 Task: Send an email with the signature Manuel Garcia with the subject Request for a recommendation and the message Please let me know if there are any delays in the project schedule. from softage.6@softage.net to softage.7@softage.net and move the email from Sent Items to the folder Memorandums of understanding
Action: Mouse moved to (773, 103)
Screenshot: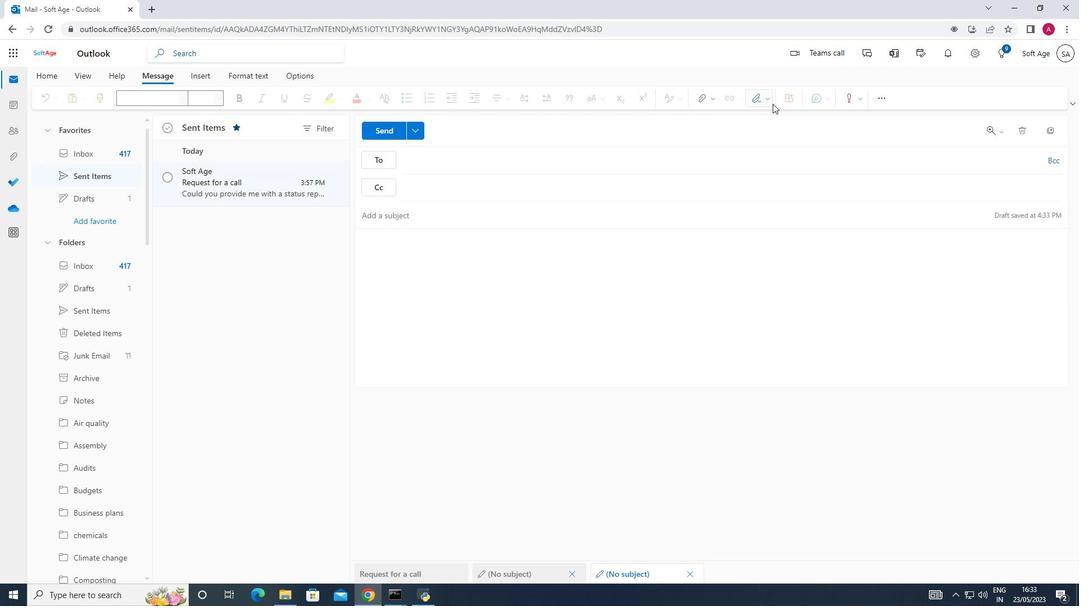 
Action: Mouse pressed left at (773, 103)
Screenshot: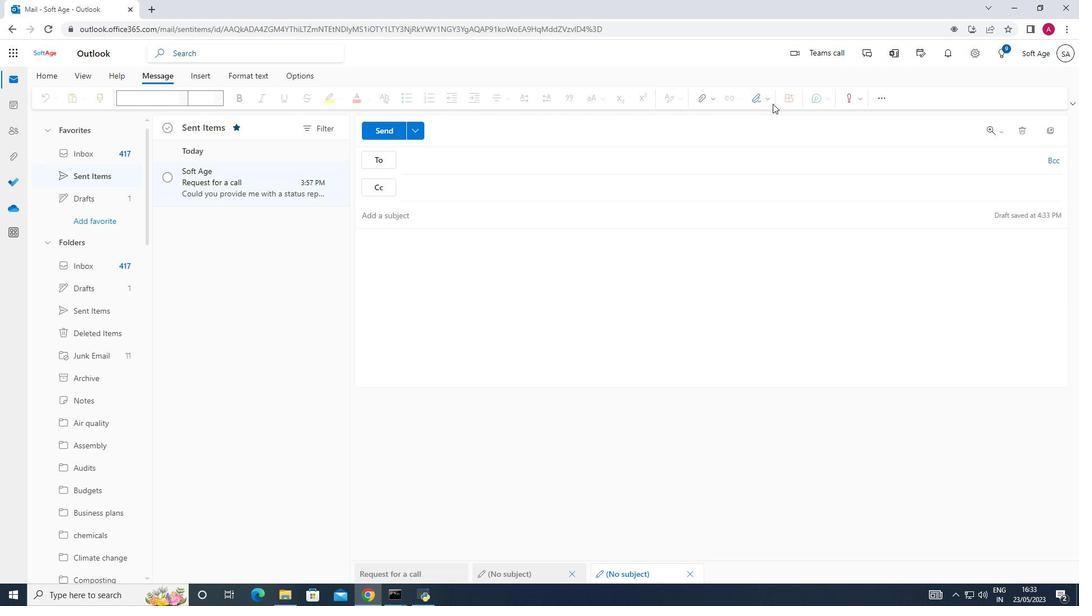 
Action: Mouse moved to (767, 101)
Screenshot: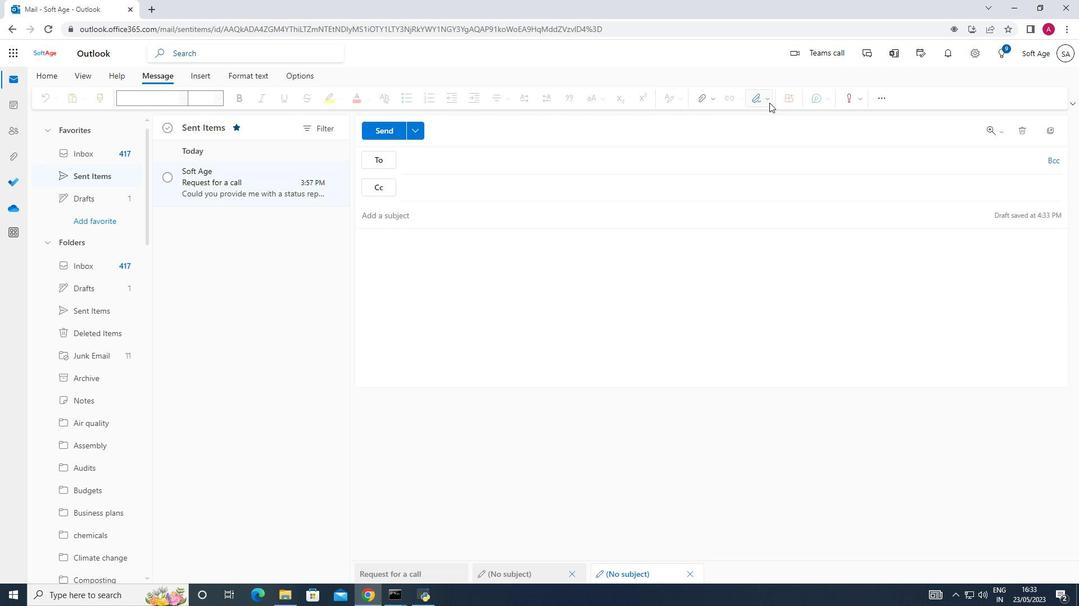 
Action: Mouse pressed left at (767, 101)
Screenshot: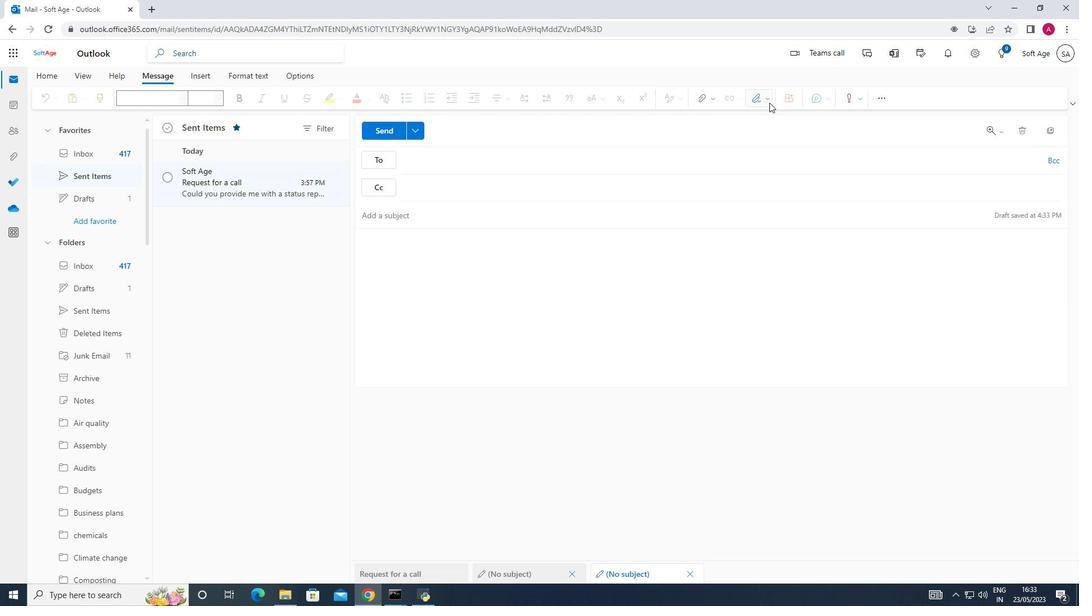 
Action: Mouse moved to (749, 140)
Screenshot: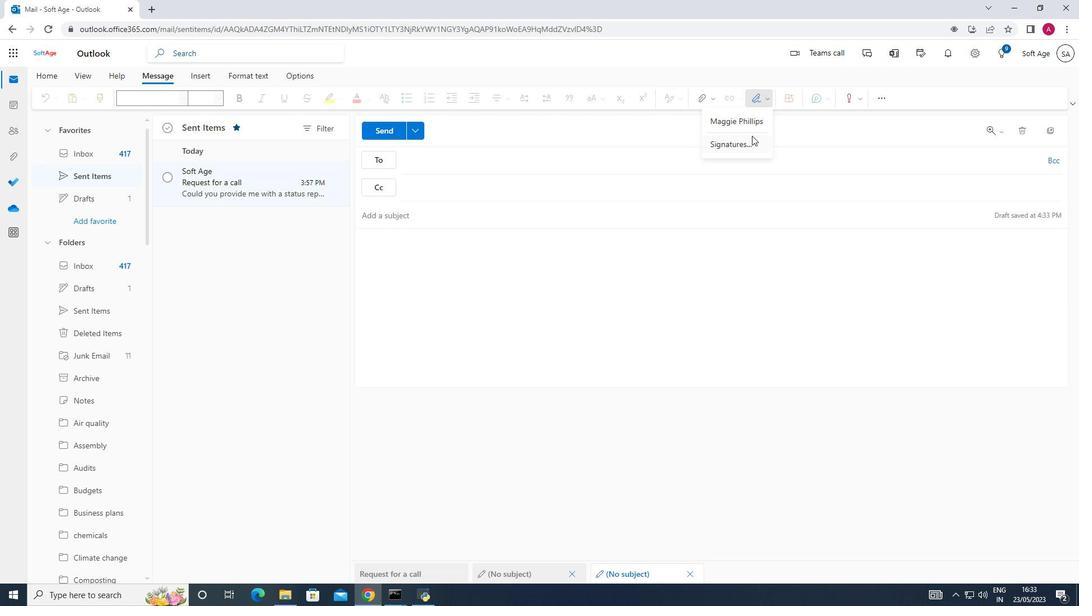 
Action: Mouse pressed left at (749, 140)
Screenshot: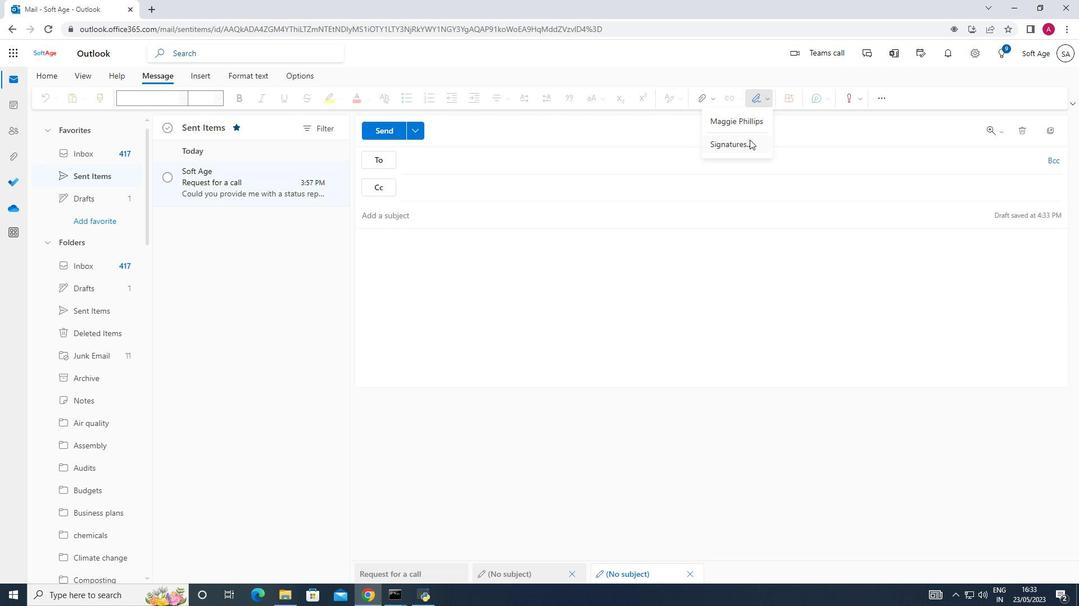 
Action: Mouse moved to (763, 182)
Screenshot: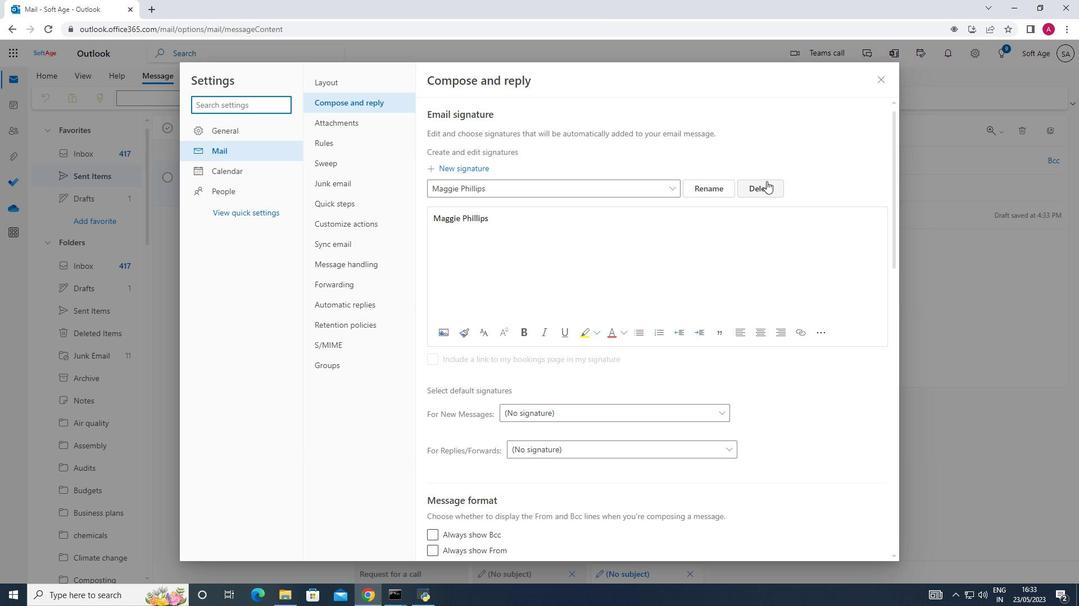 
Action: Mouse pressed left at (763, 182)
Screenshot: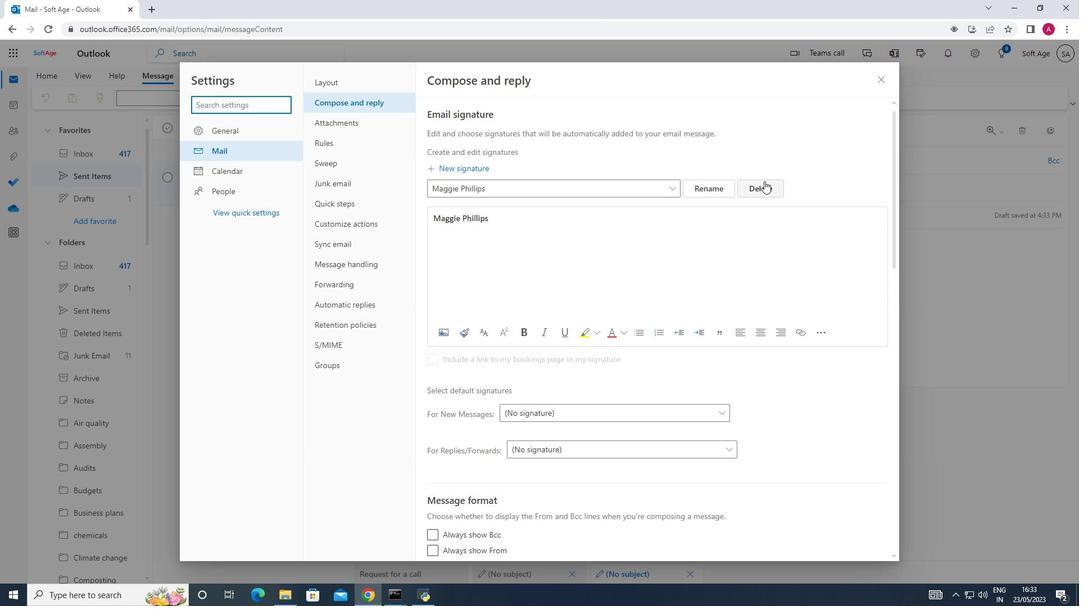 
Action: Mouse moved to (481, 191)
Screenshot: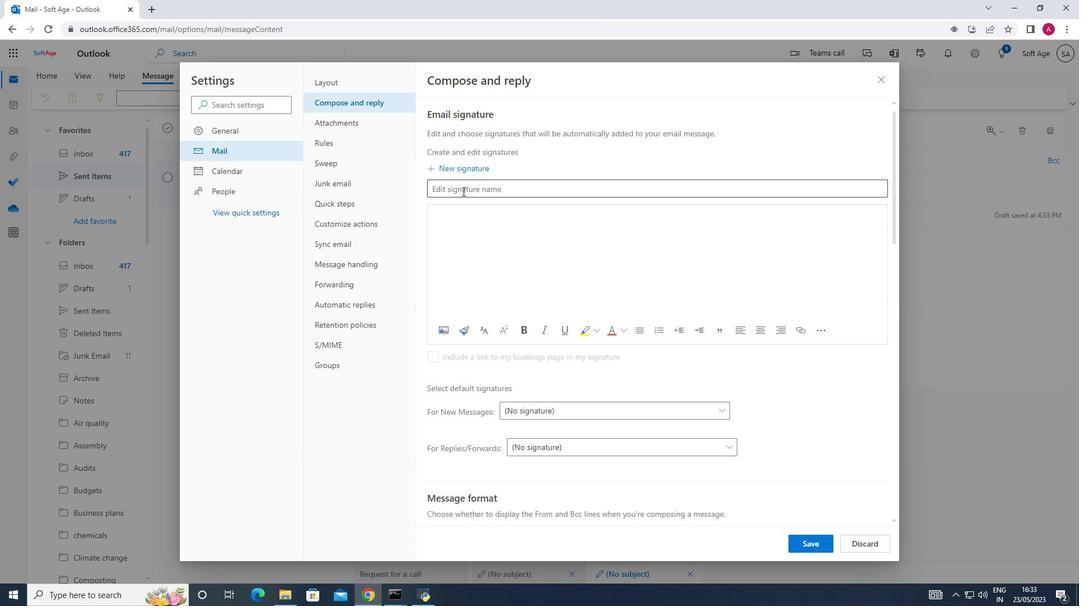 
Action: Mouse pressed left at (481, 191)
Screenshot: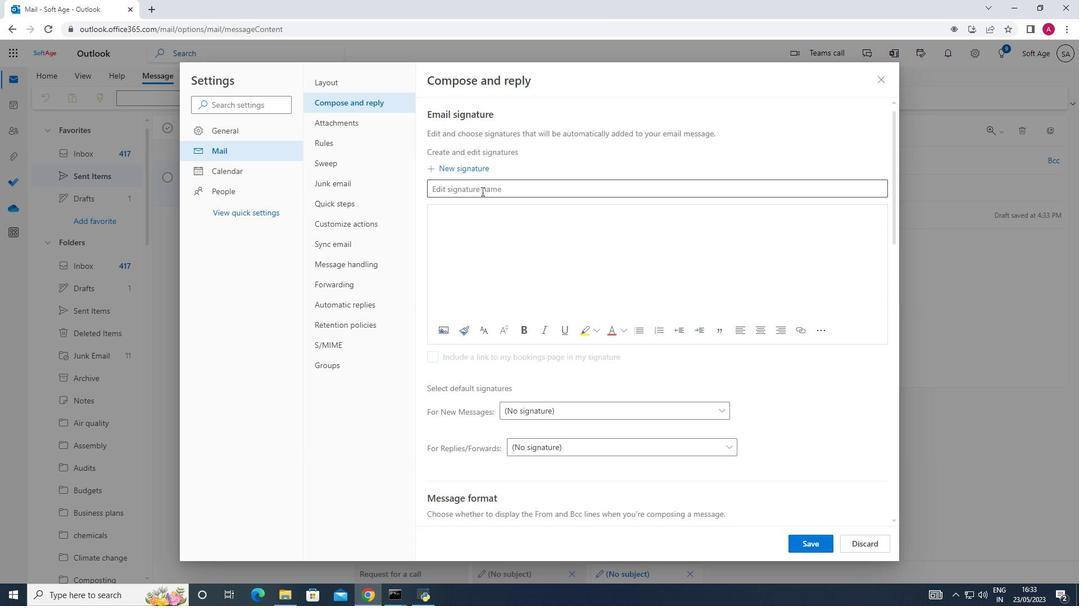 
Action: Mouse moved to (449, 184)
Screenshot: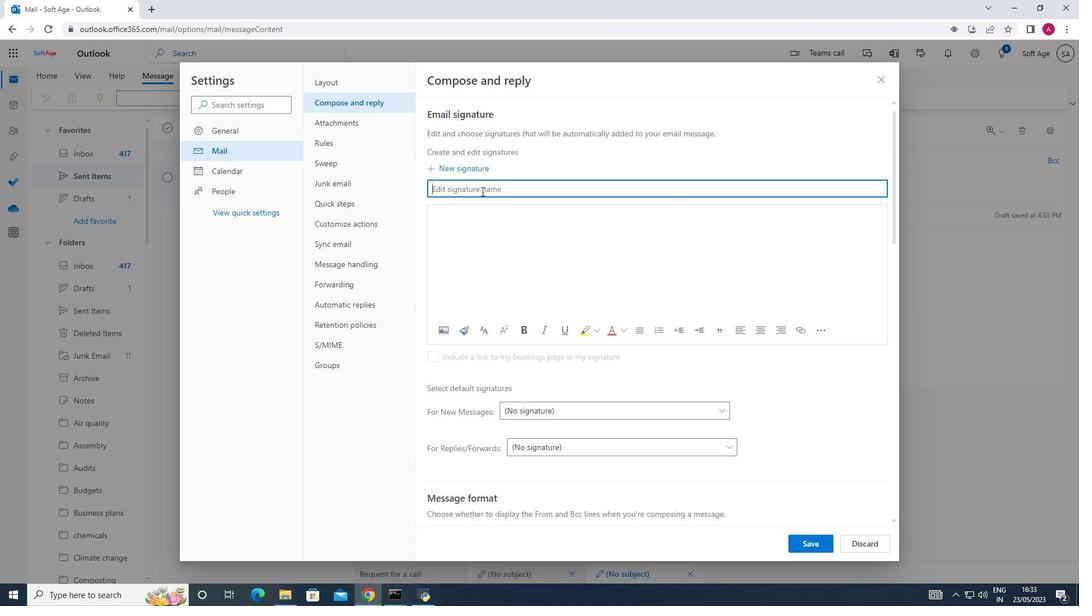 
Action: Key pressed <Key.shift_r><Key.shift_r><Key.shift_r><Key.shift_r><Key.shift_r><Key.shift_r><Key.shift_r>Manuel<Key.space><Key.shift>Garcia
Screenshot: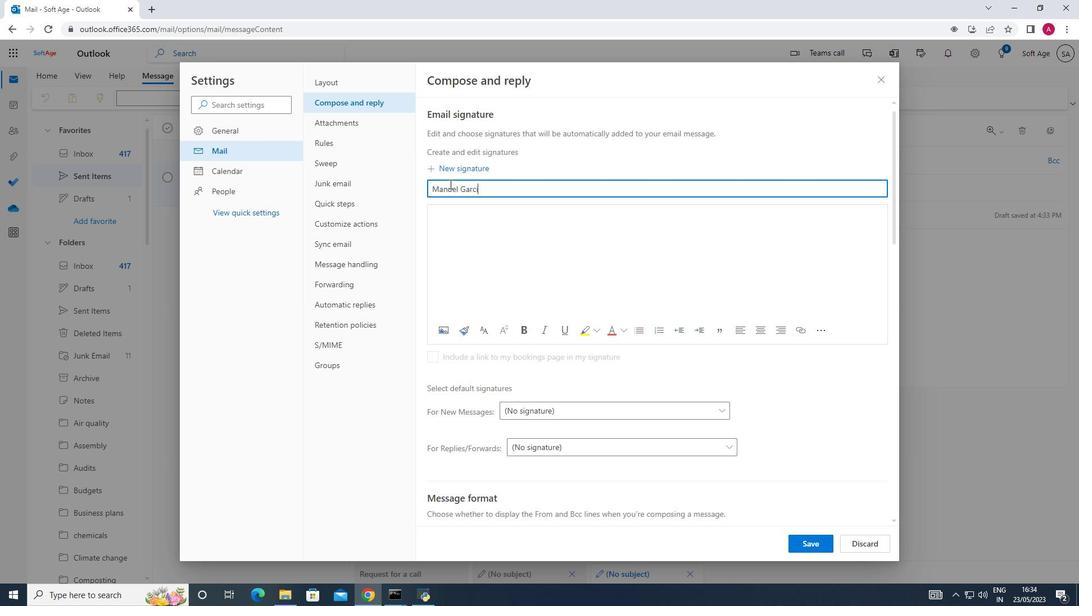 
Action: Mouse moved to (428, 212)
Screenshot: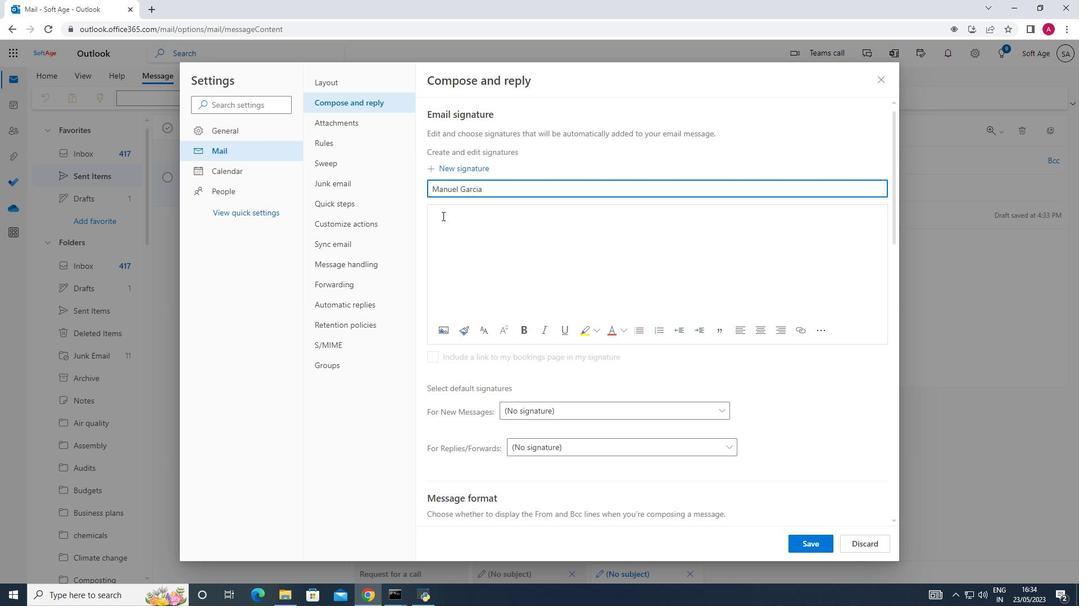 
Action: Mouse pressed left at (428, 212)
Screenshot: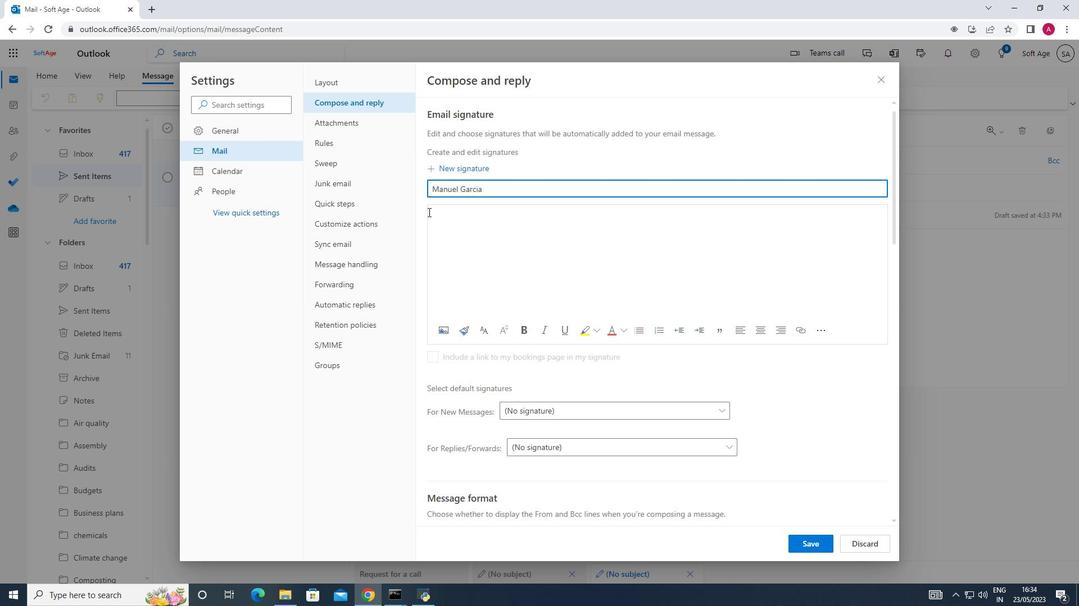 
Action: Mouse moved to (428, 212)
Screenshot: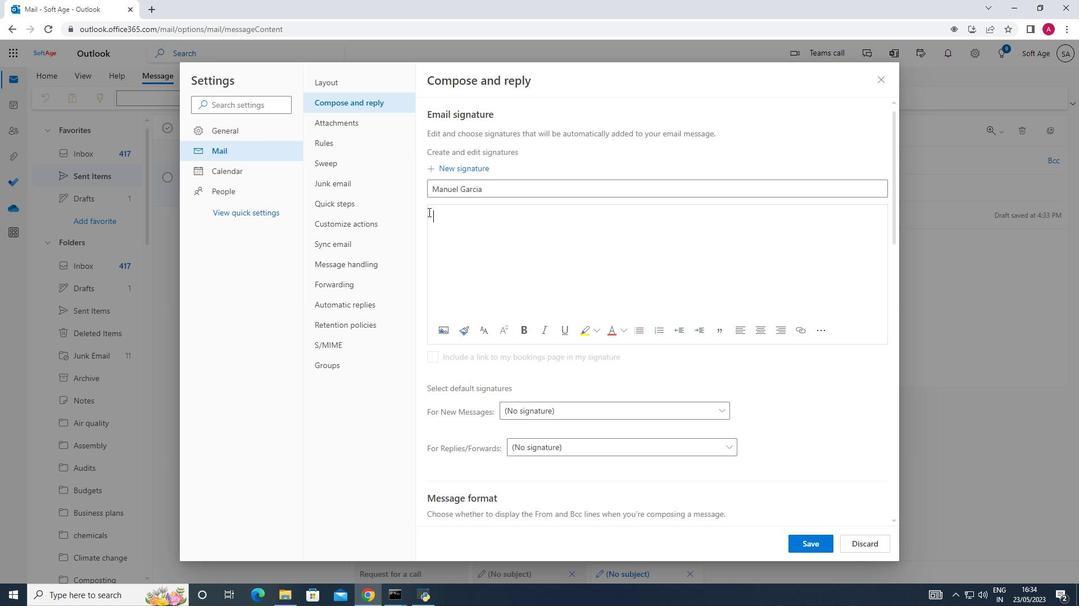 
Action: Key pressed <Key.shift_r>Manuel<Key.space><Key.shift>Garcia
Screenshot: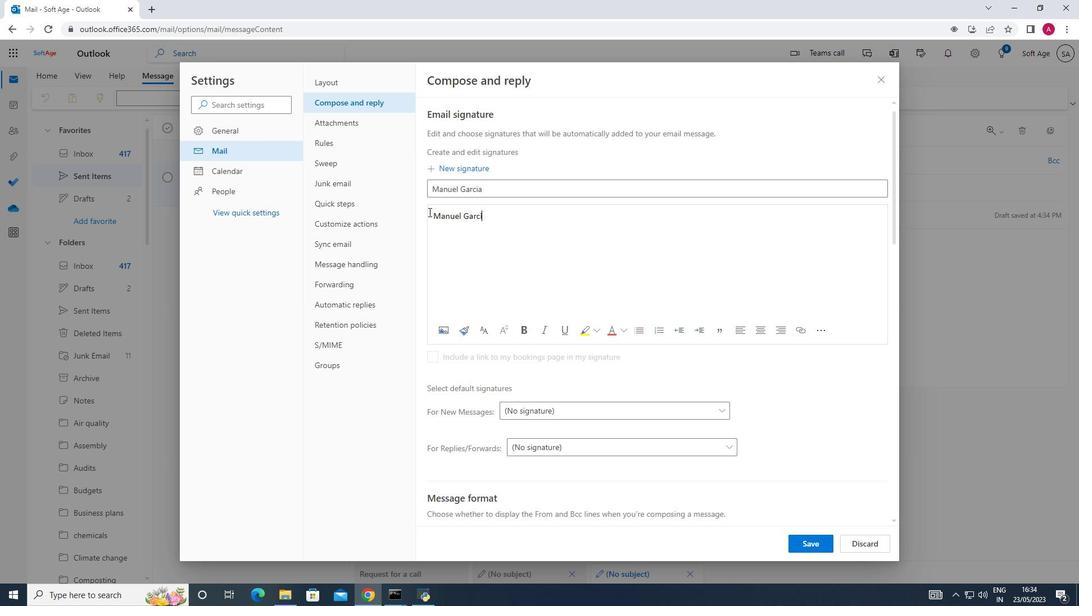 
Action: Mouse moved to (804, 551)
Screenshot: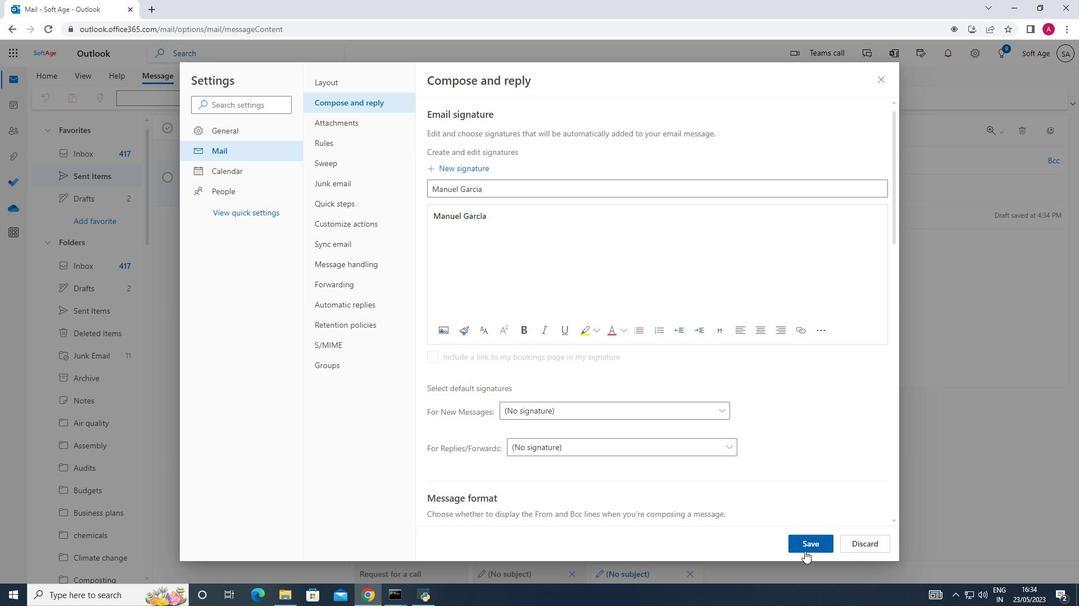 
Action: Mouse pressed left at (804, 551)
Screenshot: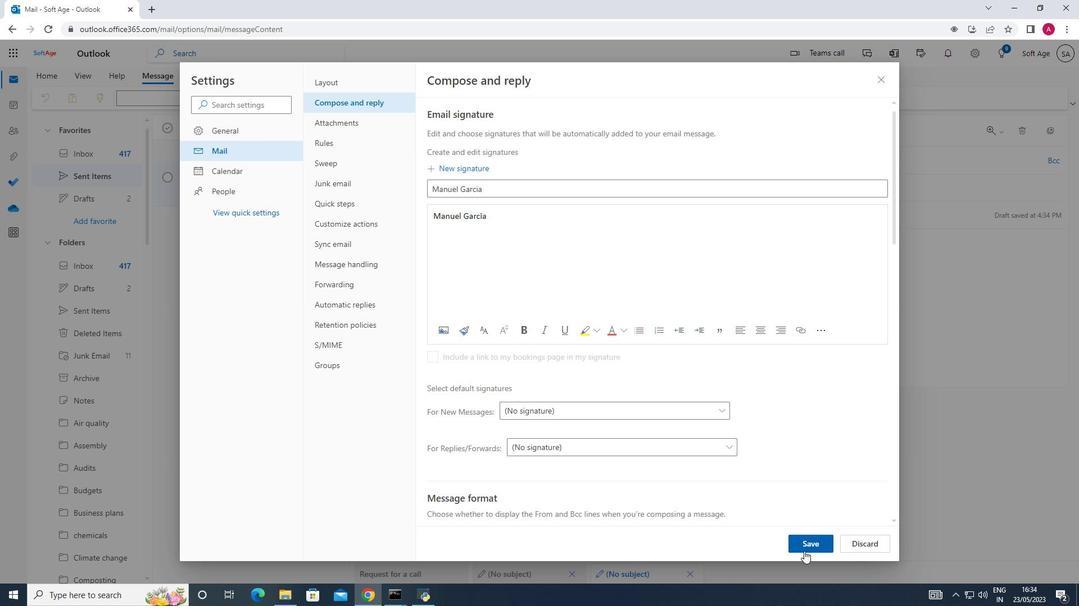 
Action: Mouse moved to (877, 75)
Screenshot: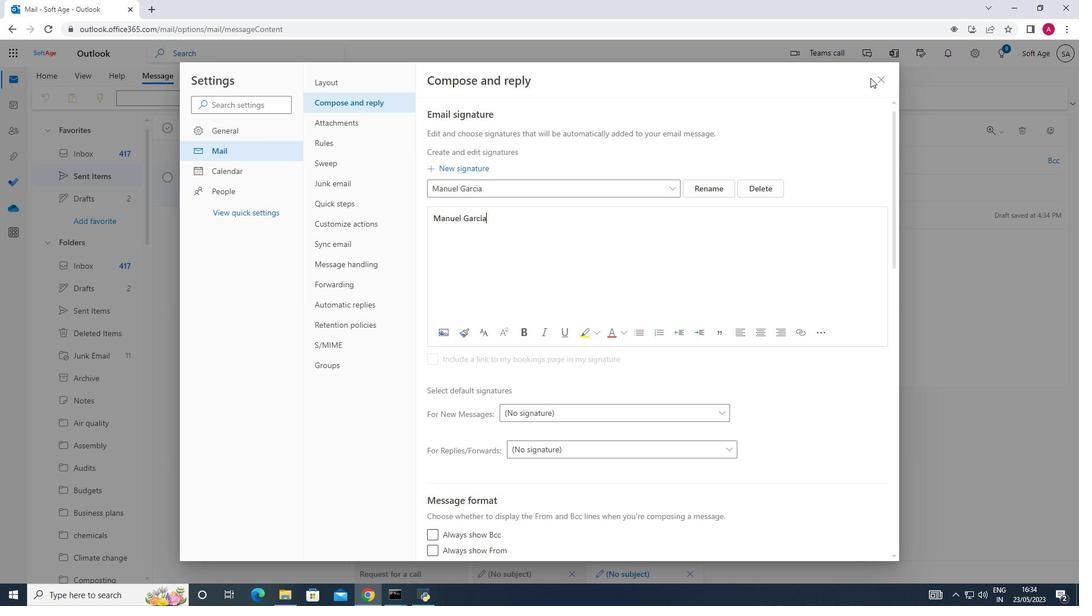 
Action: Mouse pressed left at (877, 75)
Screenshot: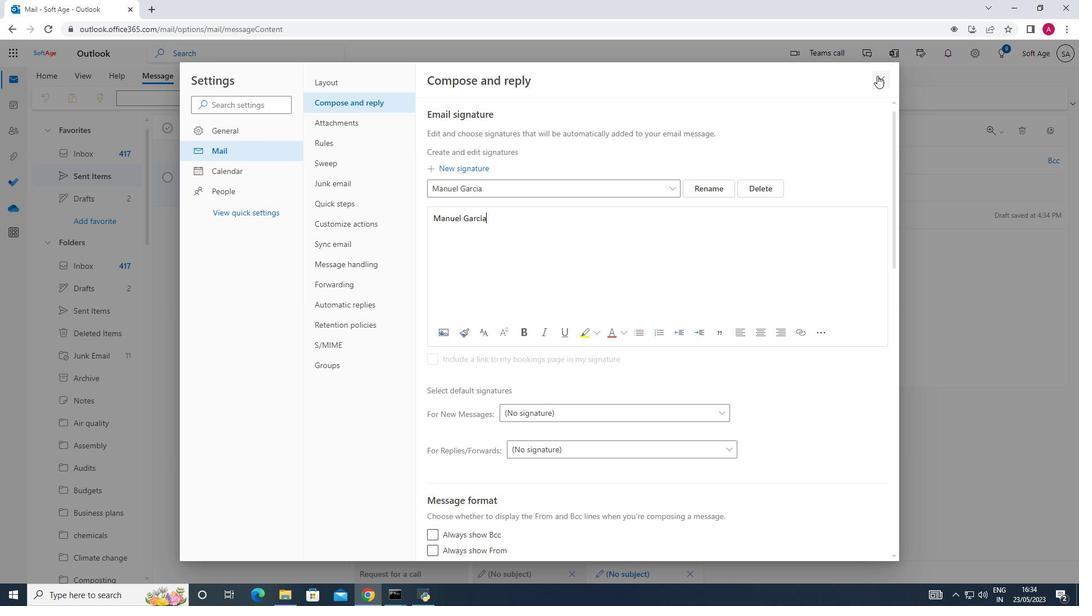 
Action: Mouse moved to (764, 96)
Screenshot: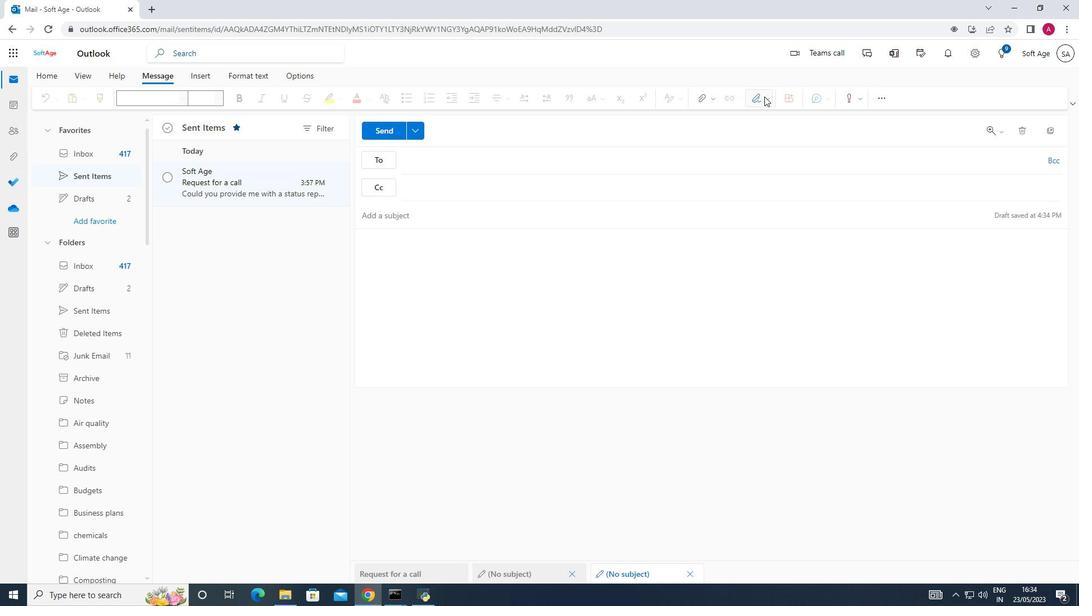 
Action: Mouse pressed left at (764, 96)
Screenshot: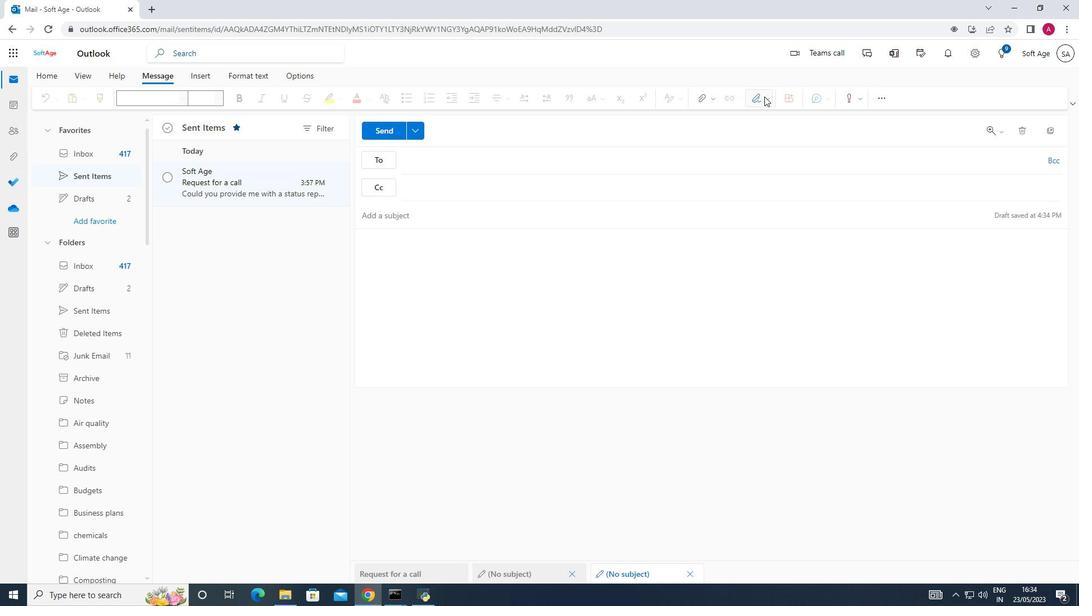 
Action: Mouse moved to (752, 125)
Screenshot: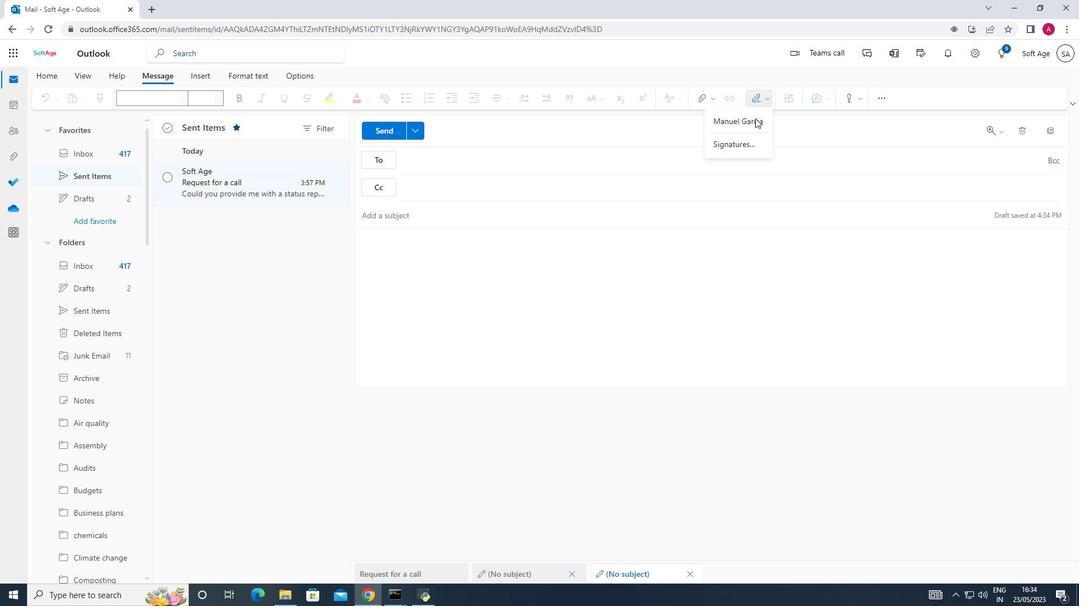 
Action: Mouse pressed left at (752, 125)
Screenshot: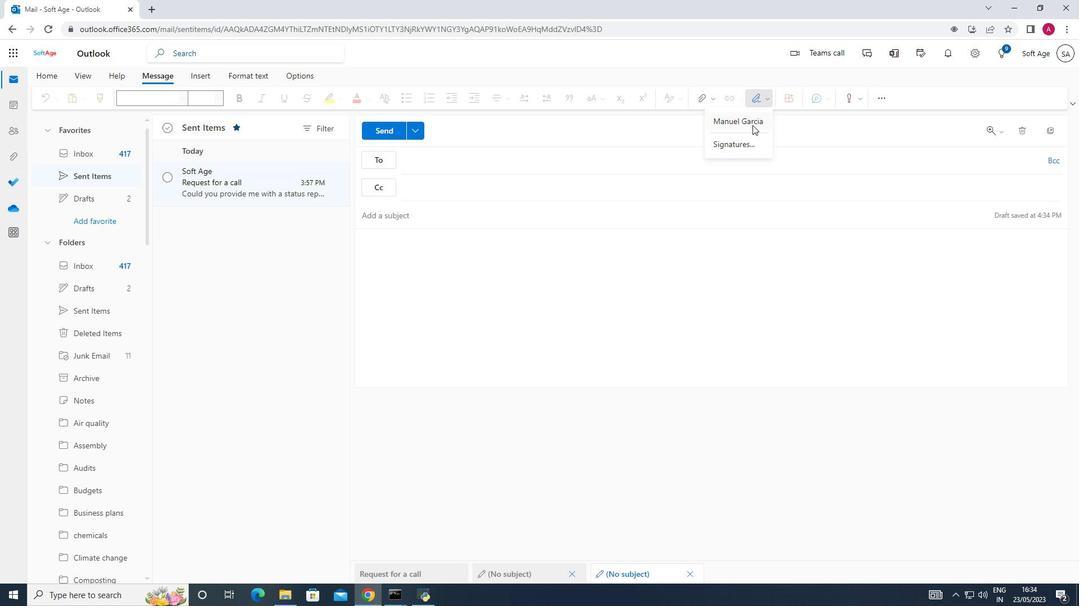 
Action: Mouse moved to (413, 219)
Screenshot: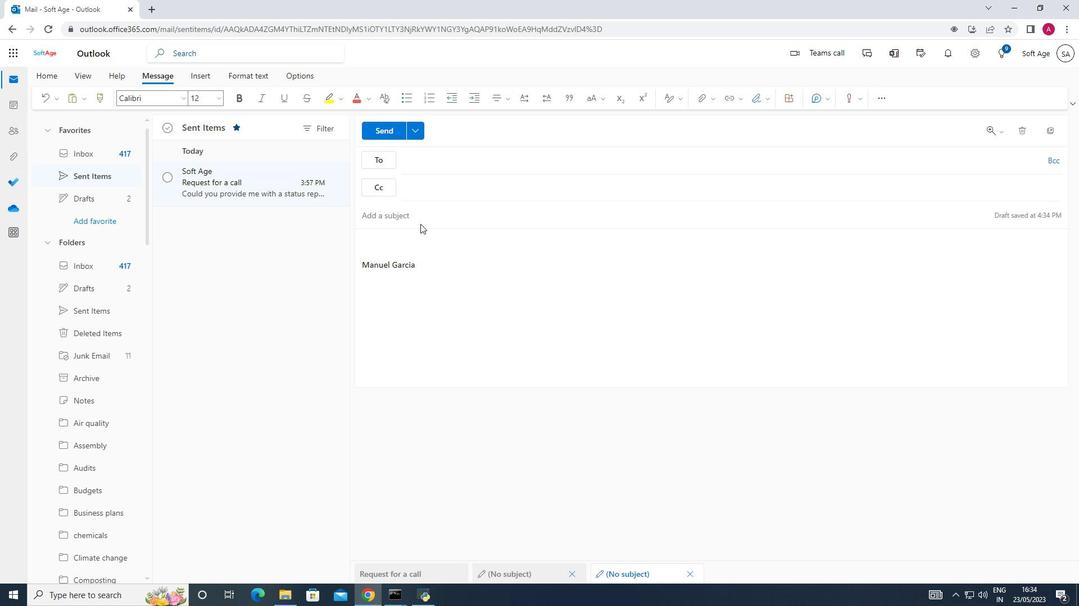 
Action: Mouse pressed left at (413, 219)
Screenshot: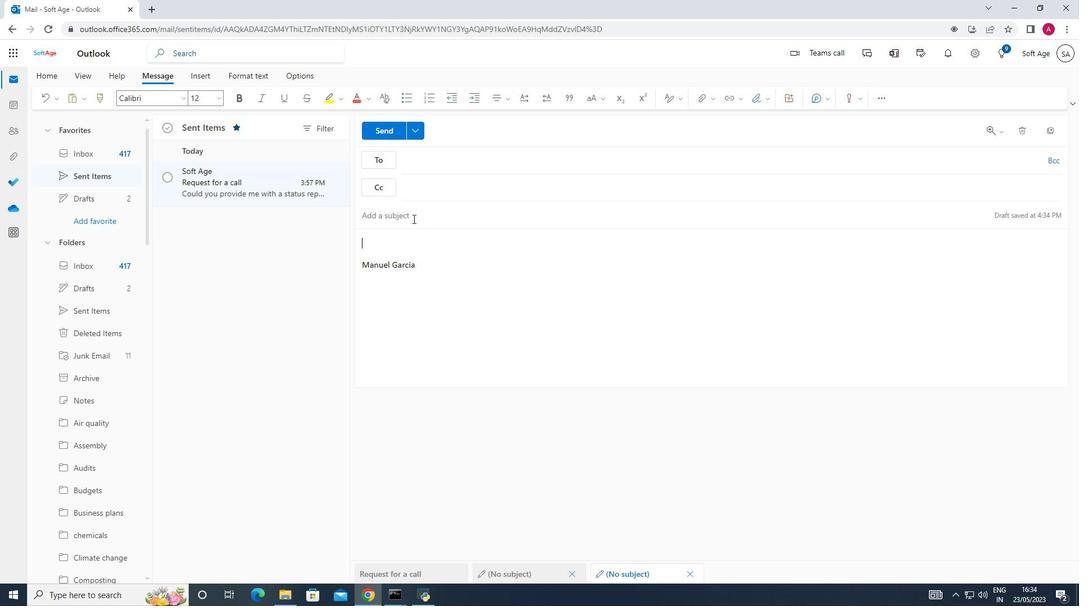 
Action: Key pressed <Key.shift><Key.shift>Request<Key.space>for<Key.space>a<Key.space>recommendation
Screenshot: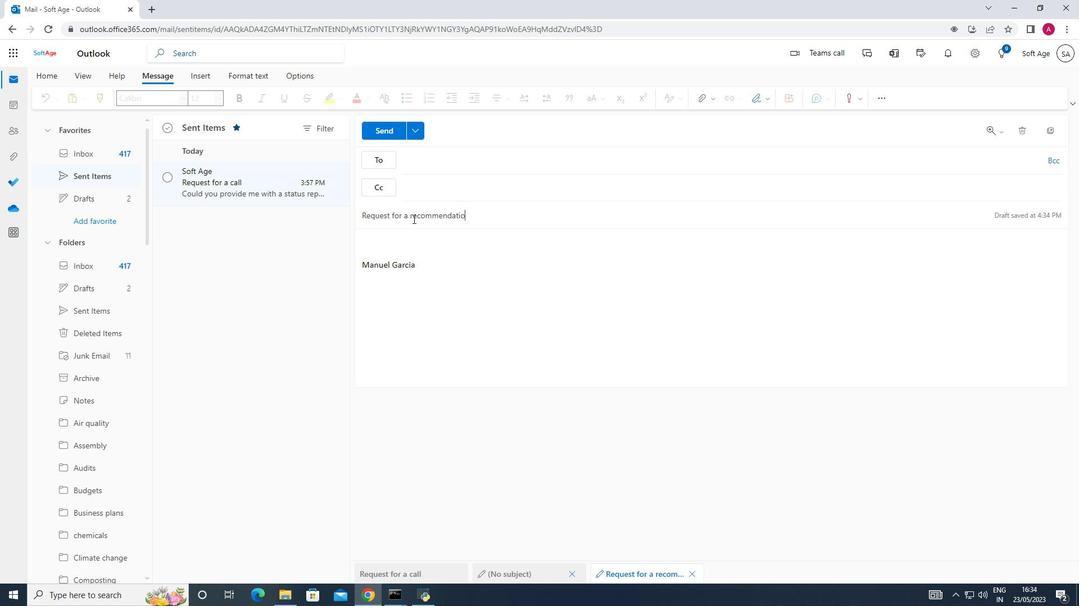 
Action: Mouse moved to (367, 238)
Screenshot: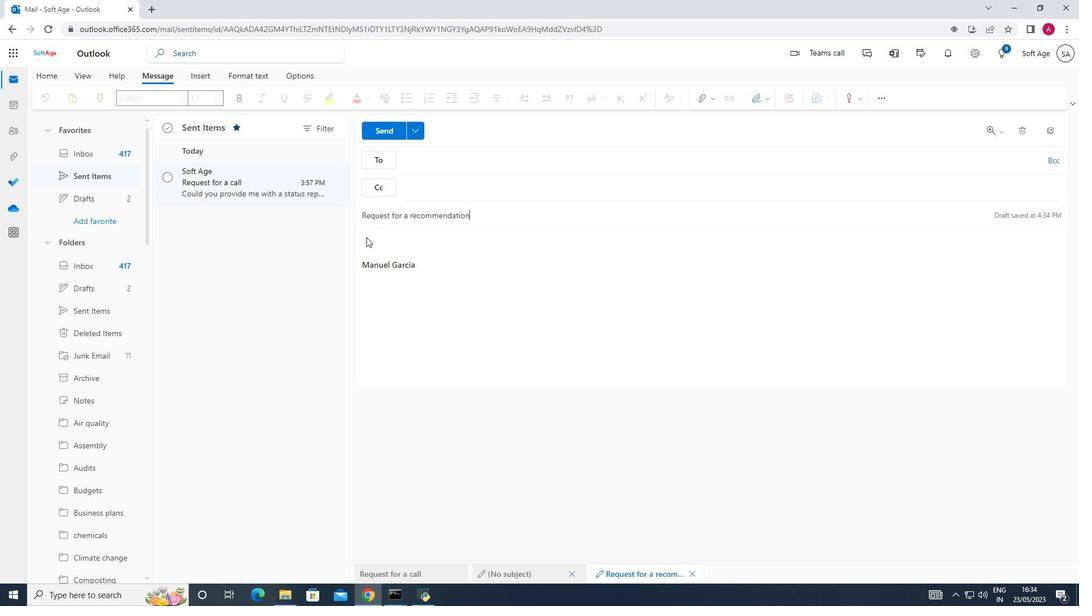 
Action: Mouse pressed left at (367, 238)
Screenshot: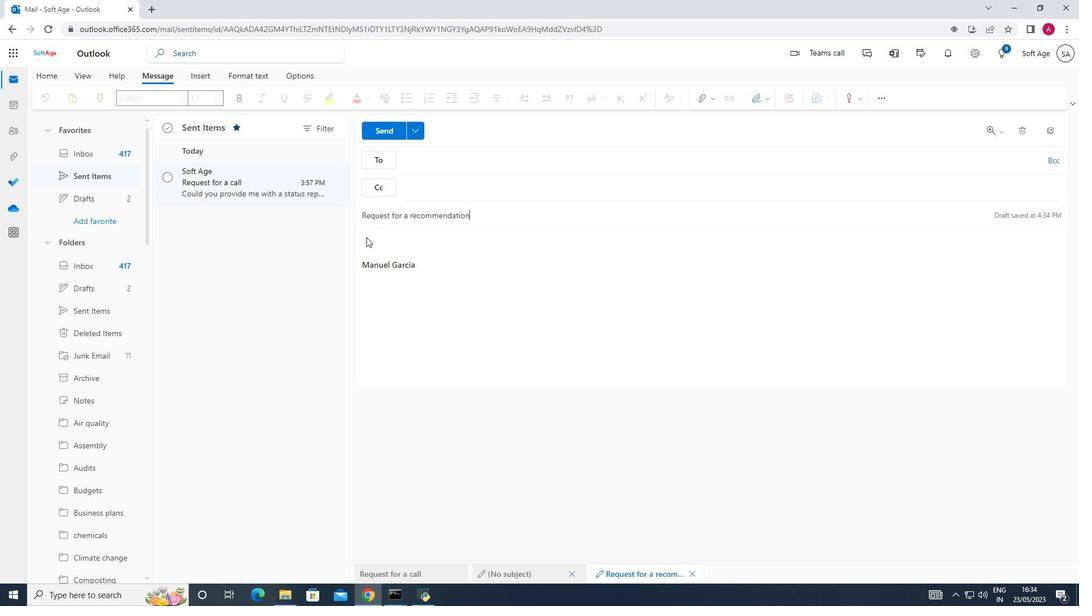 
Action: Key pressed <Key.shift_r>Please<Key.space>let<Key.space>me<Key.space>know<Key.space>if<Key.space>there<Key.space>are<Key.space>any<Key.space>delays<Key.space>in<Key.space>the<Key.space>project<Key.space>schedule.
Screenshot: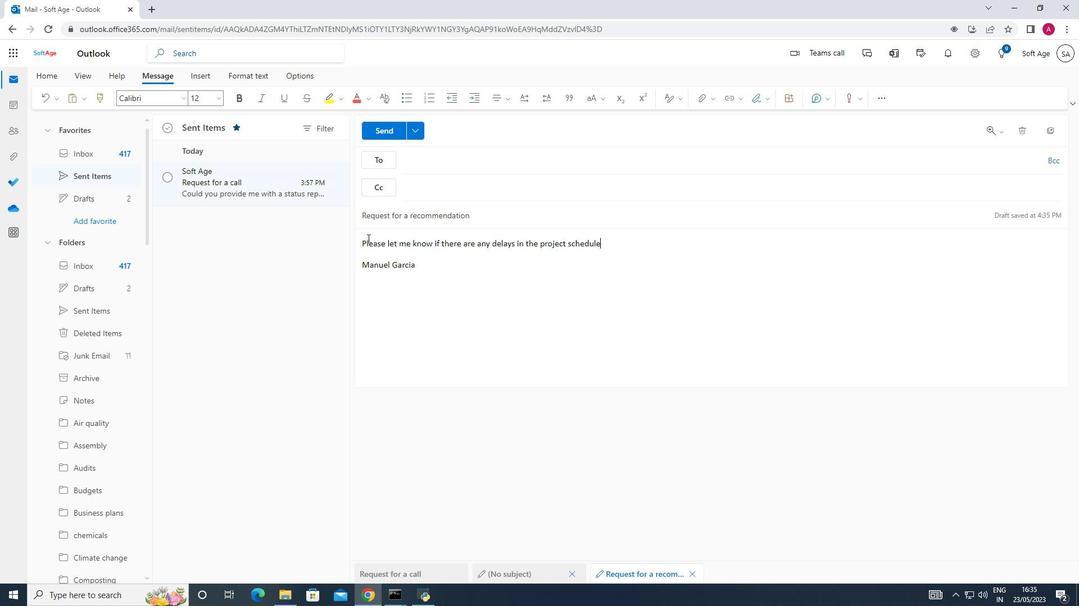 
Action: Mouse moved to (415, 164)
Screenshot: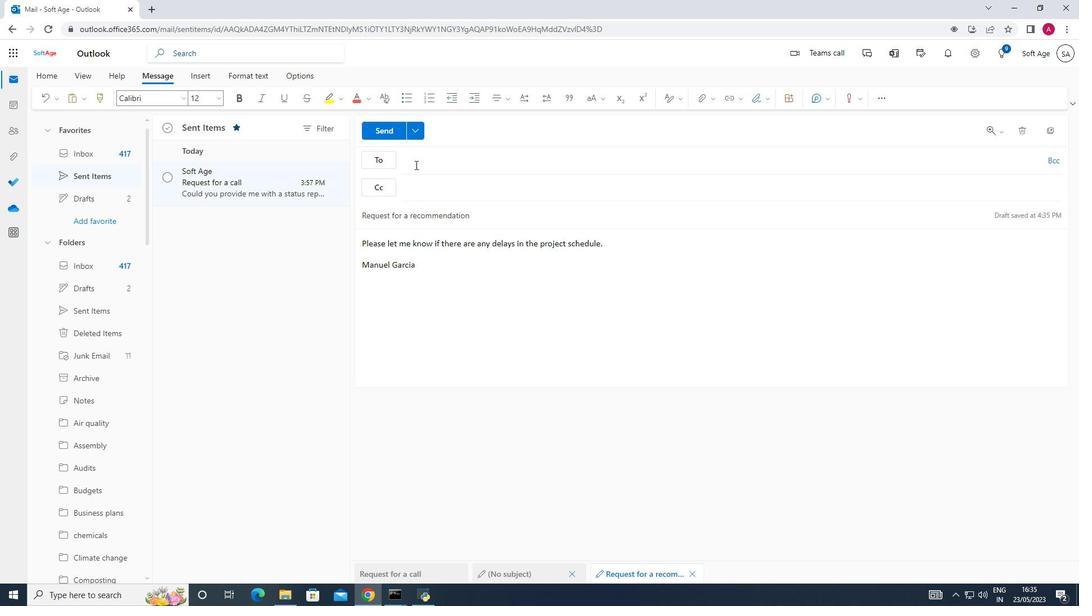 
Action: Mouse pressed left at (415, 164)
Screenshot: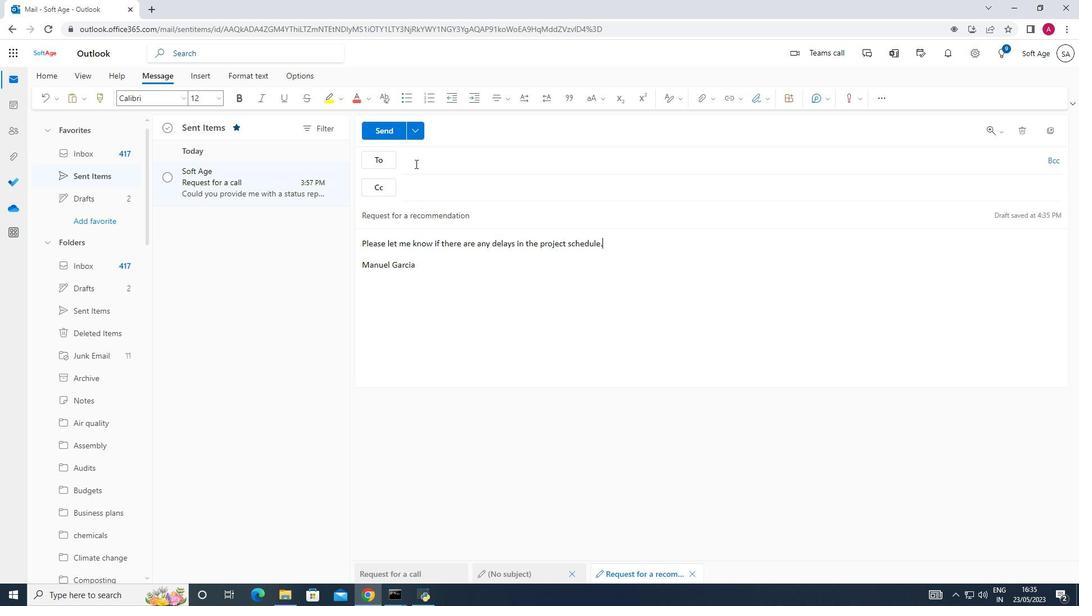 
Action: Key pressed softag
Screenshot: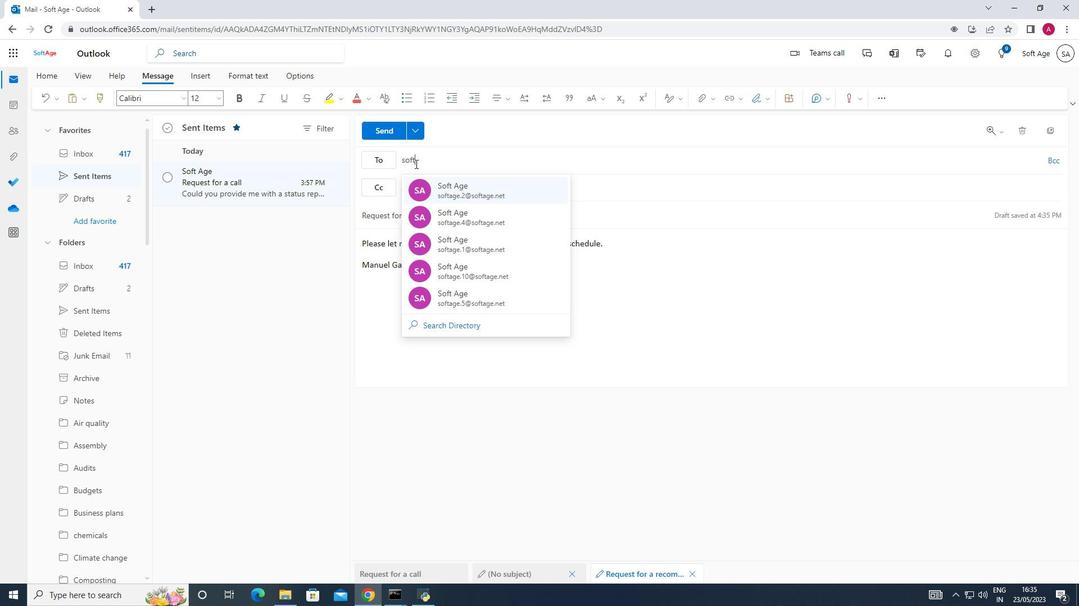 
Action: Mouse moved to (436, 170)
Screenshot: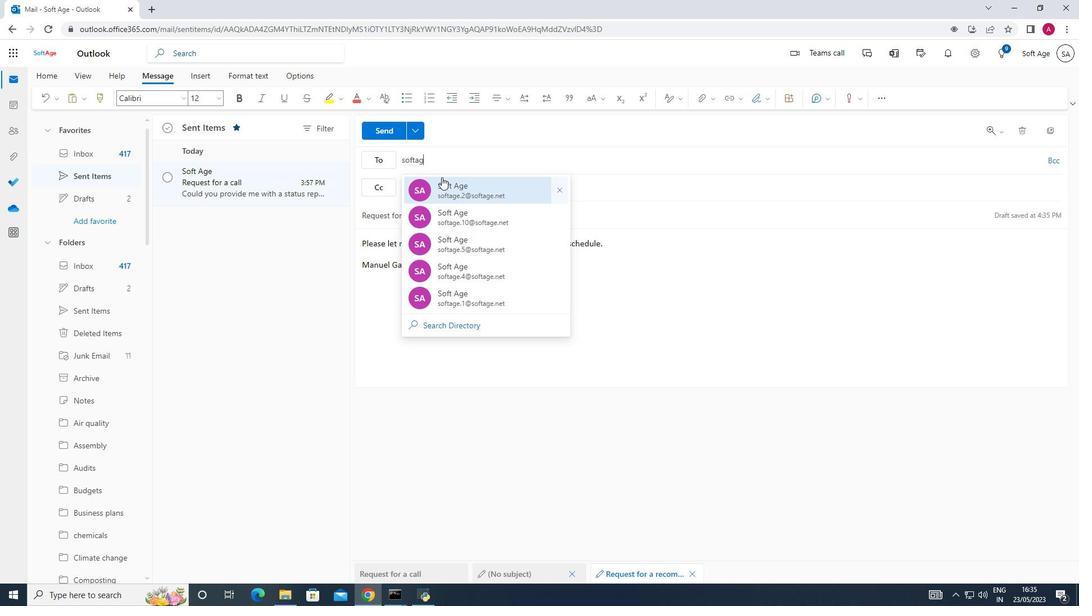 
Action: Key pressed e.7<Key.shift>@
Screenshot: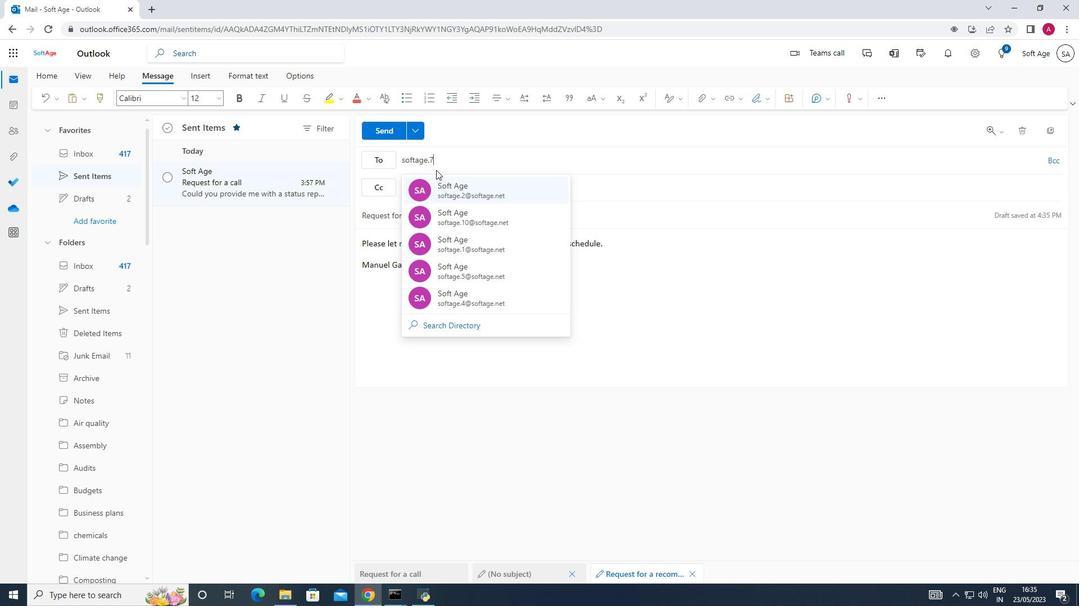 
Action: Mouse moved to (444, 179)
Screenshot: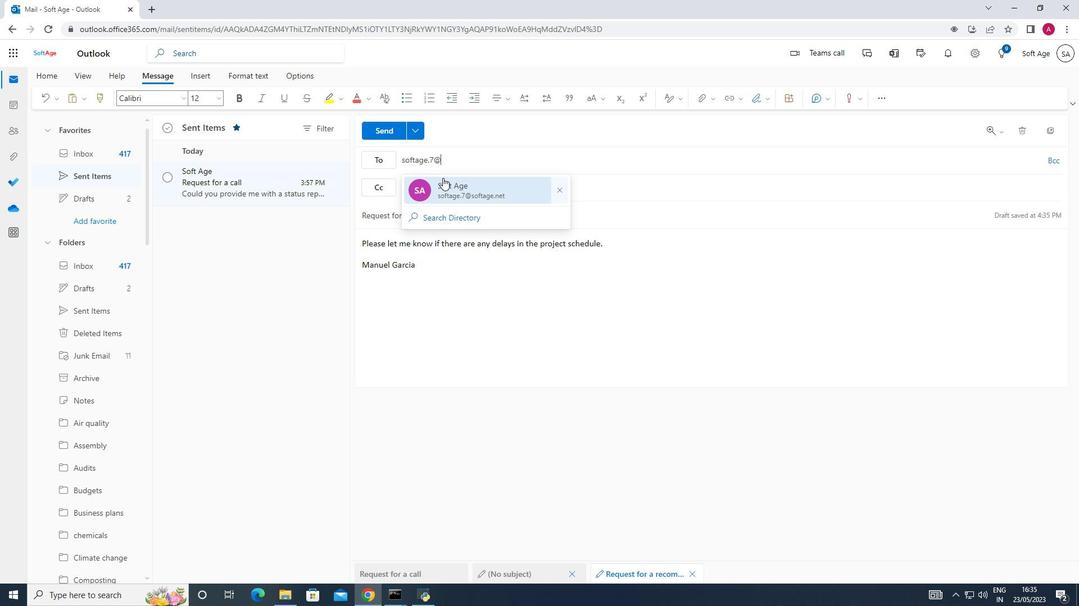 
Action: Mouse pressed left at (444, 179)
Screenshot: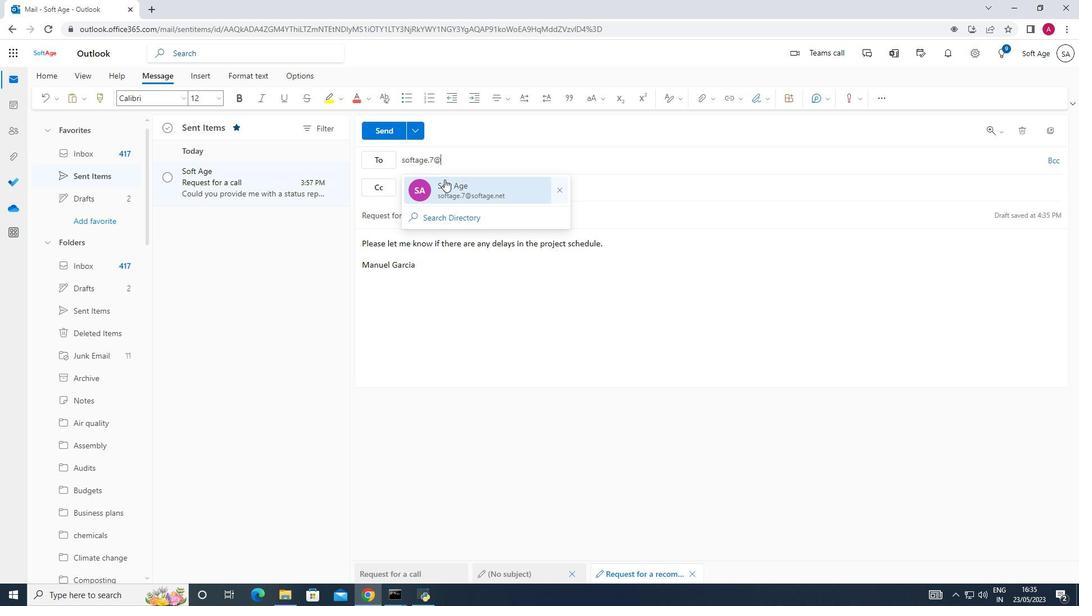 
Action: Mouse moved to (379, 132)
Screenshot: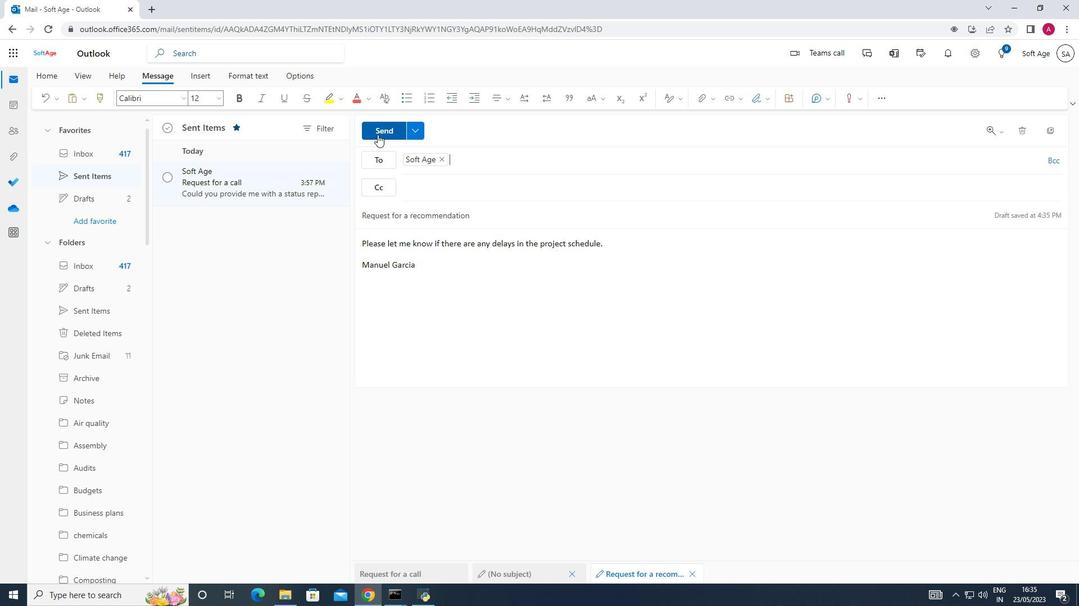 
Action: Mouse pressed left at (379, 132)
Screenshot: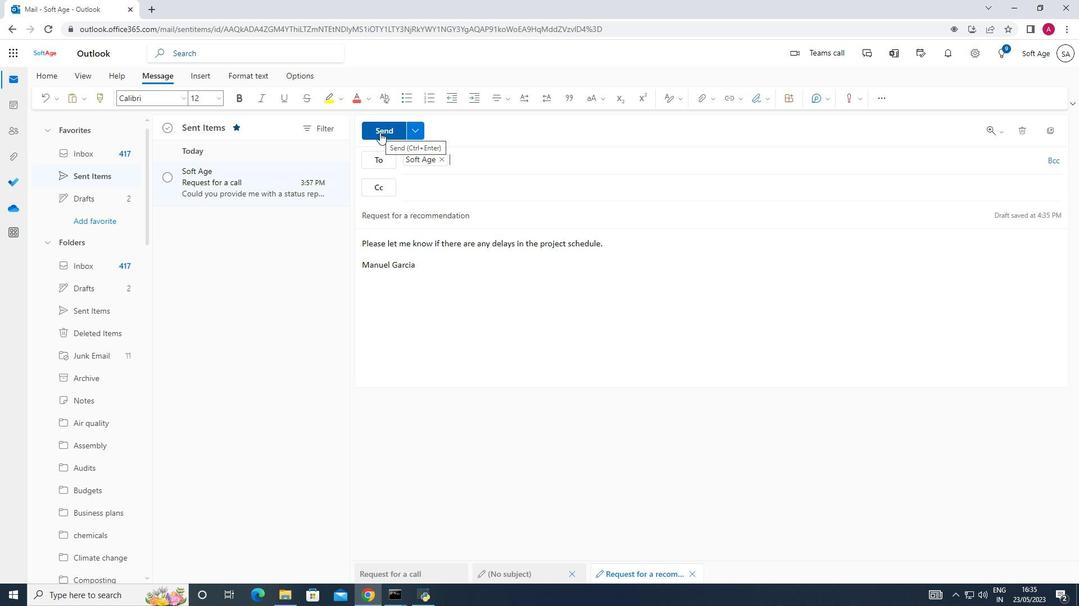 
Action: Mouse moved to (114, 372)
Screenshot: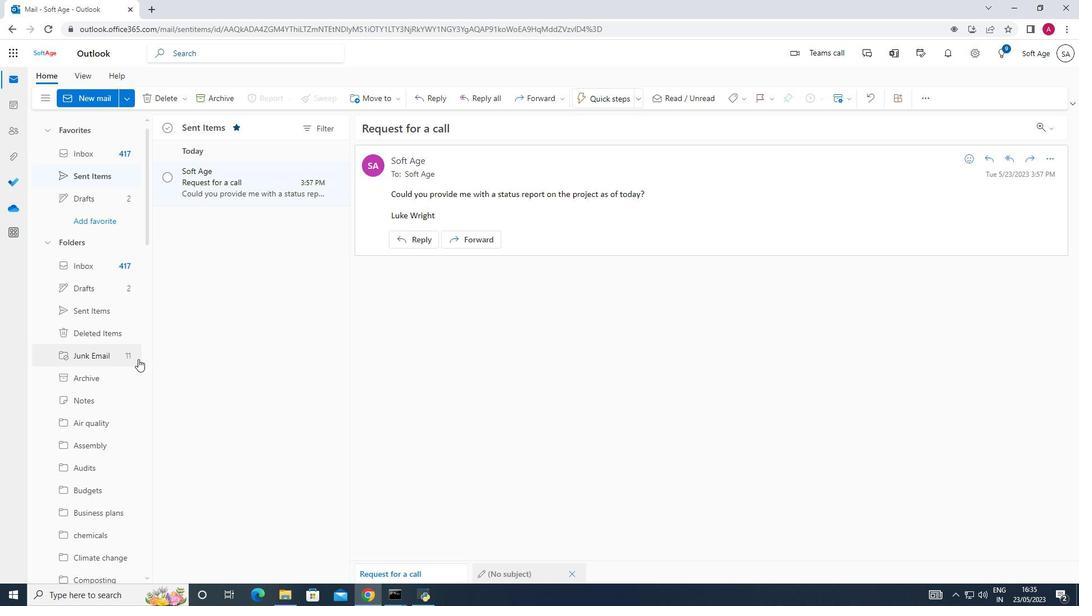 
Action: Mouse scrolled (114, 372) with delta (0, 0)
Screenshot: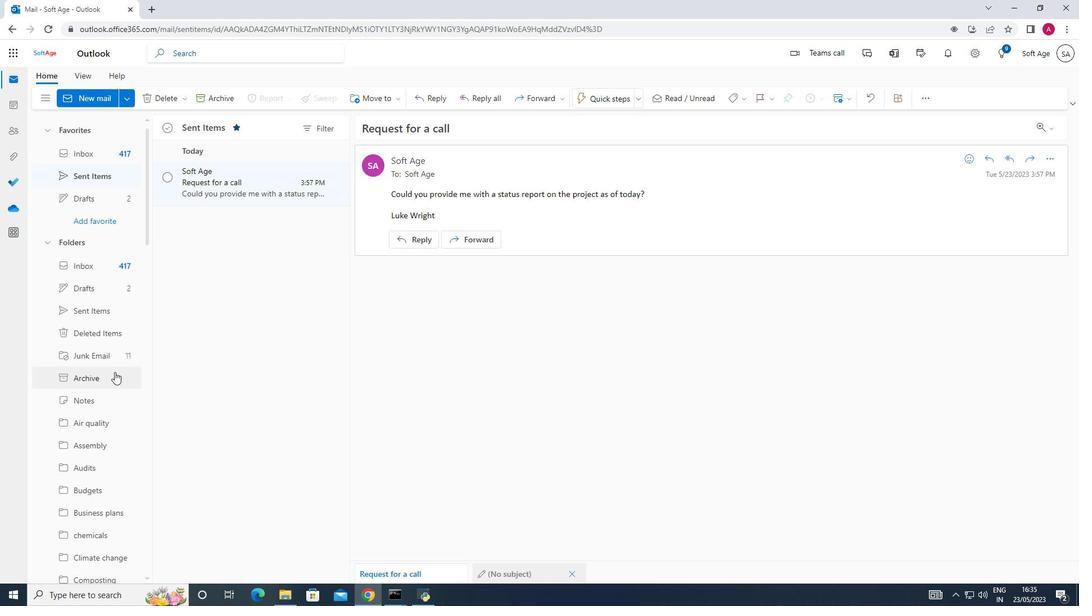 
Action: Mouse scrolled (114, 372) with delta (0, 0)
Screenshot: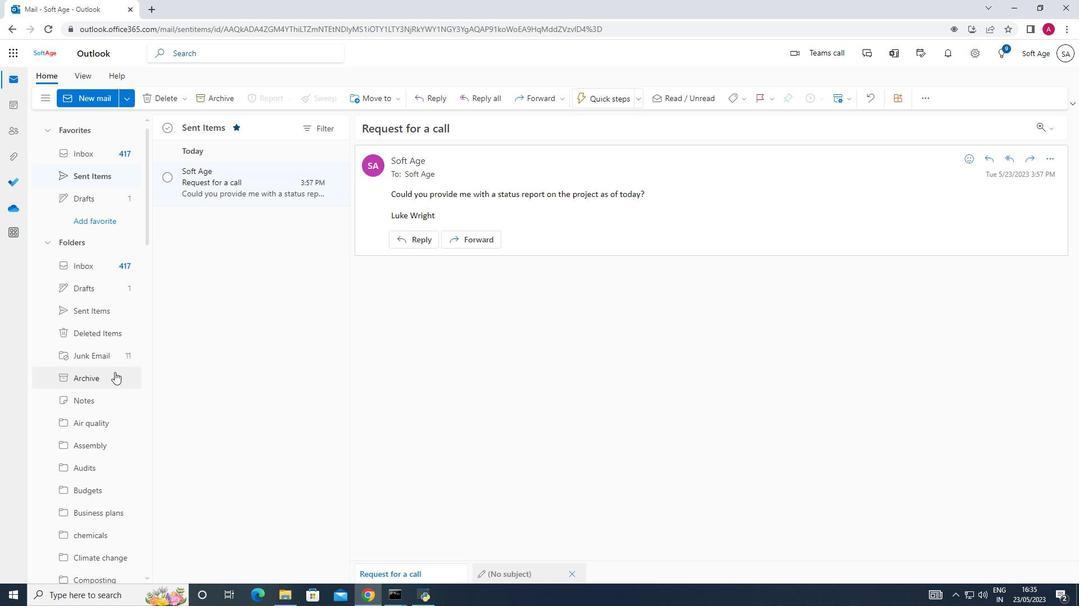 
Action: Mouse scrolled (114, 372) with delta (0, 0)
Screenshot: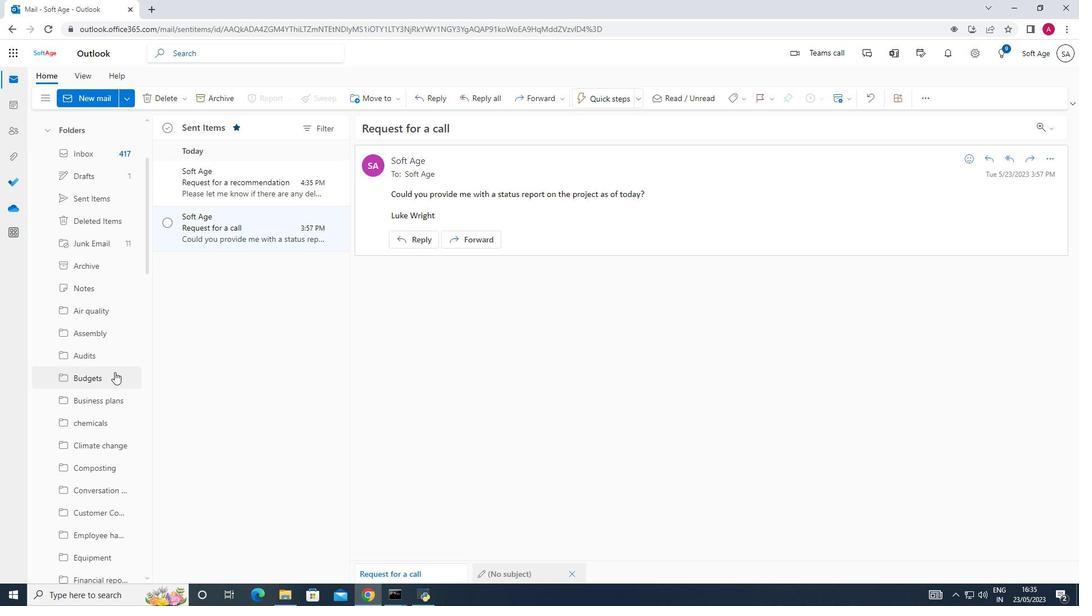 
Action: Mouse scrolled (114, 372) with delta (0, 0)
Screenshot: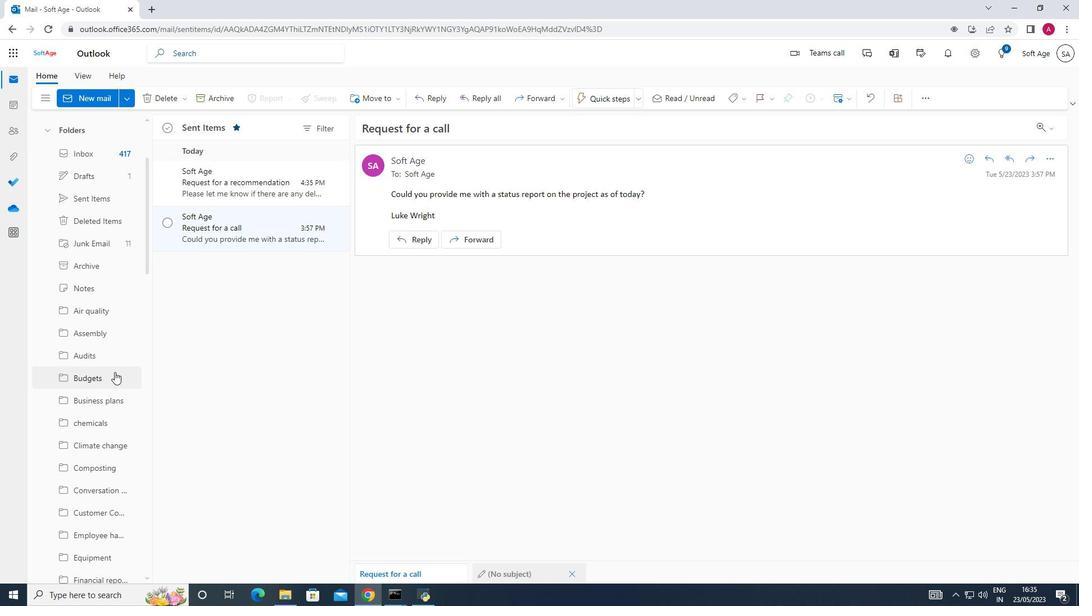 
Action: Mouse scrolled (114, 372) with delta (0, 0)
Screenshot: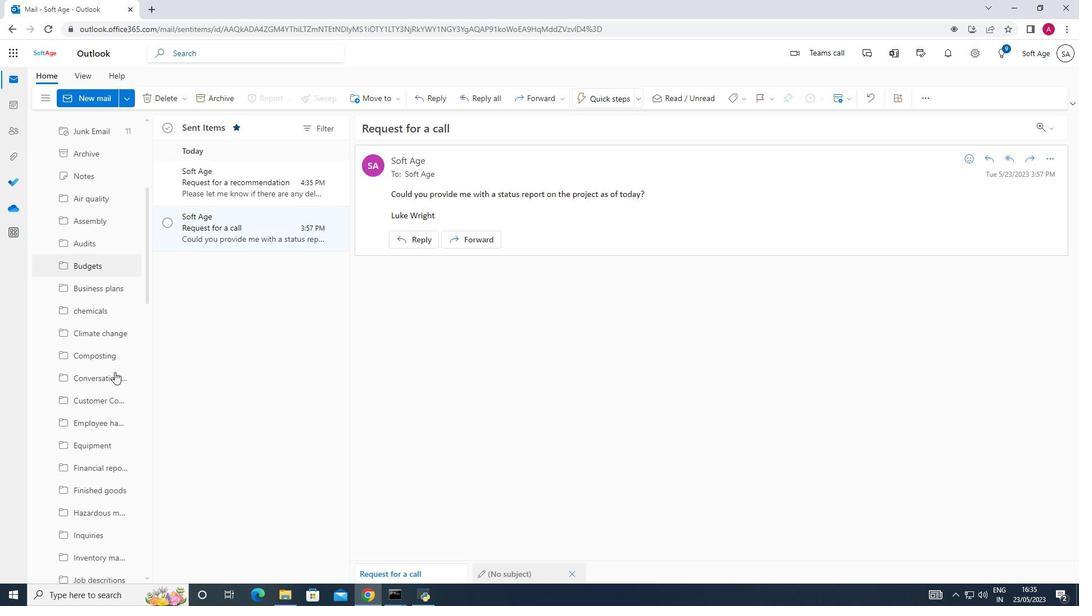 
Action: Mouse scrolled (114, 372) with delta (0, 0)
Screenshot: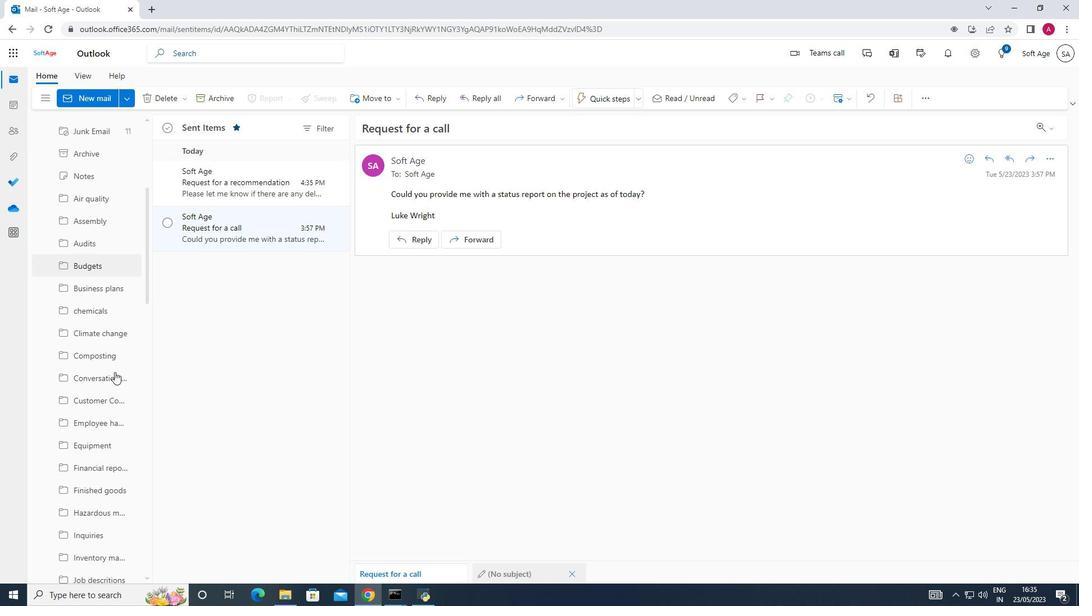 
Action: Mouse scrolled (114, 372) with delta (0, 0)
Screenshot: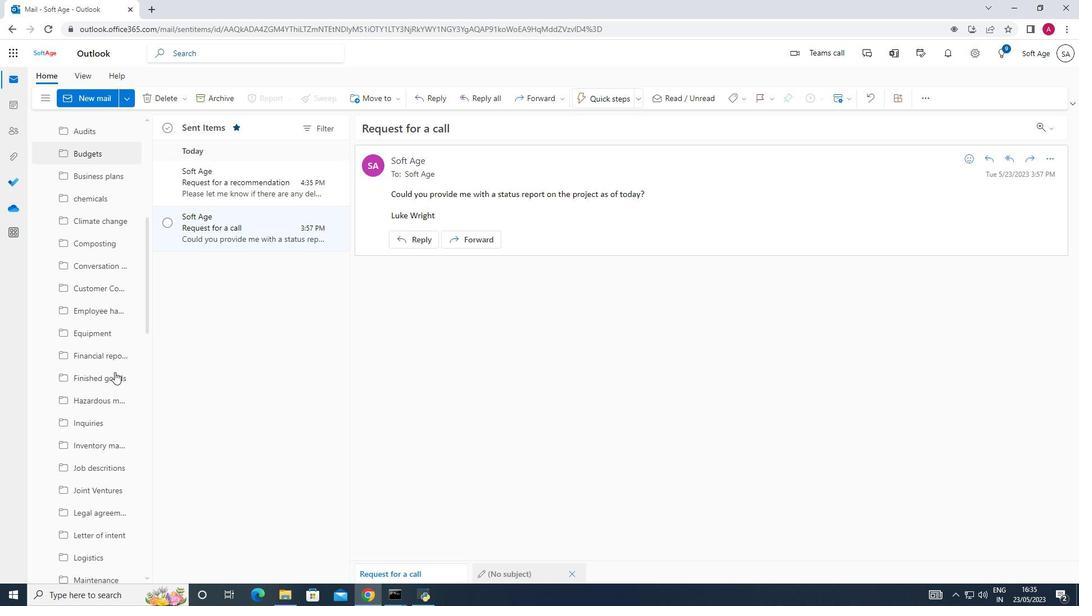 
Action: Mouse scrolled (114, 372) with delta (0, 0)
Screenshot: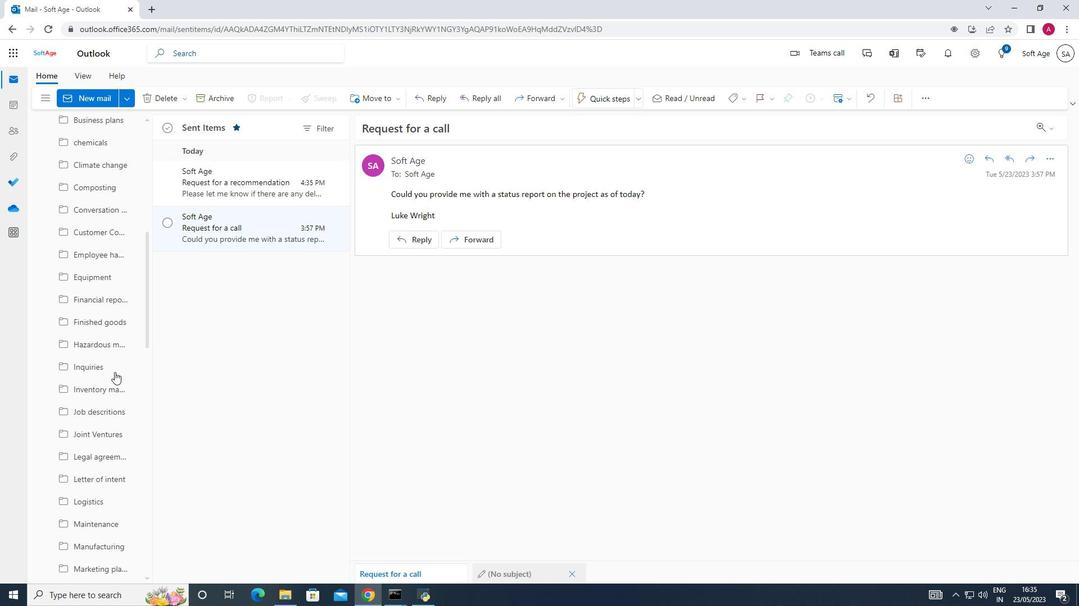 
Action: Mouse scrolled (114, 372) with delta (0, 0)
Screenshot: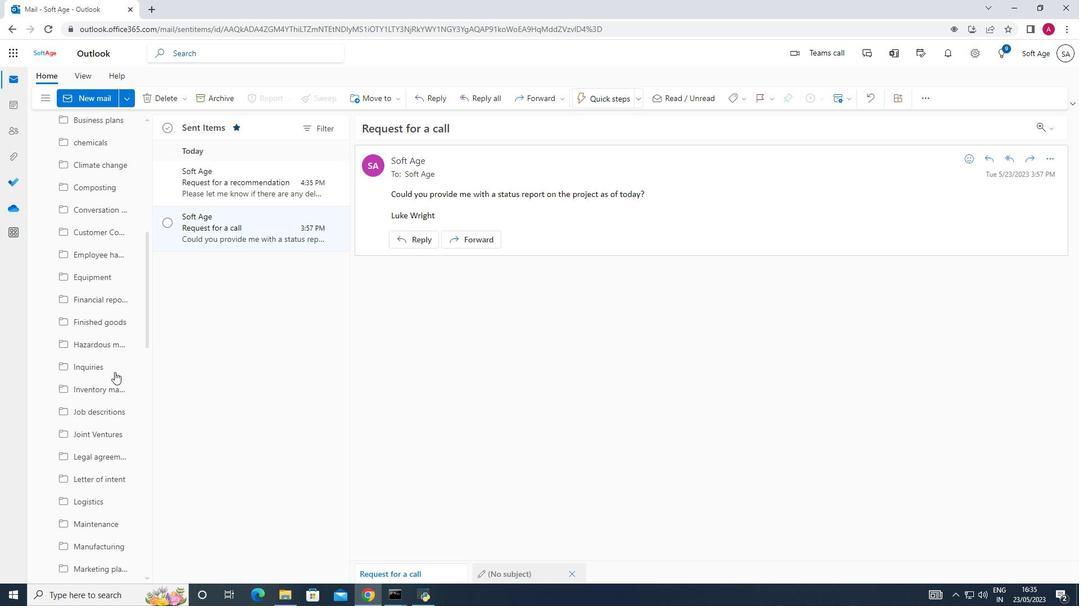
Action: Mouse scrolled (114, 372) with delta (0, 0)
Screenshot: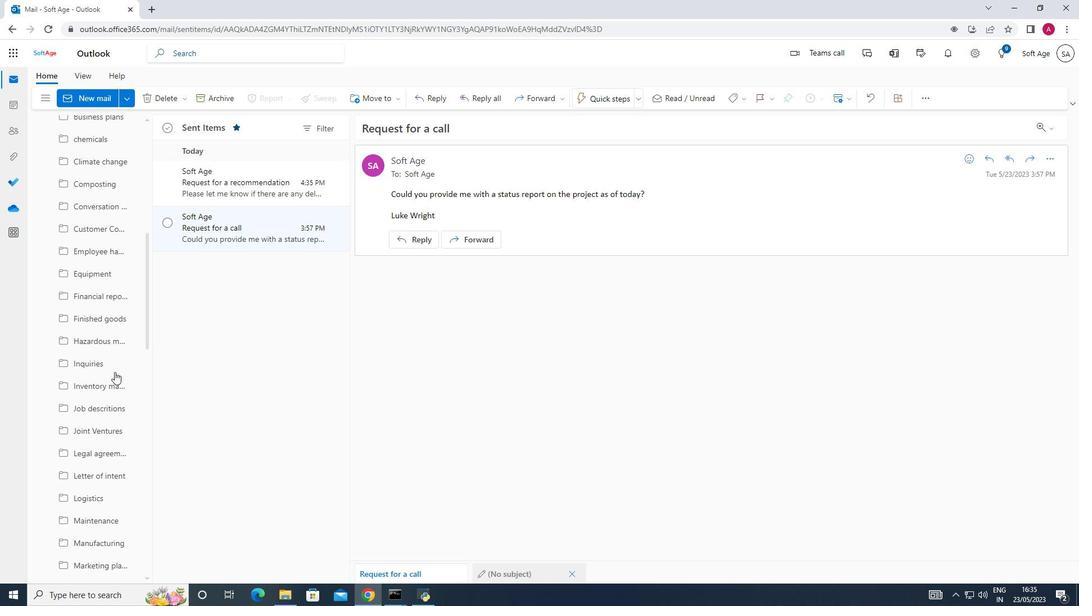 
Action: Mouse scrolled (114, 372) with delta (0, 0)
Screenshot: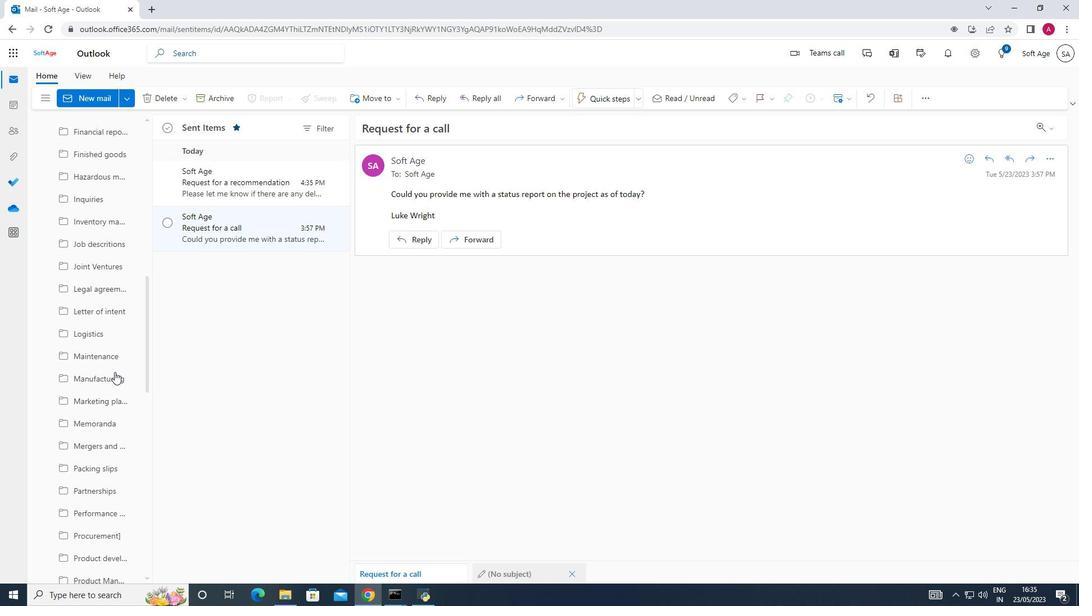 
Action: Mouse scrolled (114, 372) with delta (0, 0)
Screenshot: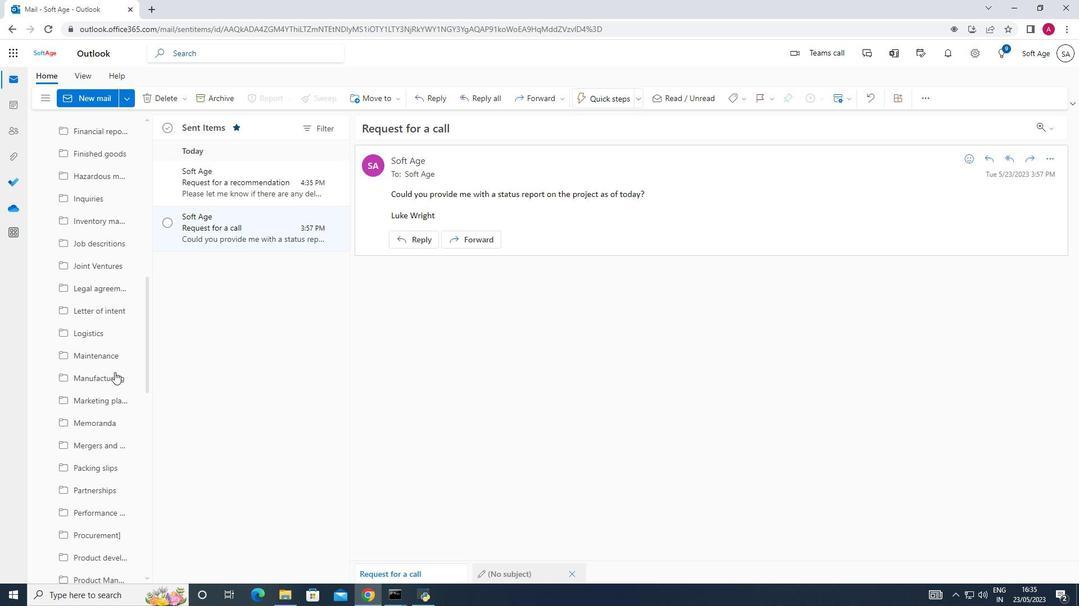 
Action: Mouse scrolled (114, 372) with delta (0, 0)
Screenshot: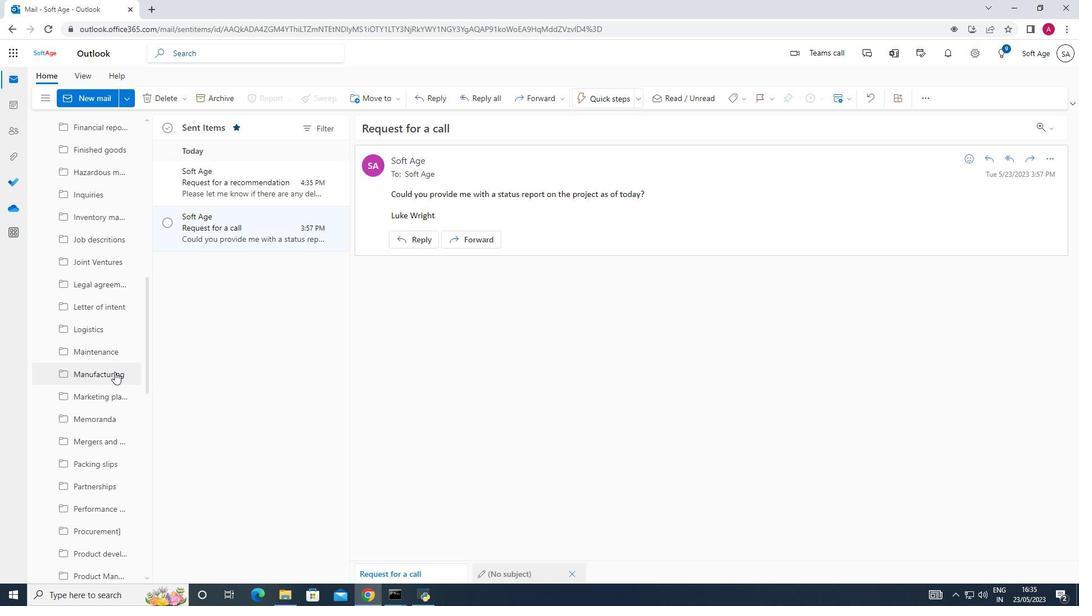 
Action: Mouse scrolled (114, 372) with delta (0, 0)
Screenshot: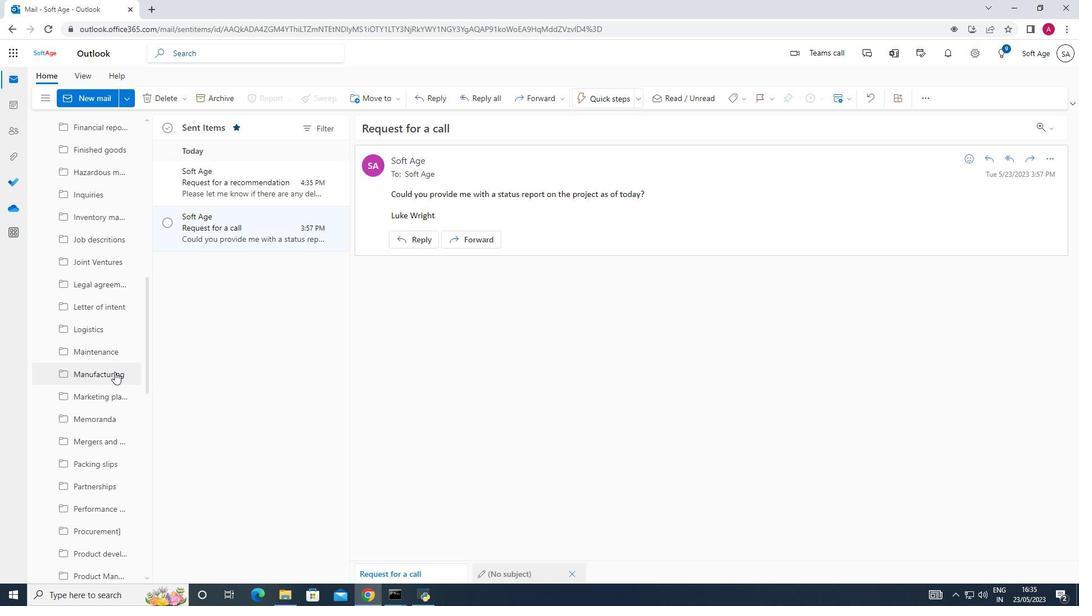 
Action: Mouse scrolled (114, 372) with delta (0, 0)
Screenshot: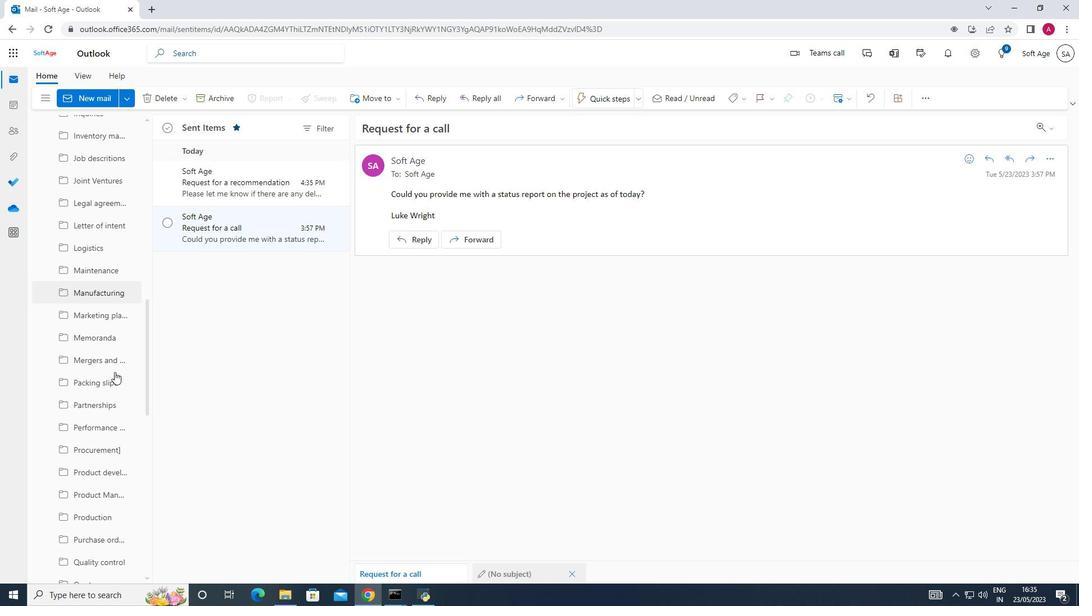
Action: Mouse scrolled (114, 372) with delta (0, 0)
Screenshot: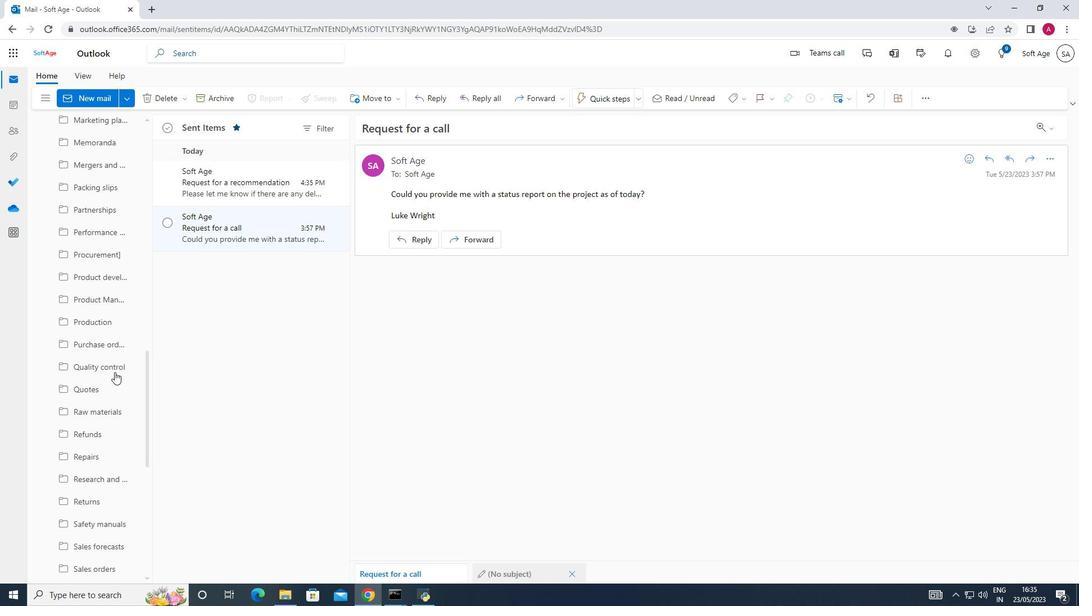 
Action: Mouse scrolled (114, 372) with delta (0, 0)
Screenshot: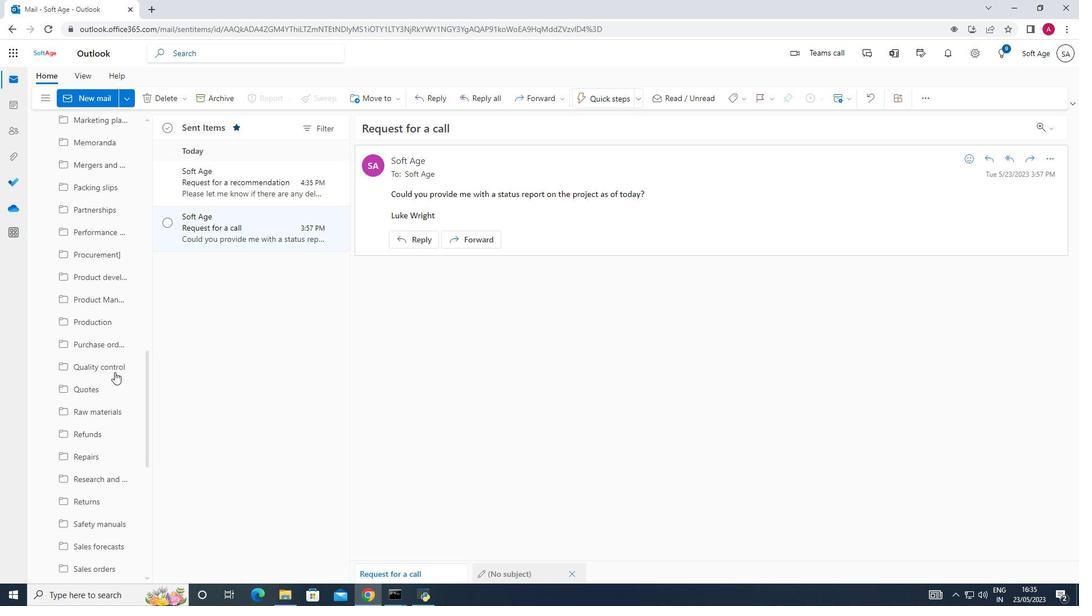 
Action: Mouse scrolled (114, 372) with delta (0, 0)
Screenshot: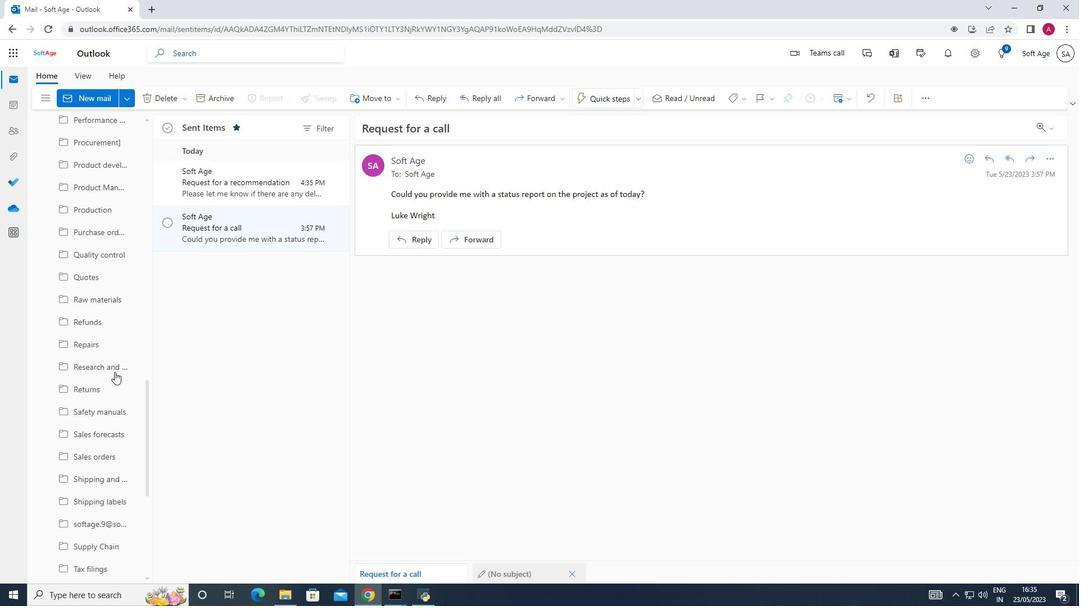 
Action: Mouse scrolled (114, 372) with delta (0, 0)
Screenshot: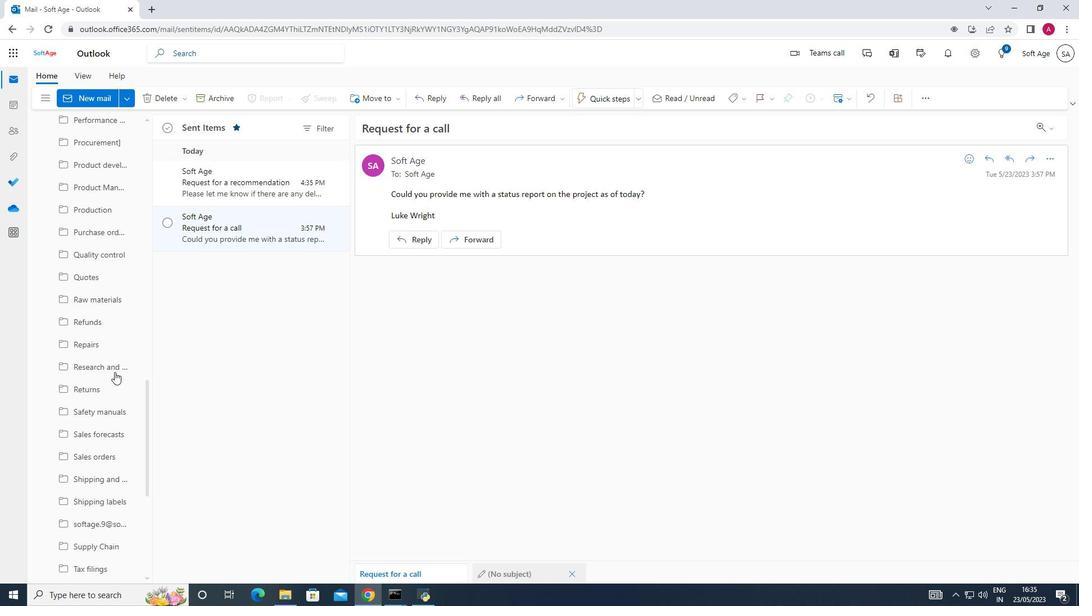 
Action: Mouse scrolled (114, 372) with delta (0, 0)
Screenshot: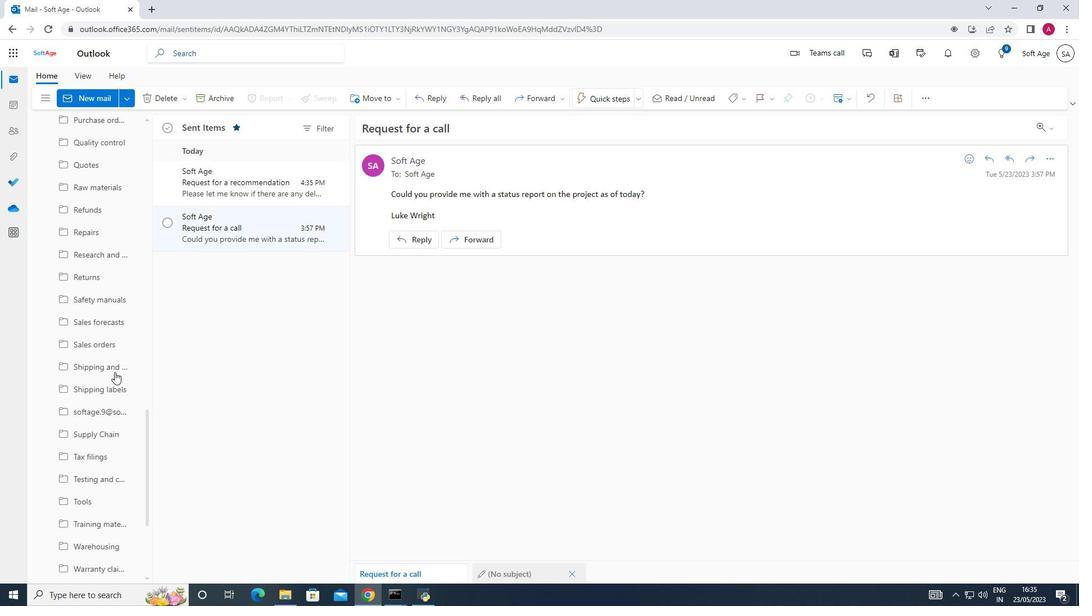 
Action: Mouse scrolled (114, 372) with delta (0, 0)
Screenshot: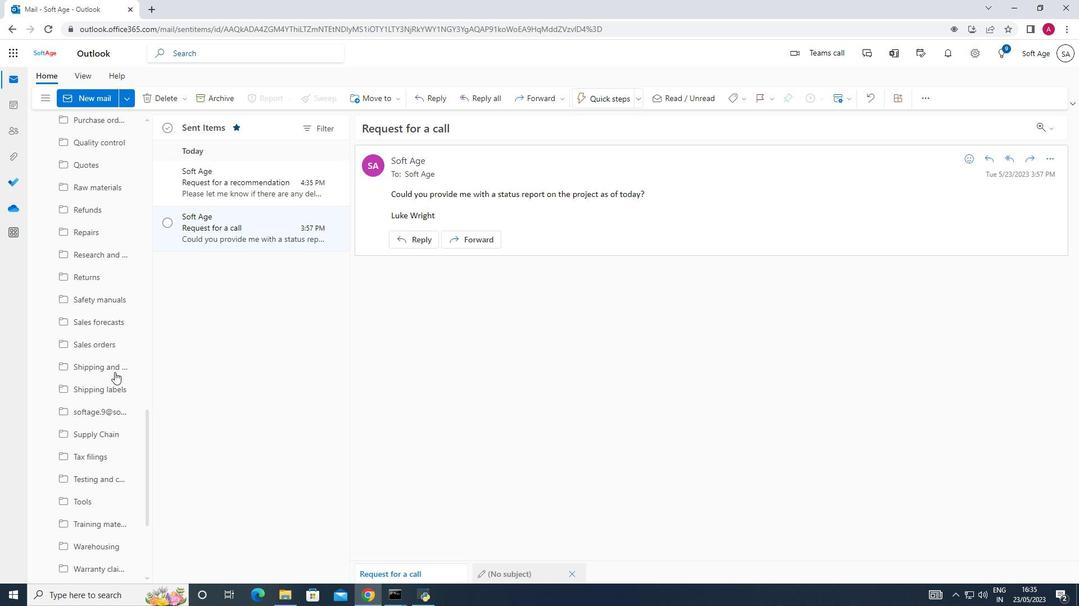 
Action: Mouse scrolled (114, 372) with delta (0, 0)
Screenshot: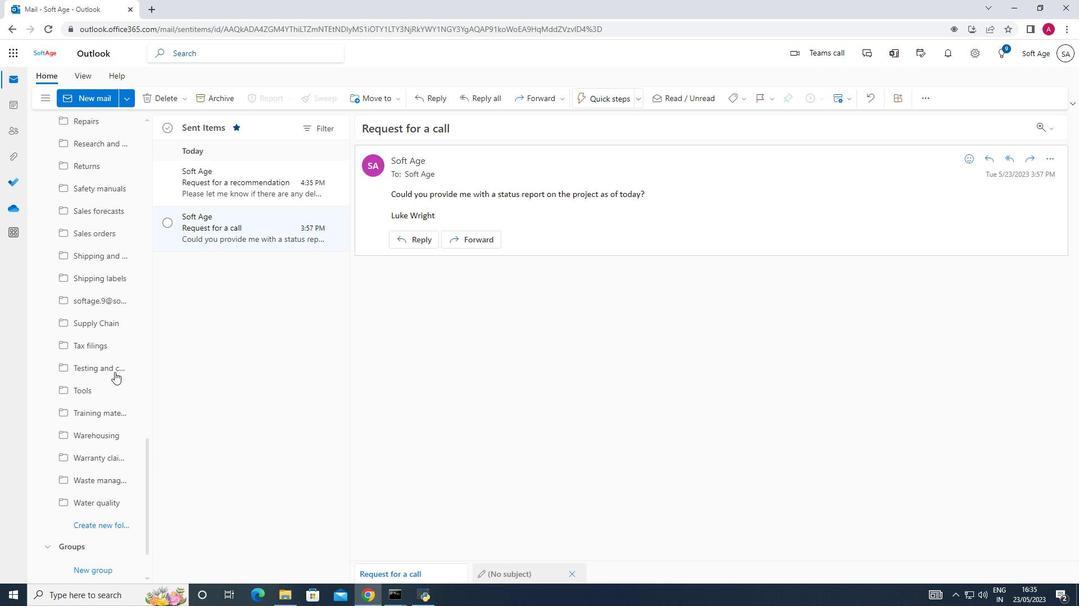
Action: Mouse scrolled (114, 372) with delta (0, 0)
Screenshot: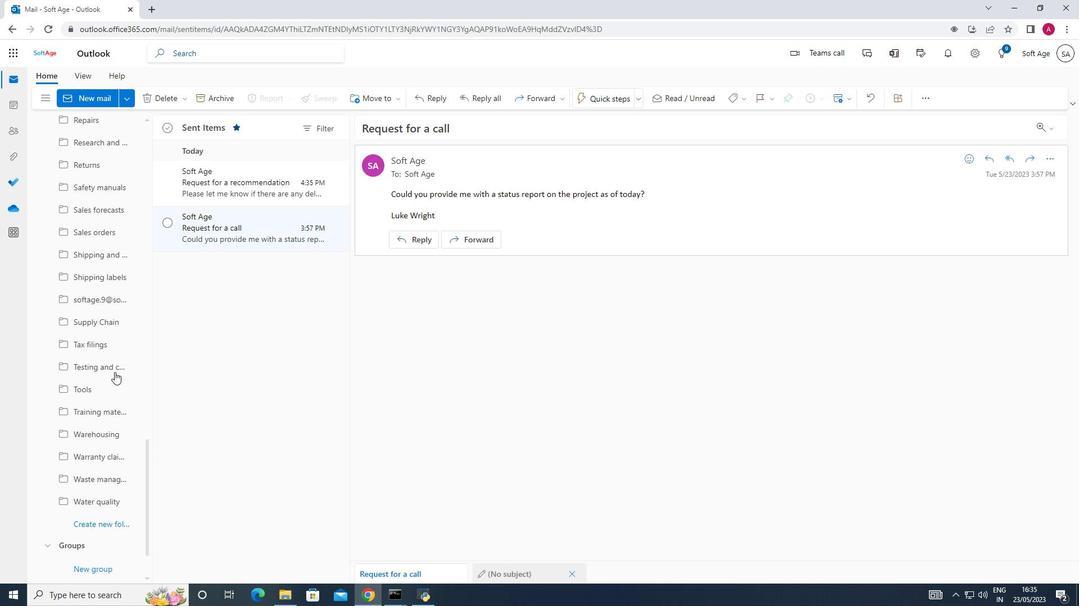 
Action: Mouse scrolled (114, 372) with delta (0, 0)
Screenshot: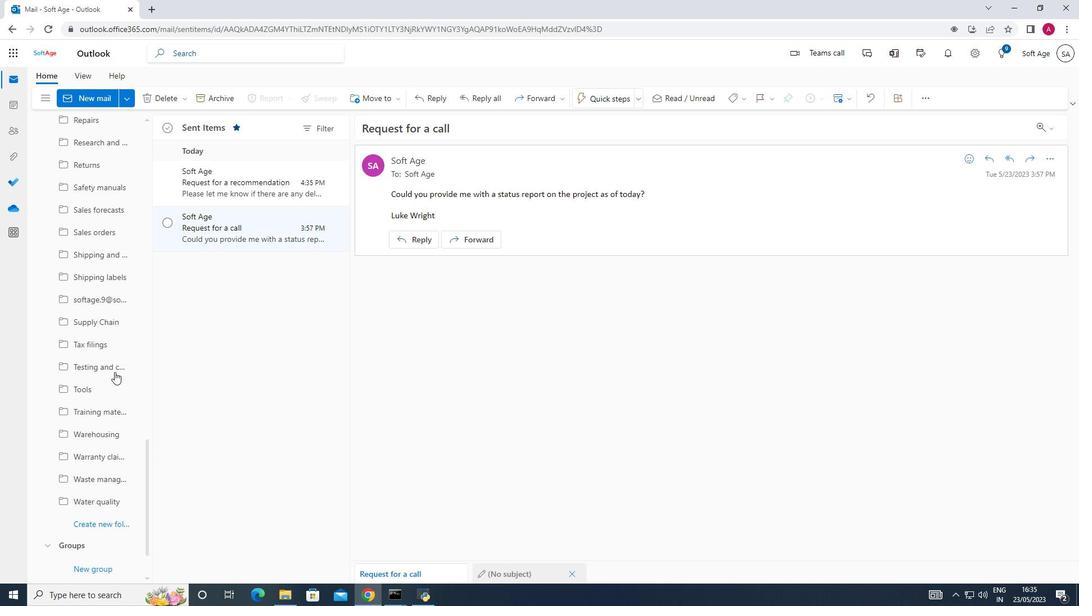 
Action: Mouse moved to (109, 465)
Screenshot: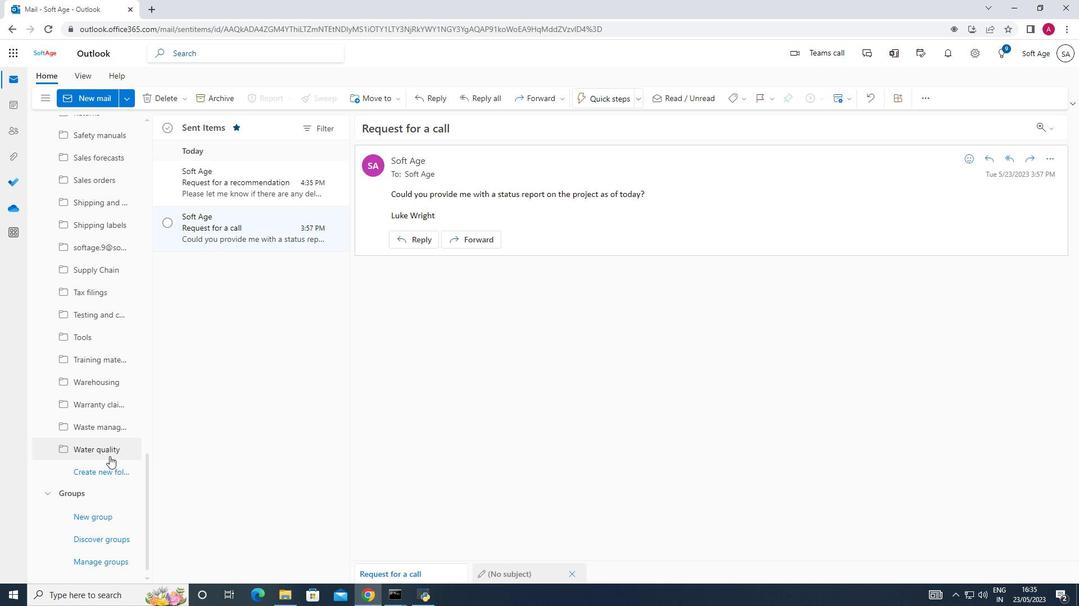 
Action: Mouse pressed left at (109, 465)
Screenshot: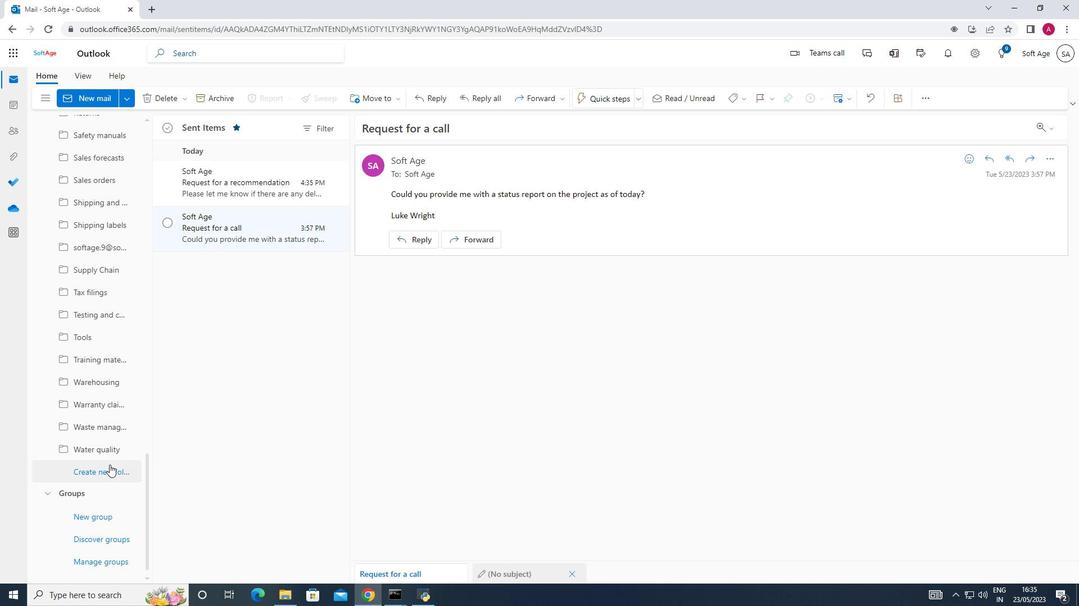 
Action: Mouse moved to (88, 469)
Screenshot: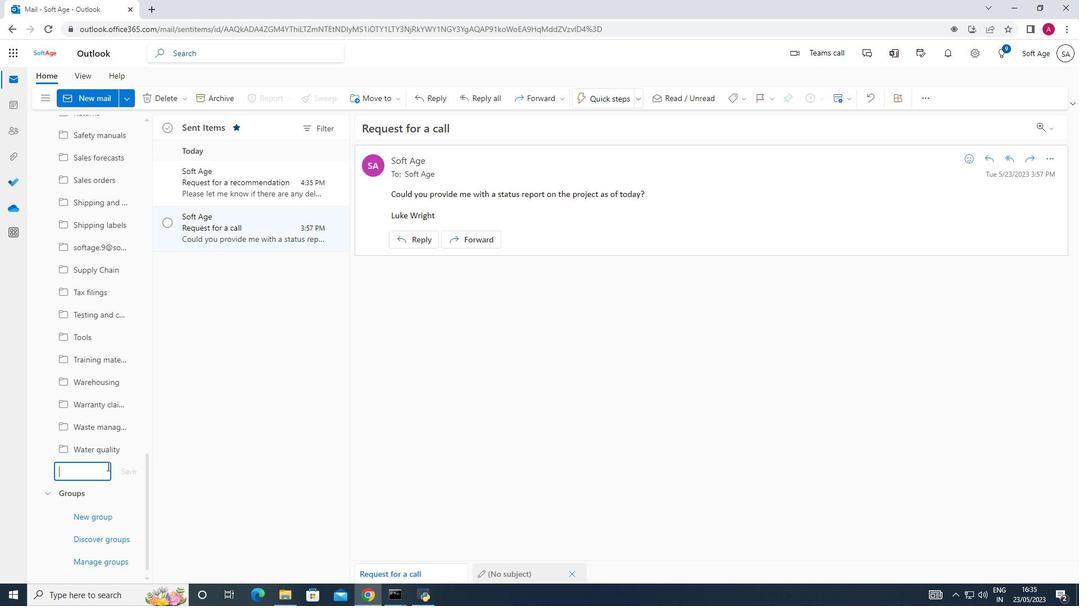 
Action: Mouse pressed left at (88, 469)
Screenshot: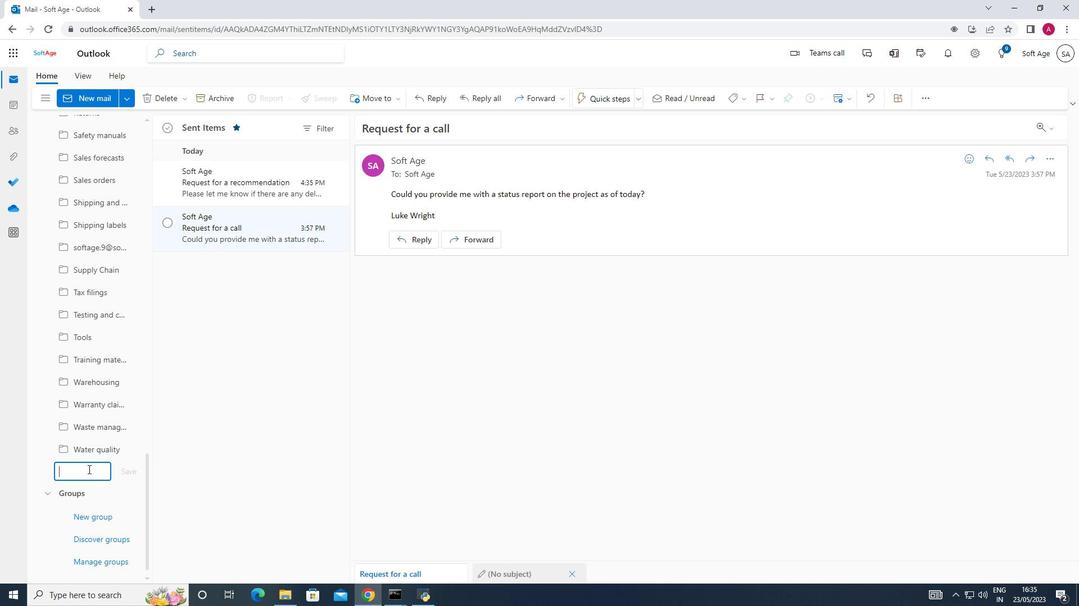 
Action: Key pressed <Key.shift>Memorandums<Key.space>of<Key.space>understanding<Key.enter>
Screenshot: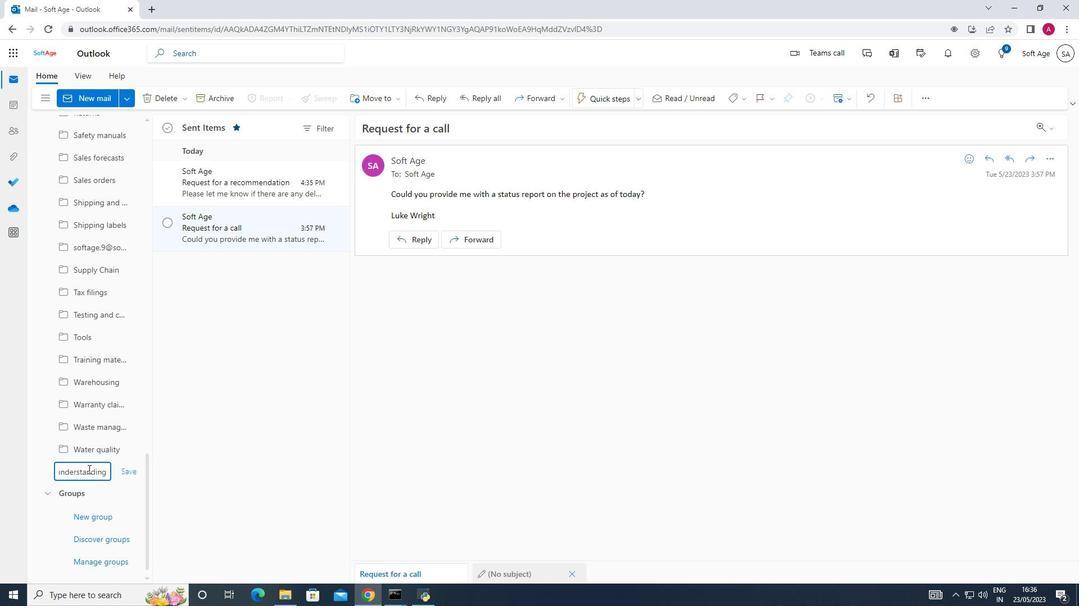 
Action: Mouse moved to (245, 192)
Screenshot: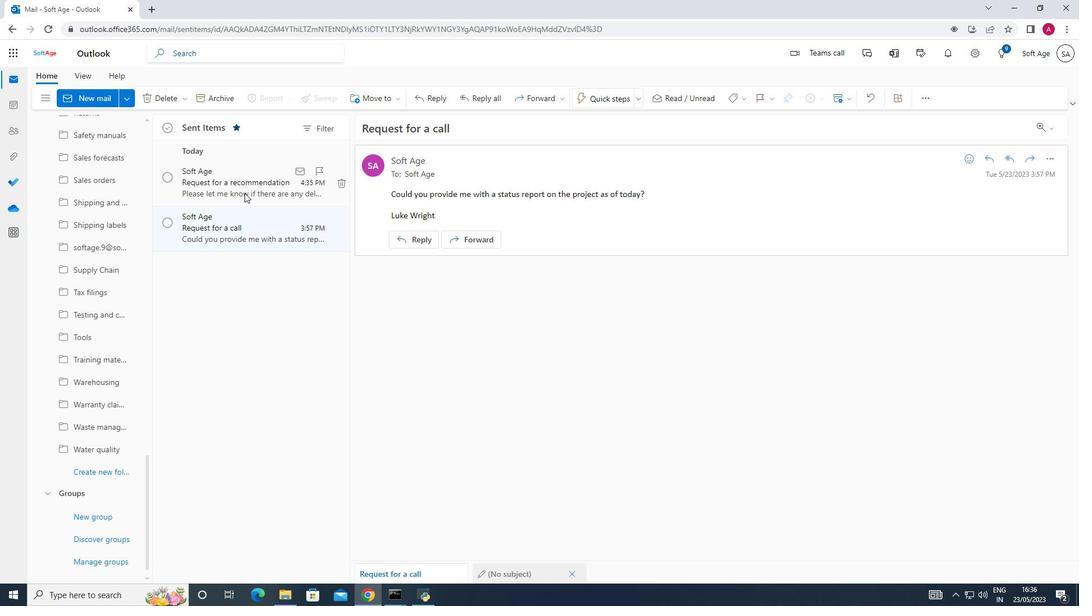 
Action: Mouse pressed right at (245, 192)
Screenshot: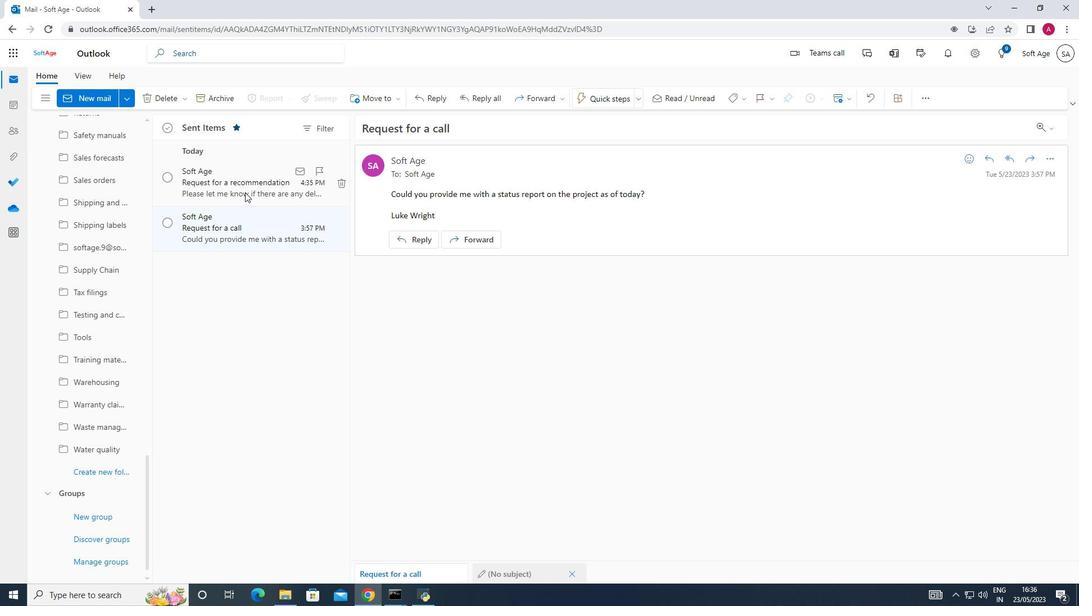 
Action: Mouse moved to (256, 180)
Screenshot: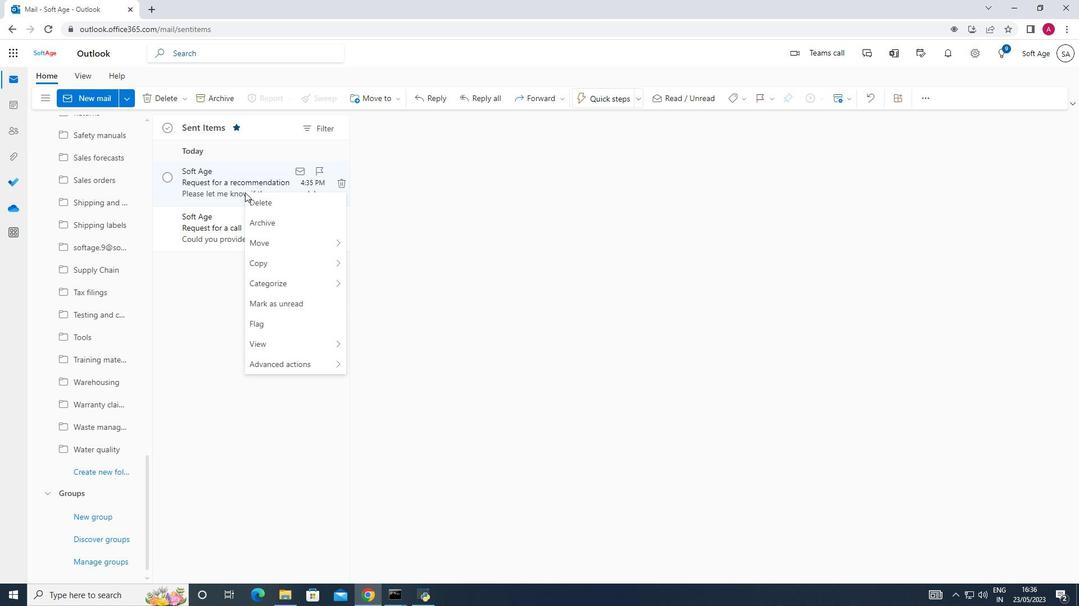
Action: Mouse pressed left at (256, 180)
Screenshot: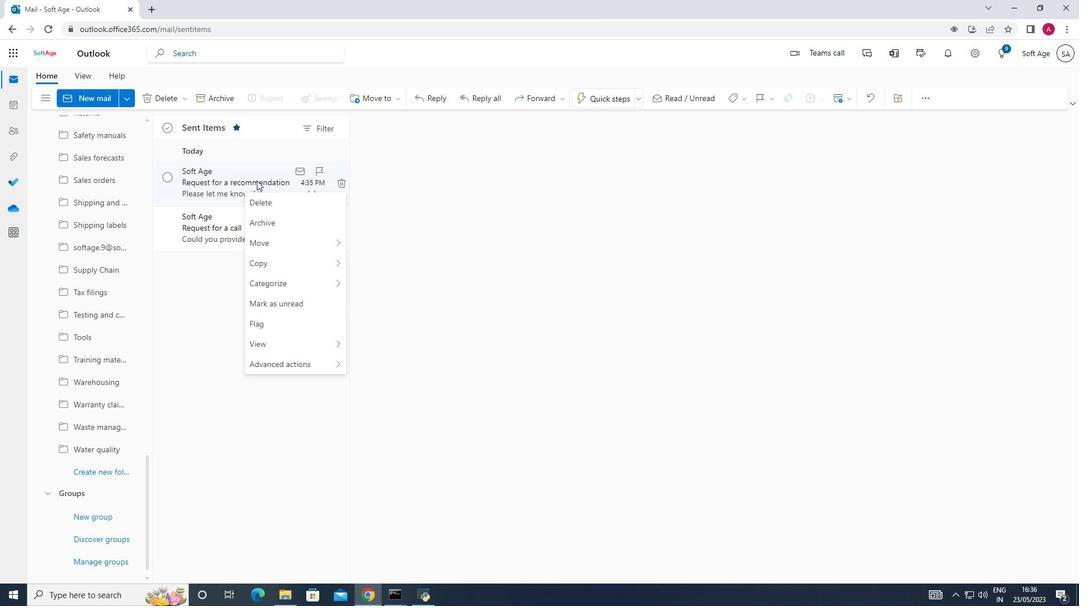 
Action: Mouse moved to (264, 180)
Screenshot: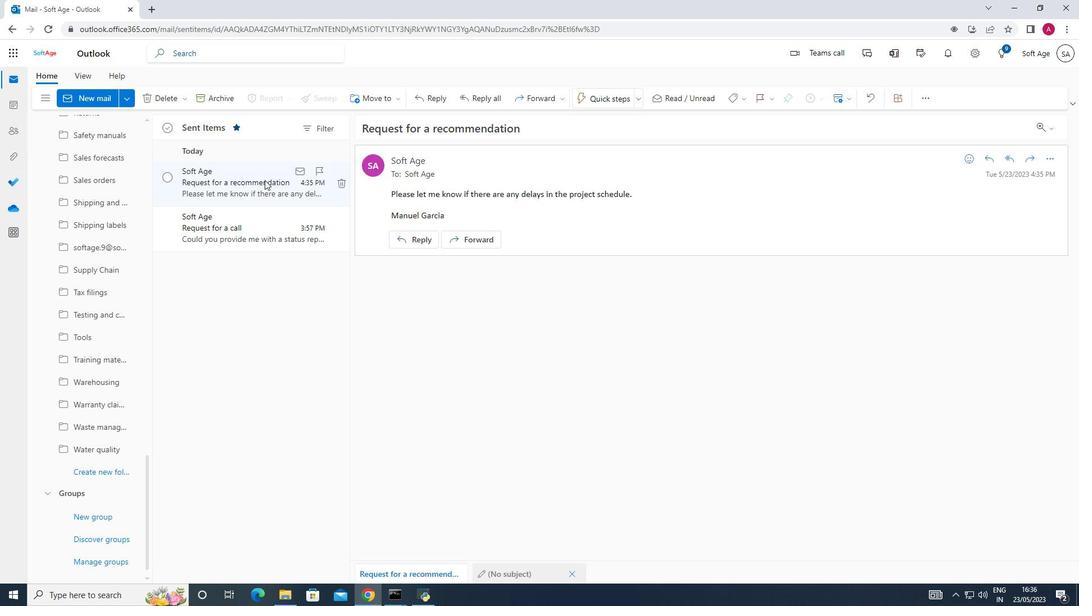
Action: Mouse pressed right at (264, 180)
Screenshot: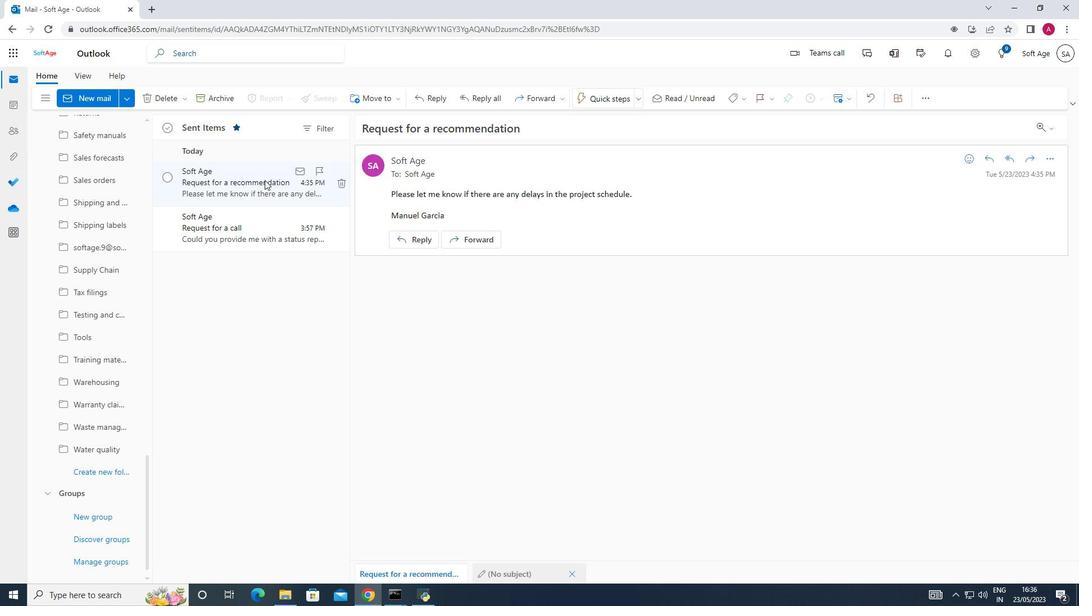 
Action: Mouse moved to (415, 230)
Screenshot: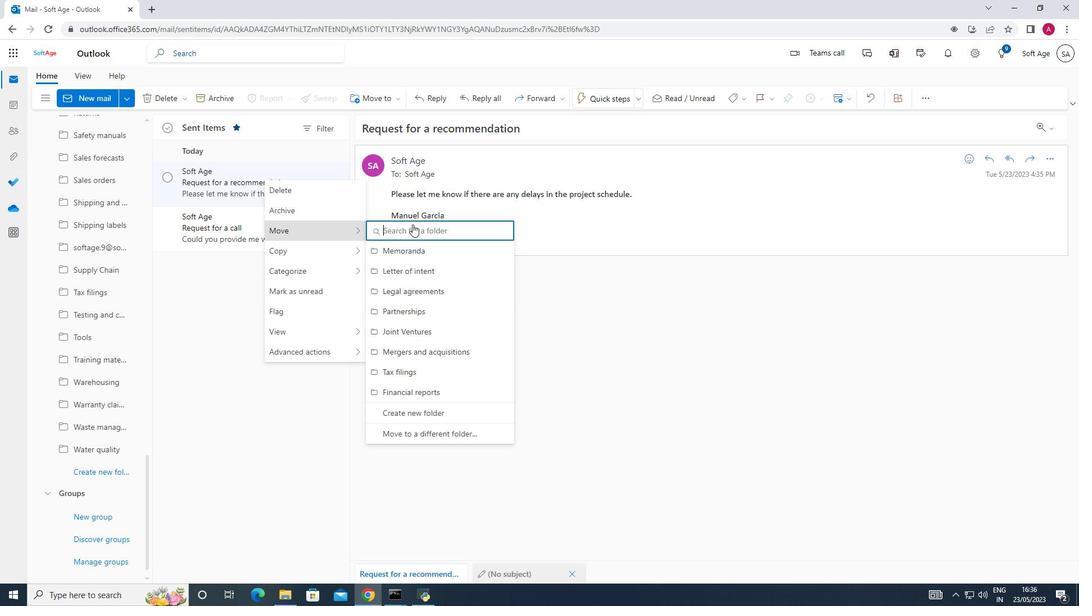 
Action: Mouse pressed left at (415, 230)
Screenshot: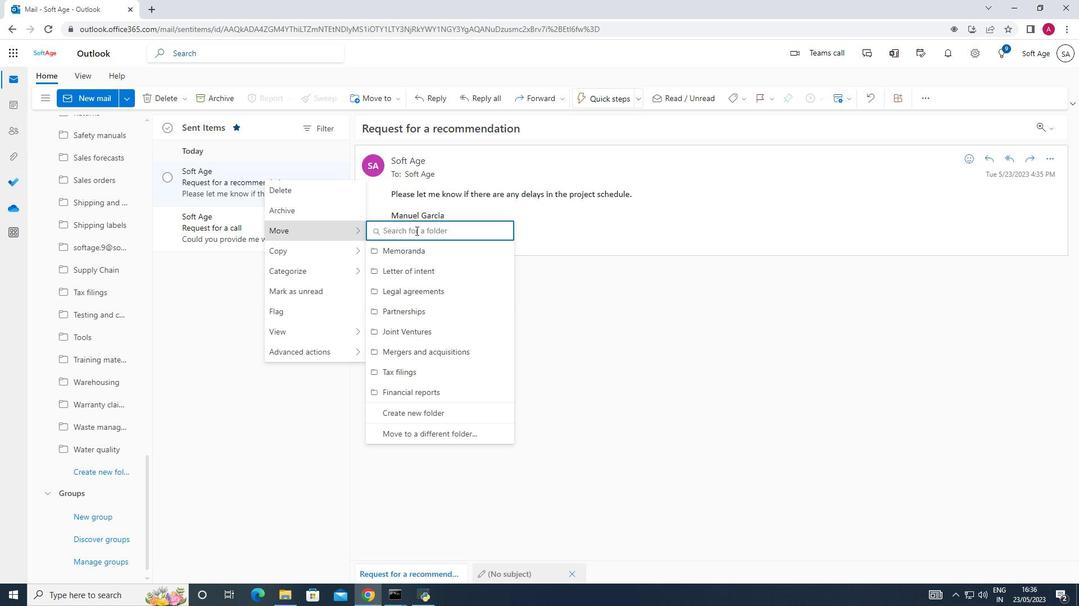 
Action: Key pressed men
Screenshot: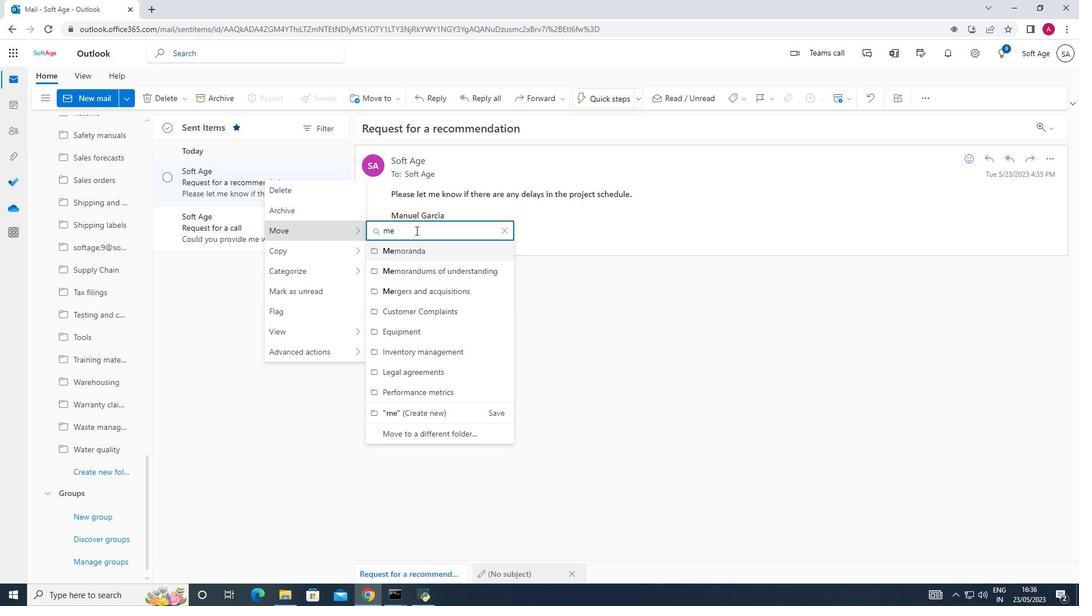 
Action: Mouse moved to (406, 244)
Screenshot: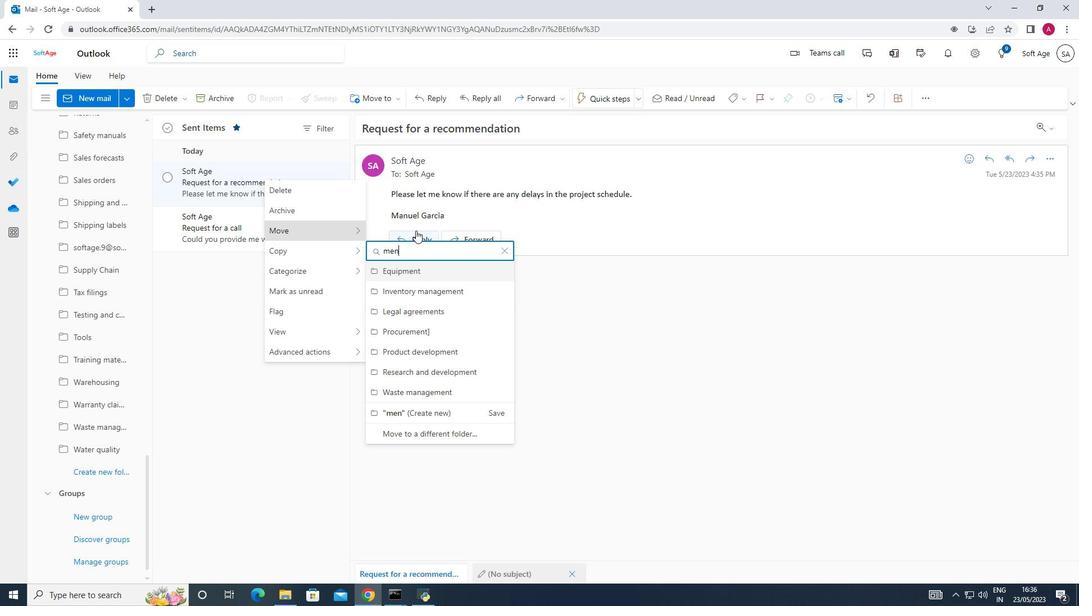 
Action: Key pressed <Key.backspace>mo
Screenshot: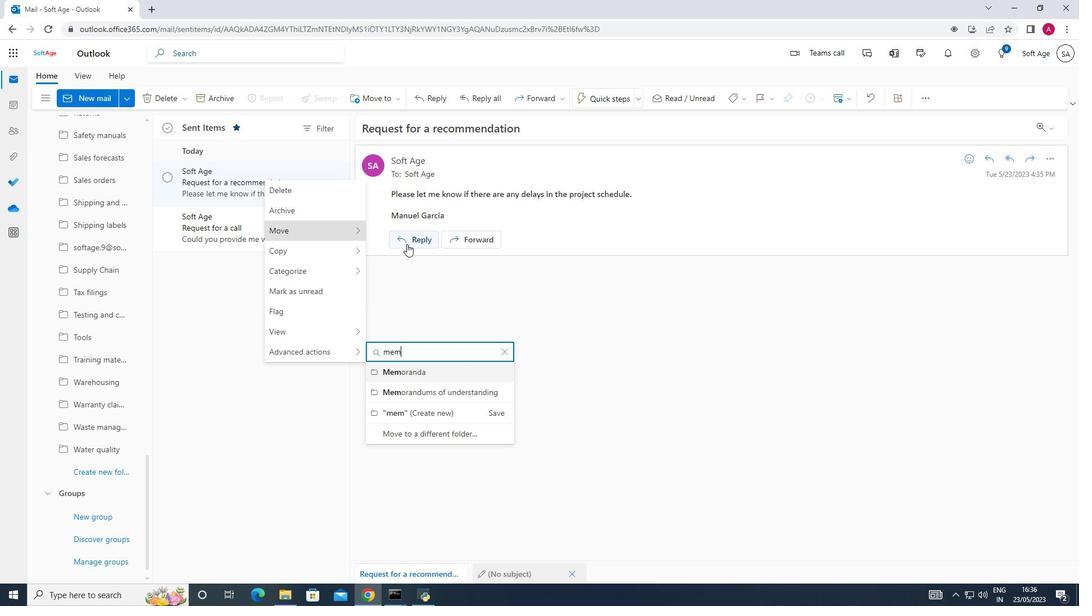 
Action: Mouse moved to (441, 396)
Screenshot: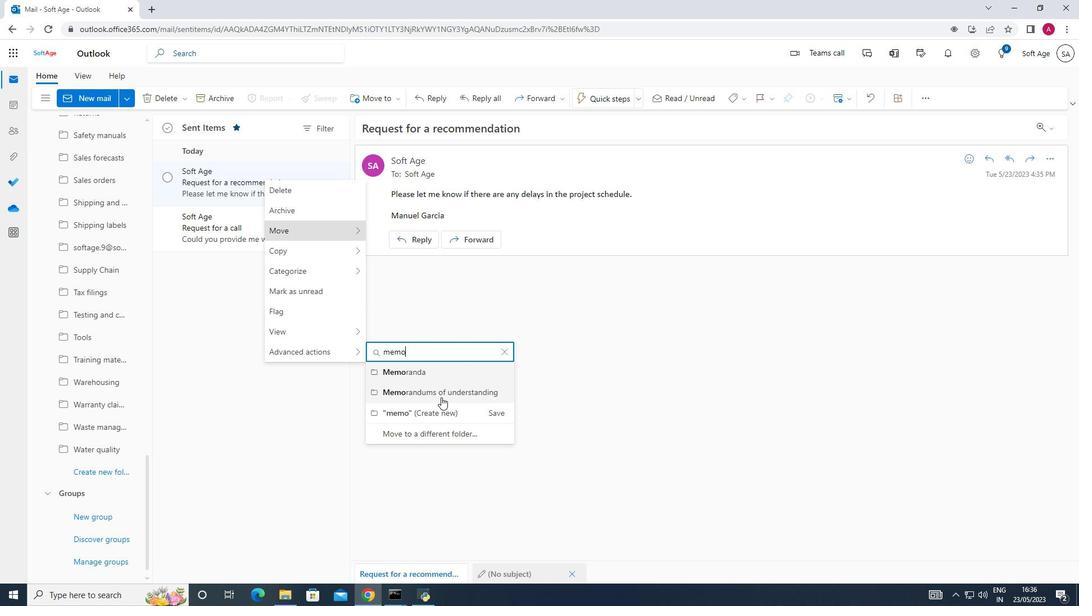 
Action: Mouse pressed left at (441, 396)
Screenshot: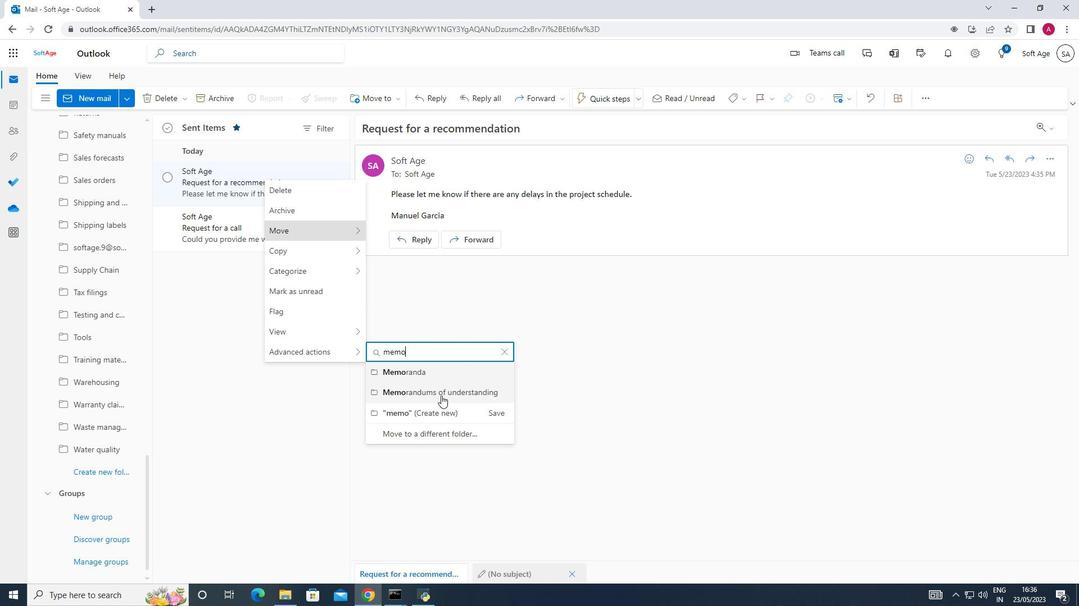 
Action: Mouse moved to (139, 311)
Screenshot: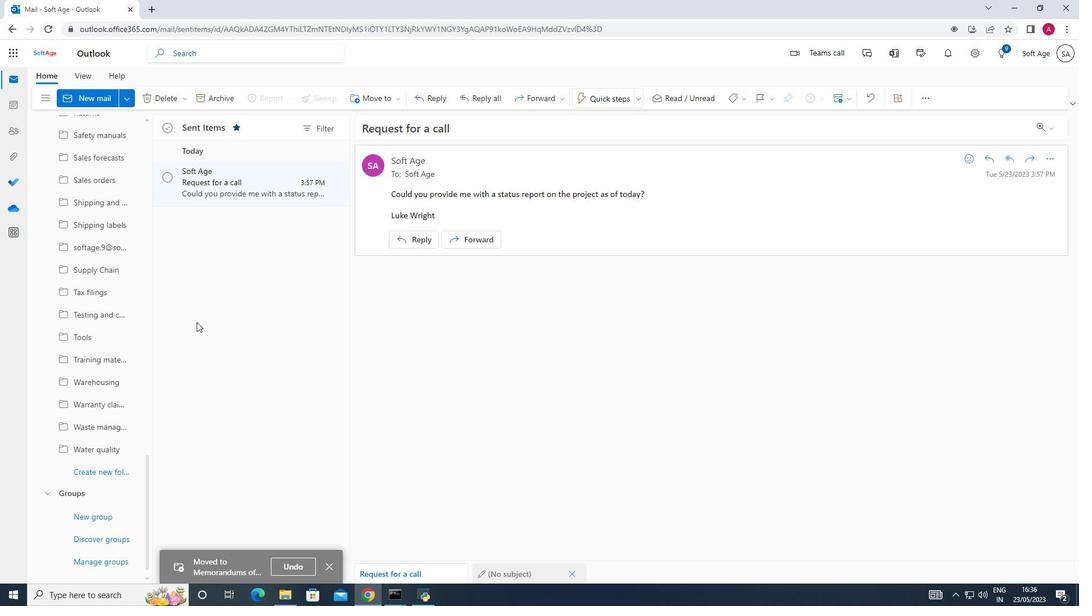
Action: Mouse scrolled (139, 311) with delta (0, 0)
Screenshot: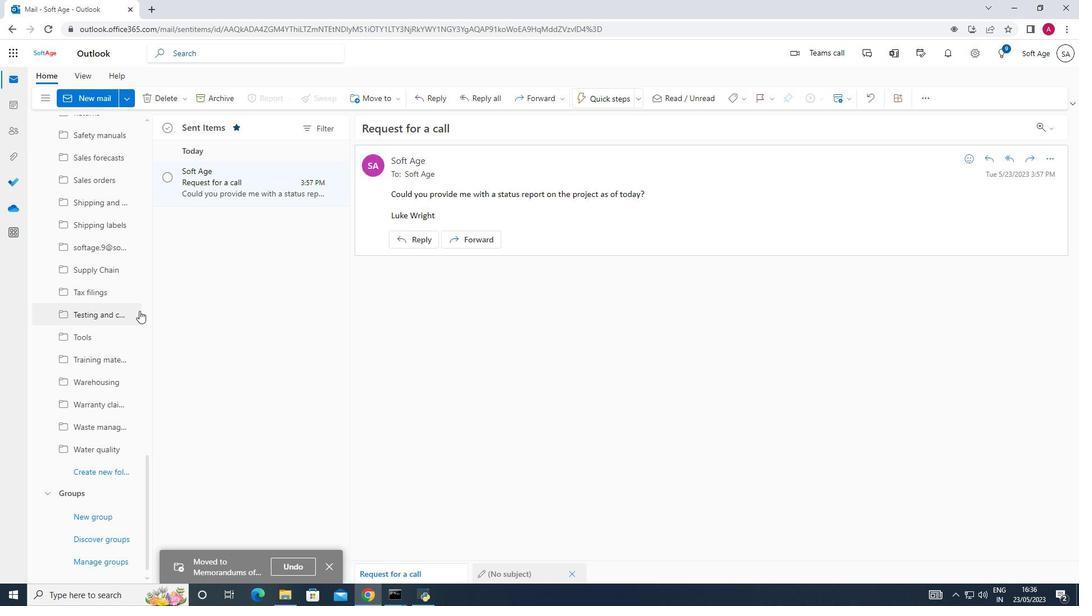 
Action: Mouse scrolled (139, 311) with delta (0, 0)
Screenshot: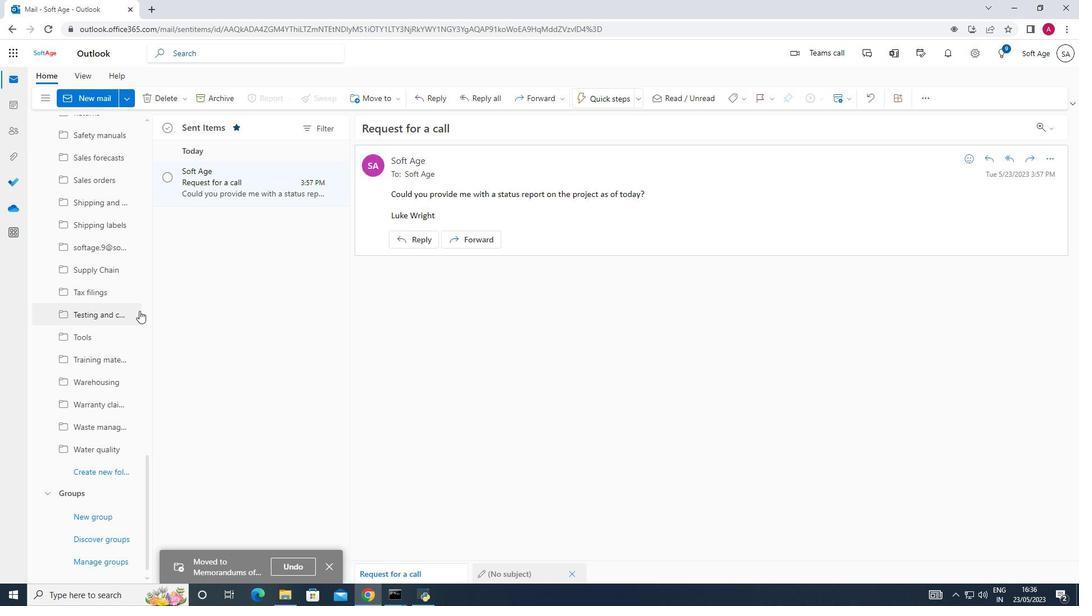 
Action: Mouse scrolled (139, 311) with delta (0, 0)
Screenshot: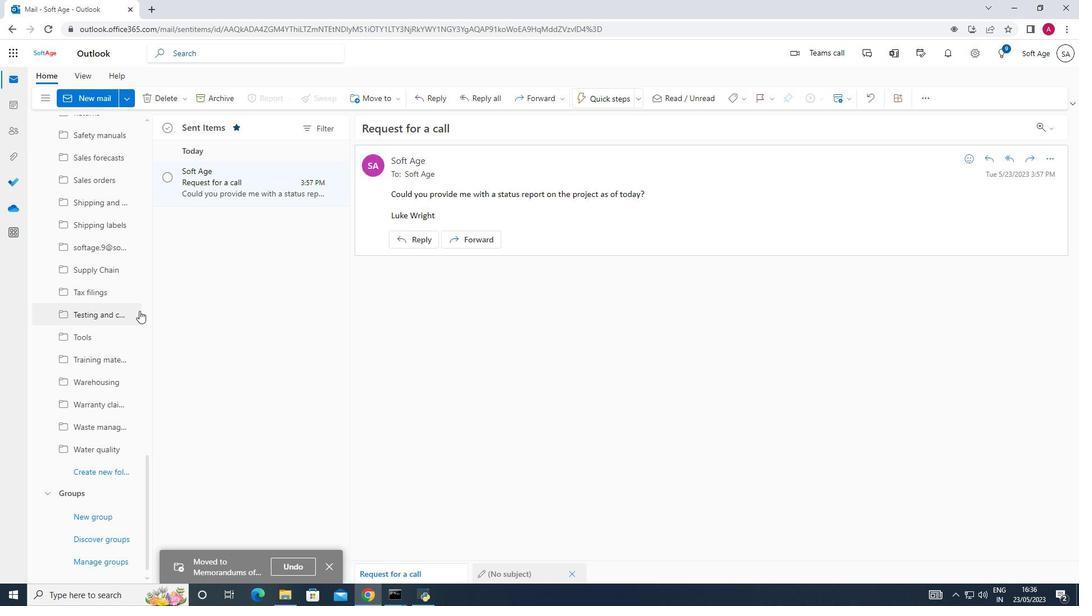 
Action: Mouse scrolled (139, 311) with delta (0, 0)
Screenshot: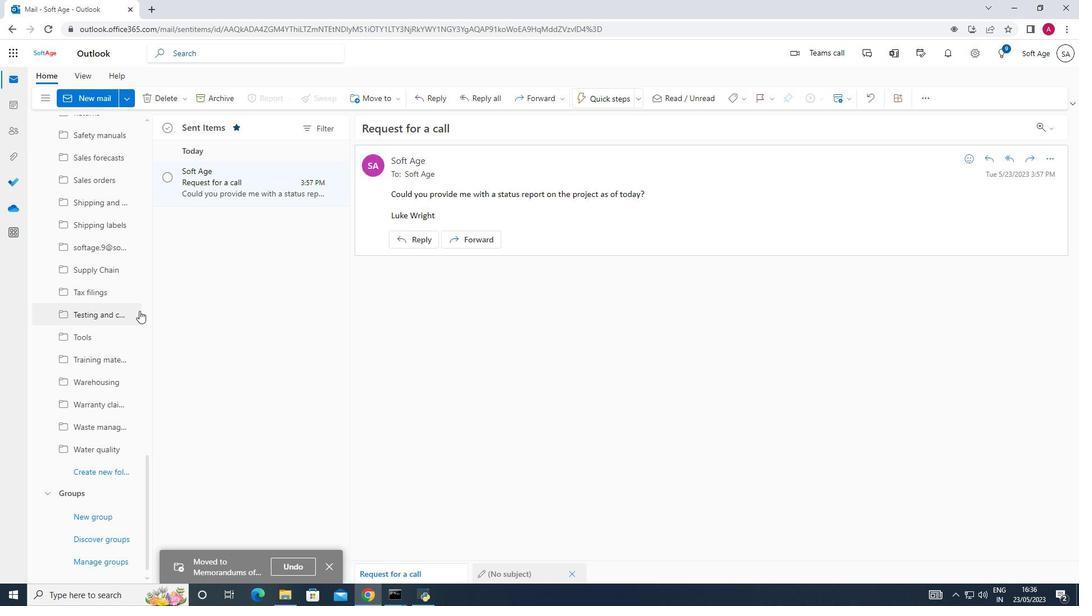 
Action: Mouse scrolled (139, 311) with delta (0, 0)
Screenshot: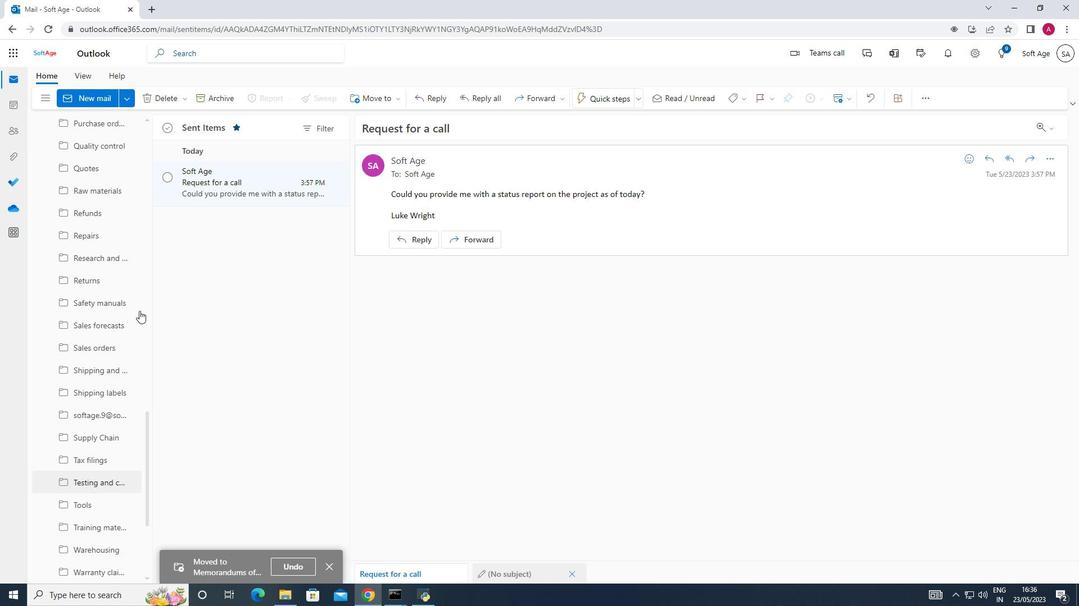
Action: Mouse scrolled (139, 311) with delta (0, 0)
Screenshot: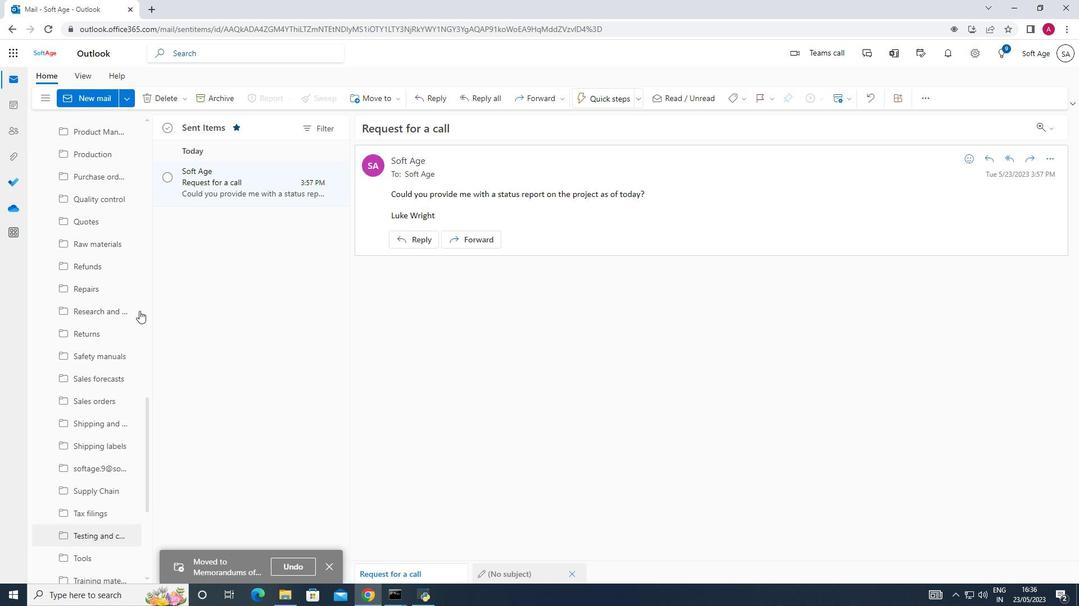 
Action: Mouse scrolled (139, 311) with delta (0, 0)
Screenshot: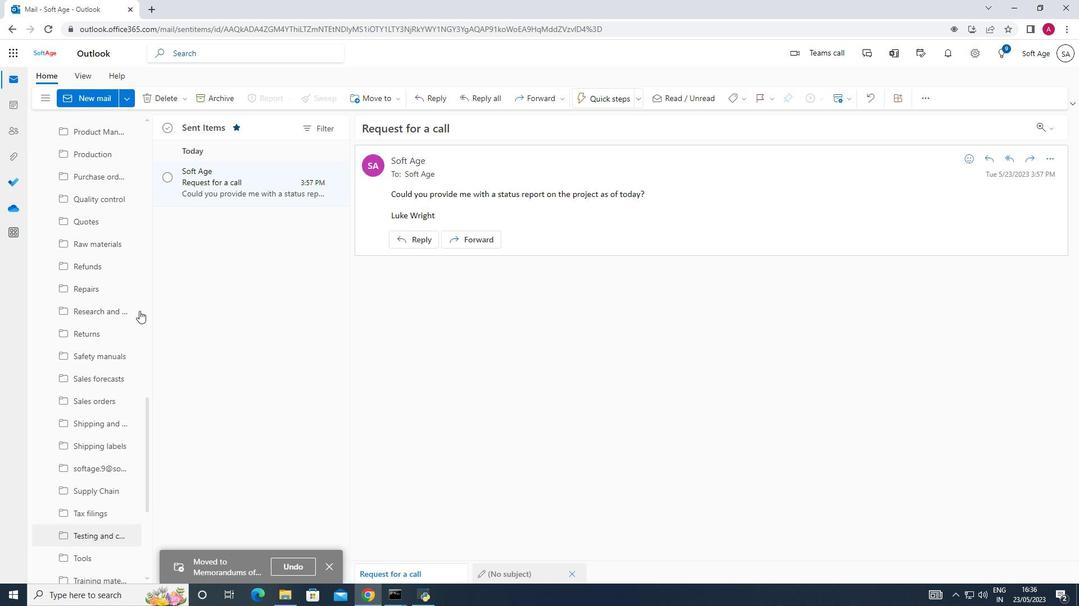
Action: Mouse scrolled (139, 311) with delta (0, 0)
Screenshot: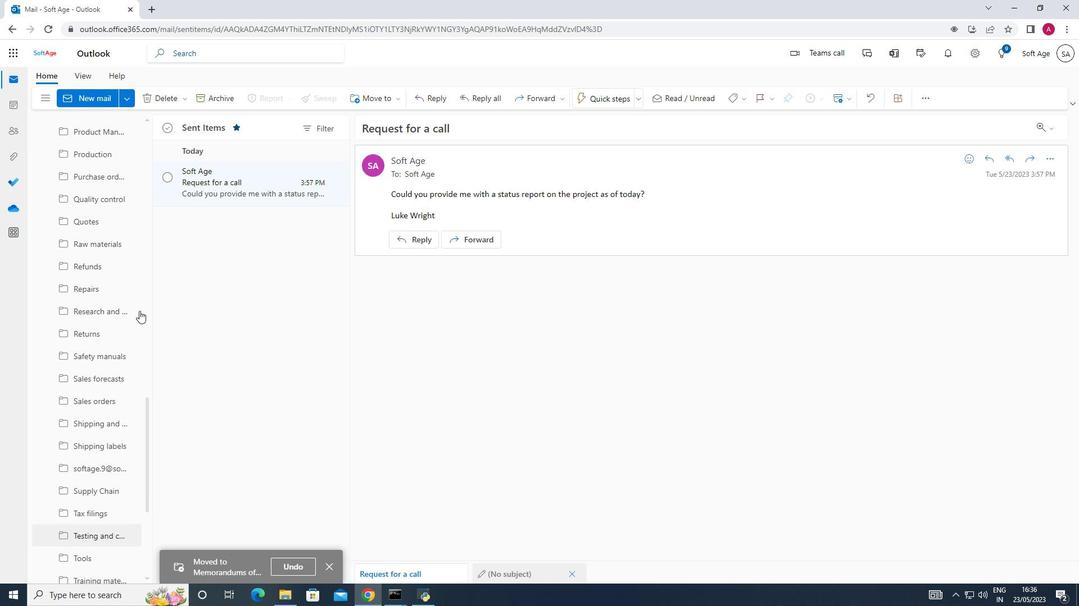 
Action: Mouse scrolled (139, 311) with delta (0, 0)
Screenshot: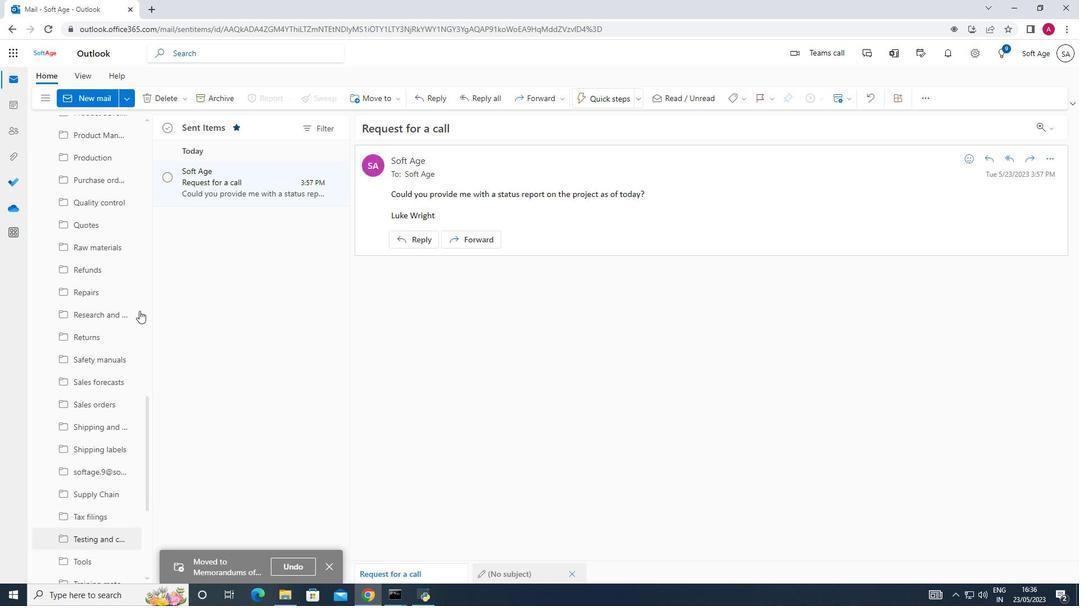 
Action: Mouse scrolled (139, 311) with delta (0, 0)
Screenshot: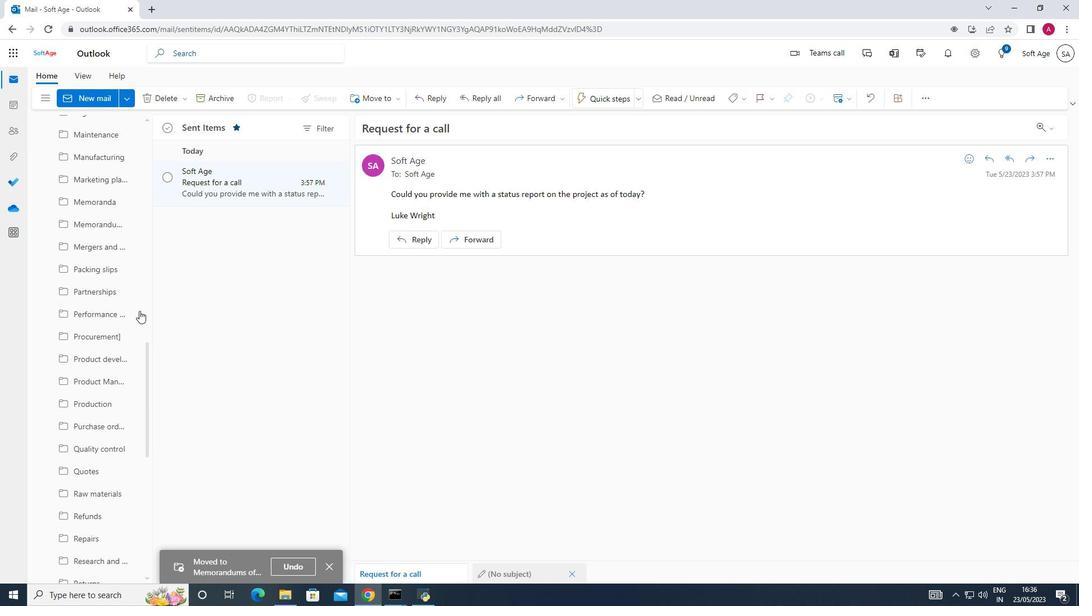 
Action: Mouse scrolled (139, 311) with delta (0, 0)
Screenshot: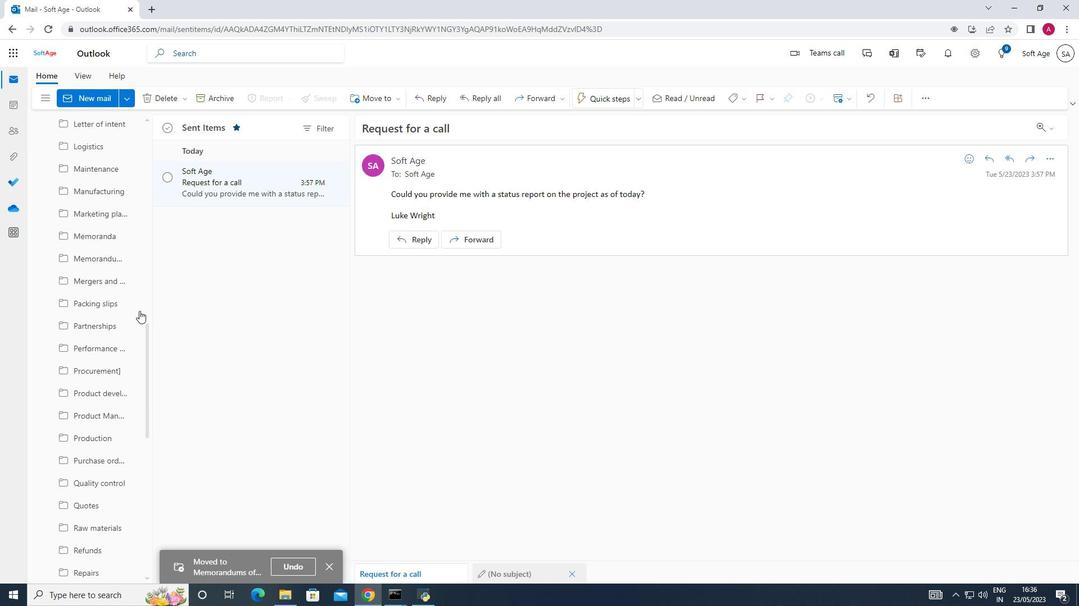 
Action: Mouse scrolled (139, 311) with delta (0, 0)
Screenshot: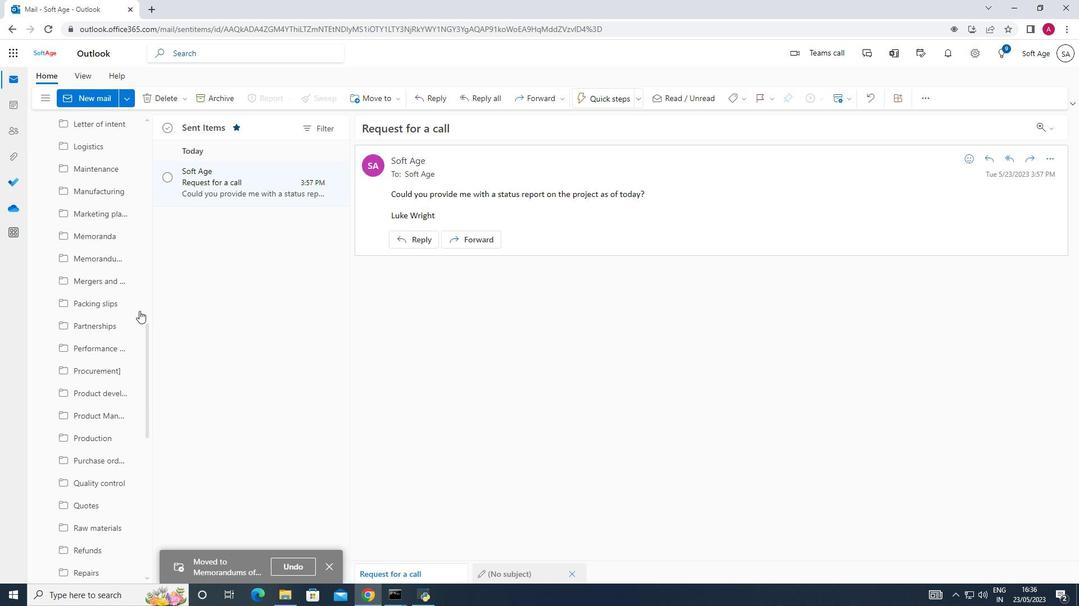 
Action: Mouse scrolled (139, 311) with delta (0, 0)
Screenshot: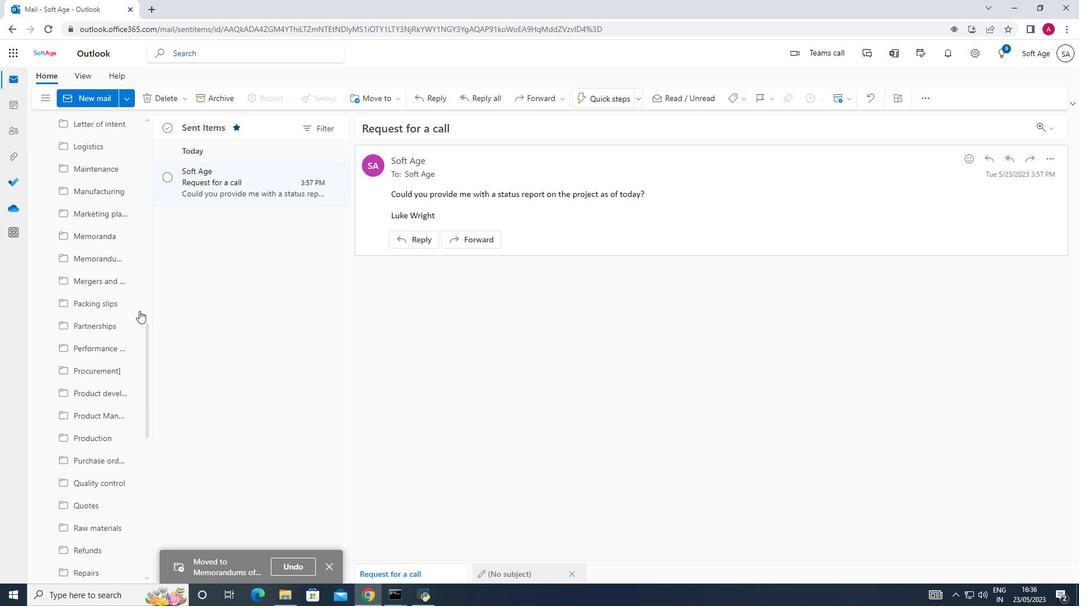 
Action: Mouse scrolled (139, 311) with delta (0, 0)
Screenshot: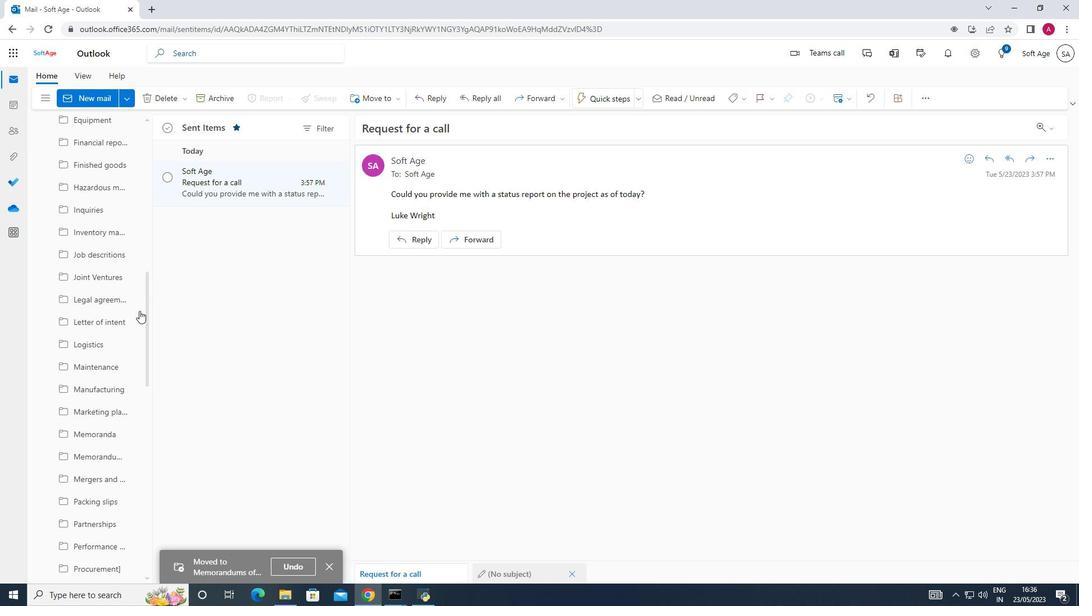 
Action: Mouse scrolled (139, 311) with delta (0, 0)
Screenshot: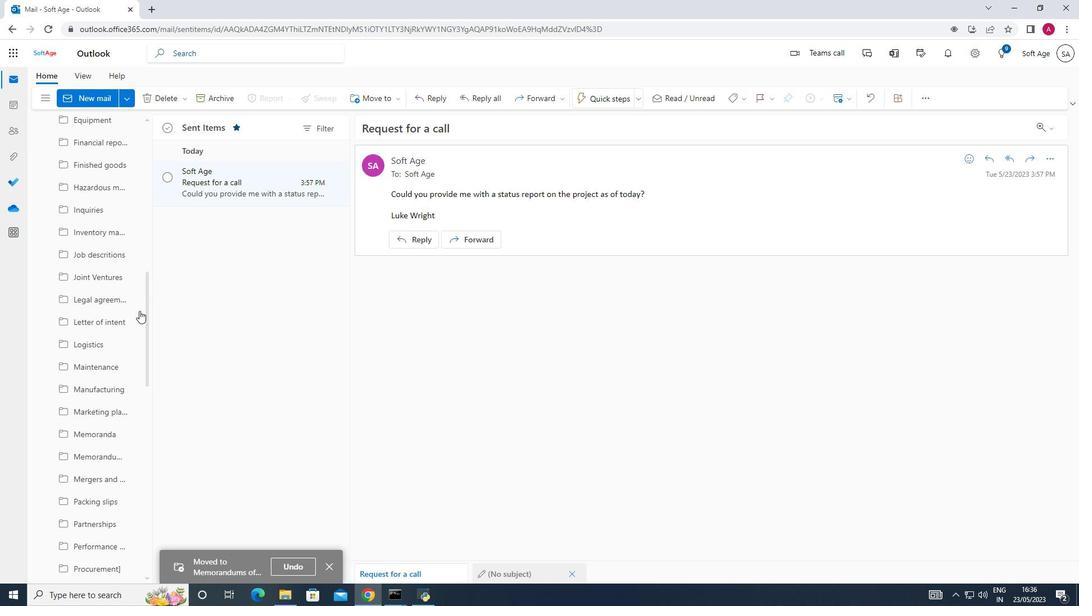 
Action: Mouse scrolled (139, 311) with delta (0, 0)
Screenshot: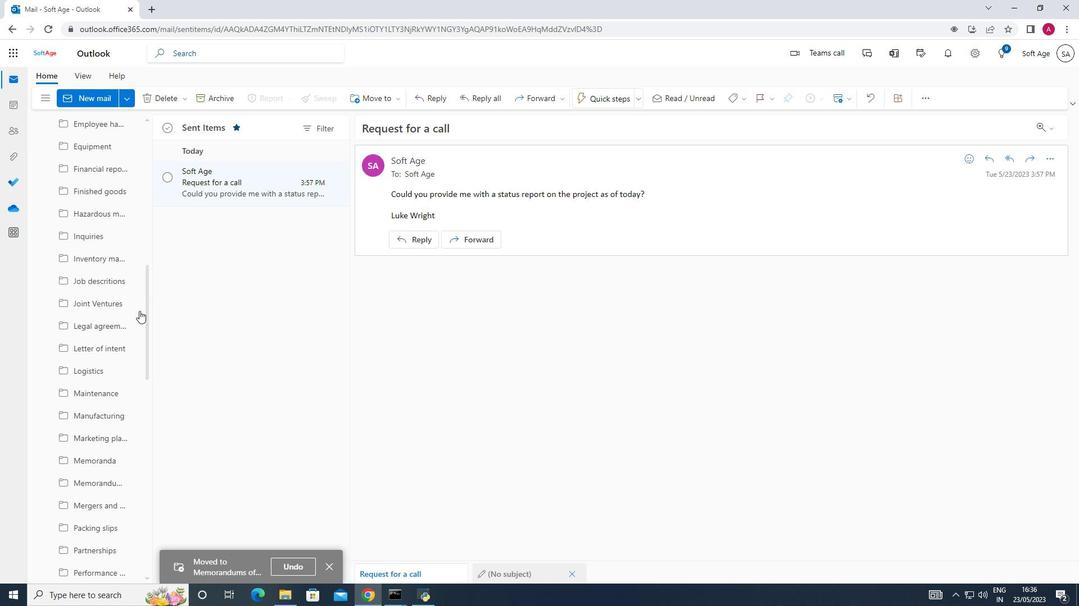 
Action: Mouse scrolled (139, 311) with delta (0, 0)
Screenshot: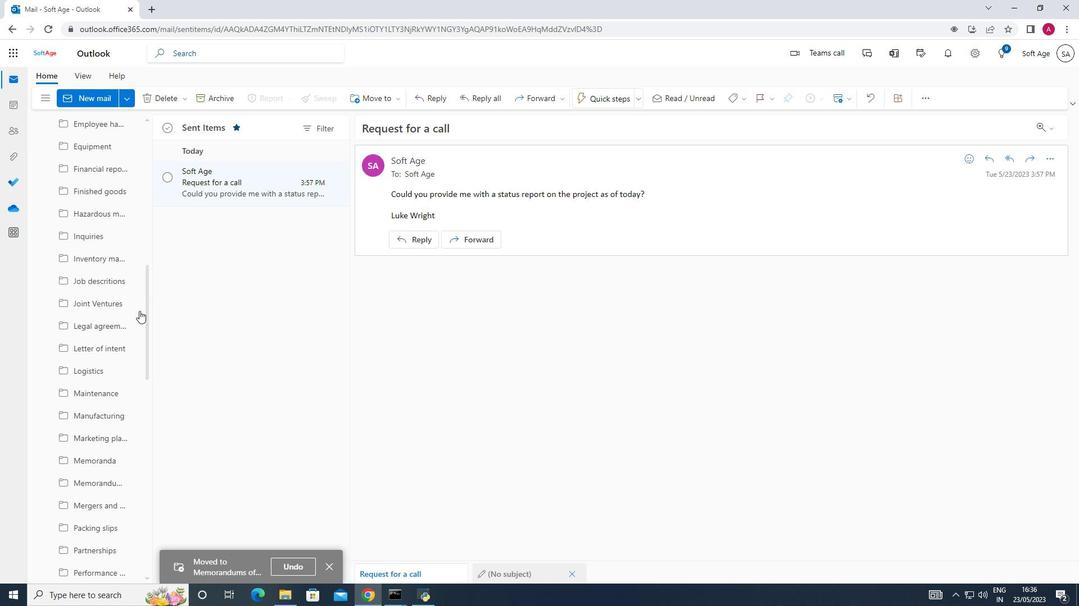 
Action: Mouse scrolled (139, 311) with delta (0, 0)
Screenshot: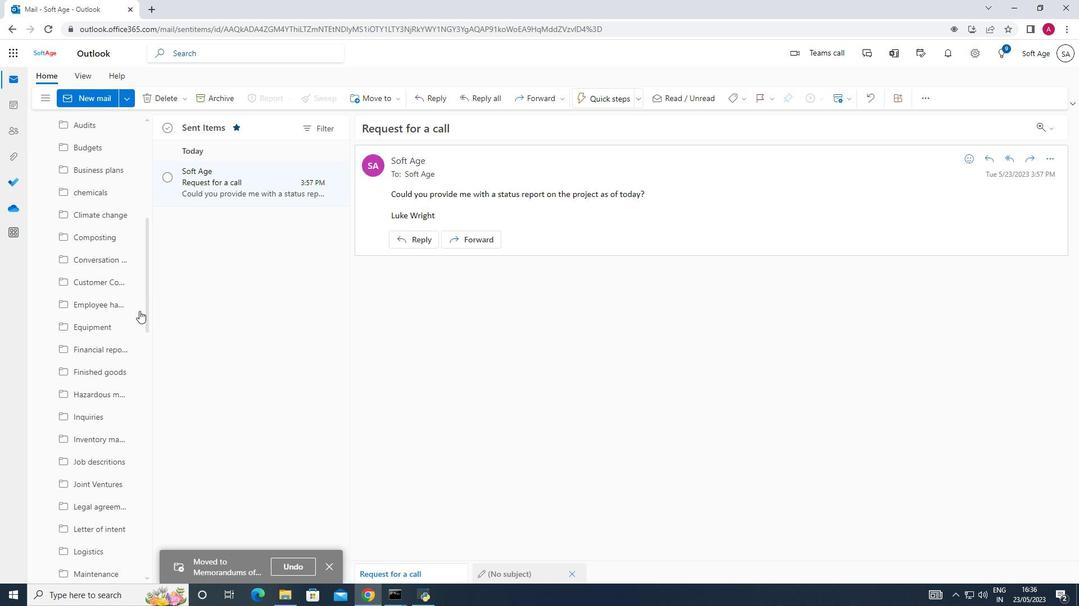 
Action: Mouse scrolled (139, 311) with delta (0, 0)
Screenshot: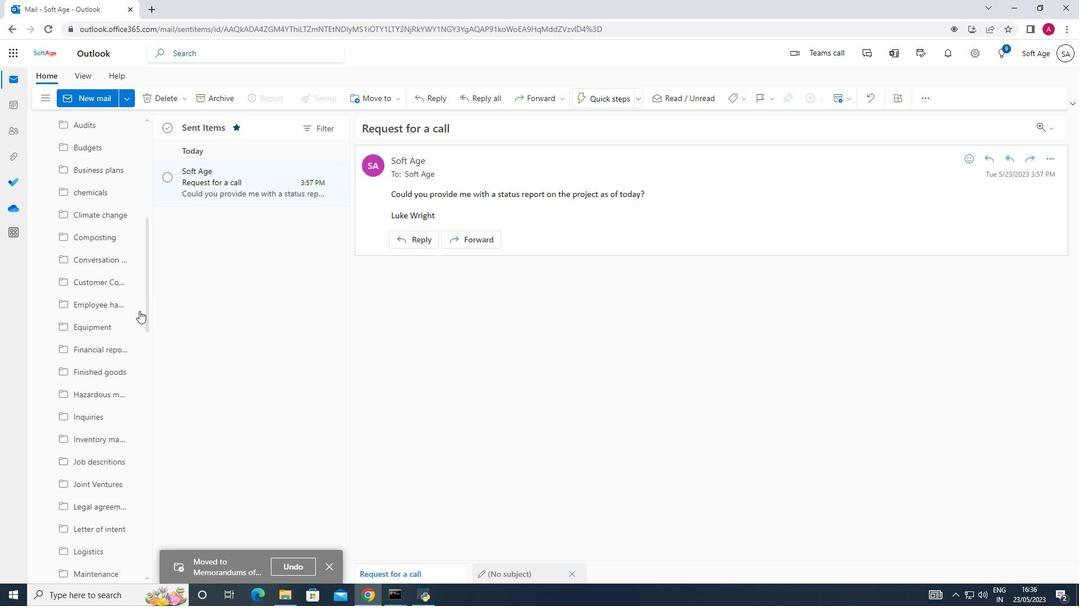 
Action: Mouse scrolled (139, 311) with delta (0, 0)
Screenshot: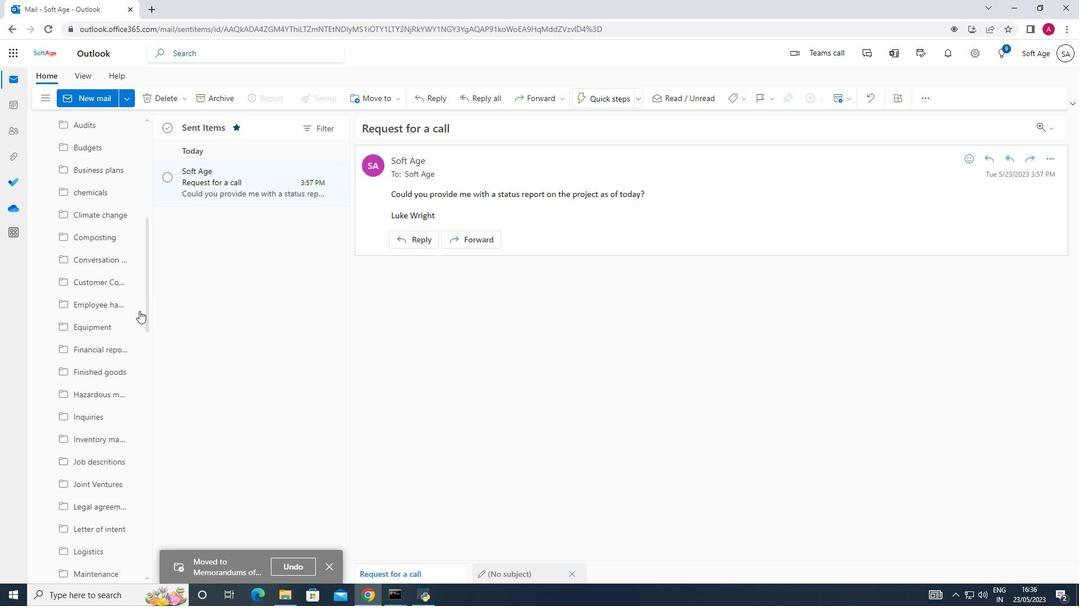 
Action: Mouse scrolled (139, 311) with delta (0, 0)
Screenshot: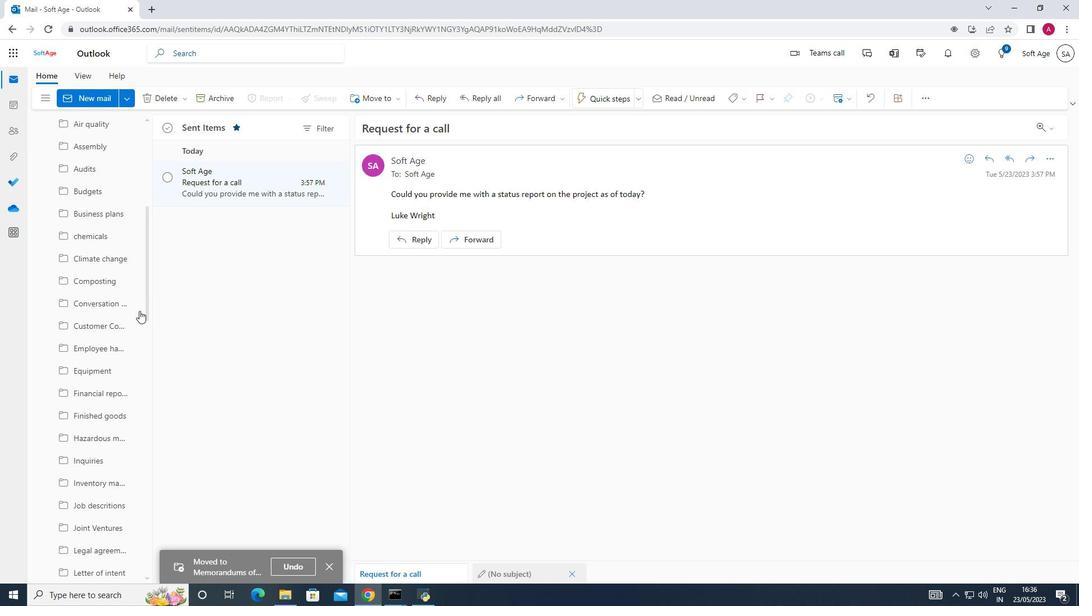 
Action: Mouse scrolled (139, 311) with delta (0, 0)
Screenshot: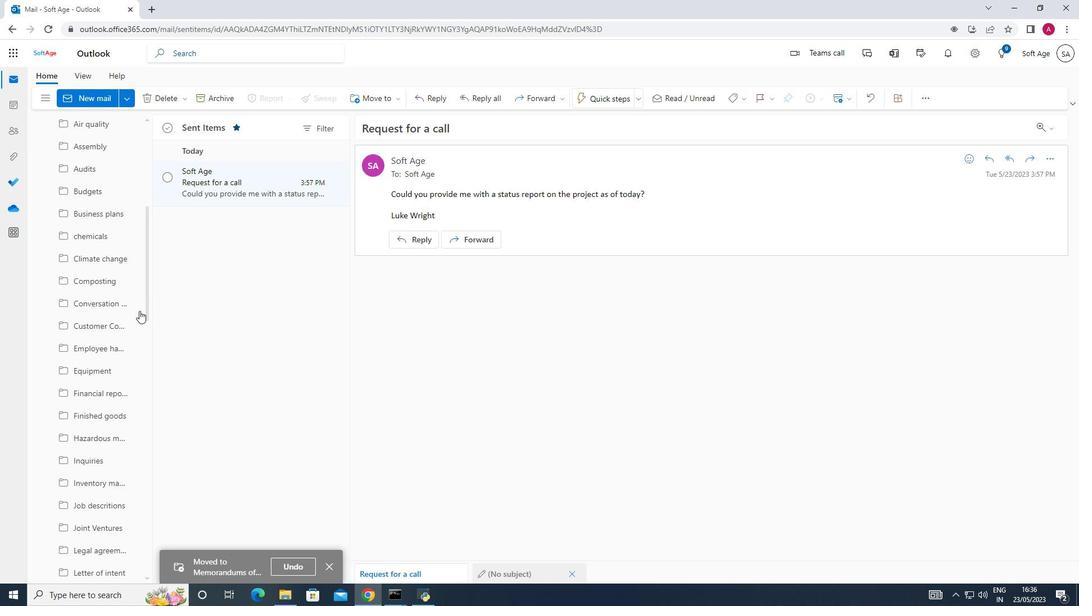 
Action: Mouse scrolled (139, 311) with delta (0, 0)
Screenshot: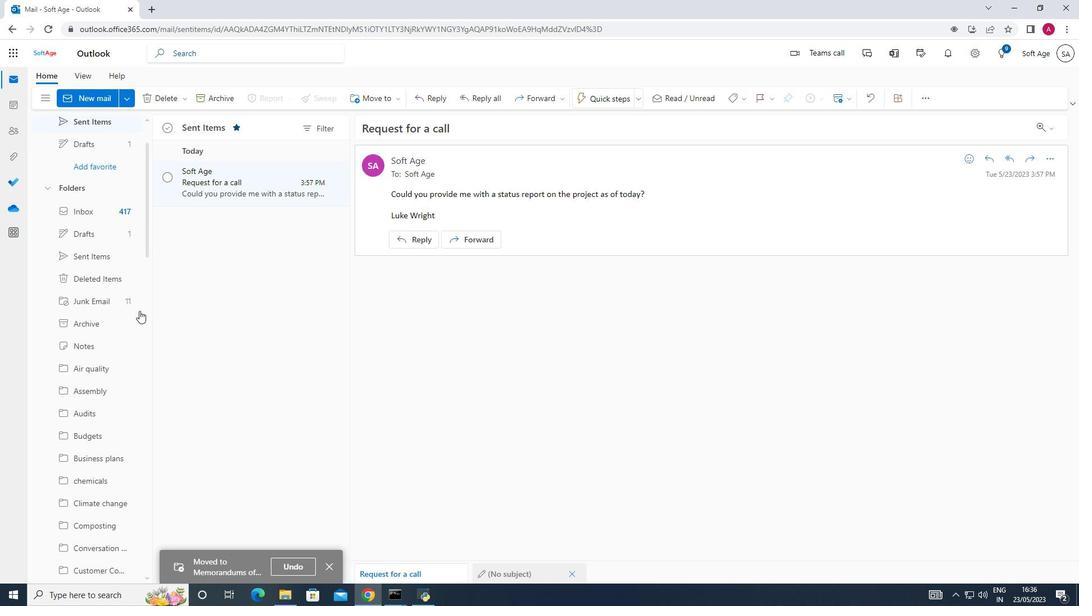 
Action: Mouse scrolled (139, 311) with delta (0, 0)
Screenshot: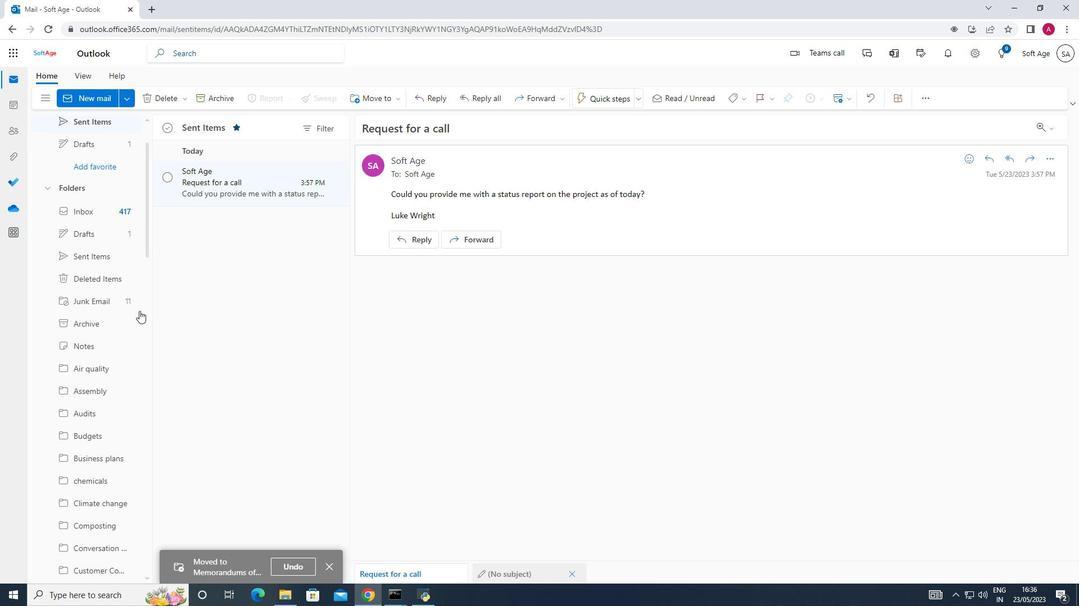 
Action: Mouse scrolled (139, 311) with delta (0, 0)
Screenshot: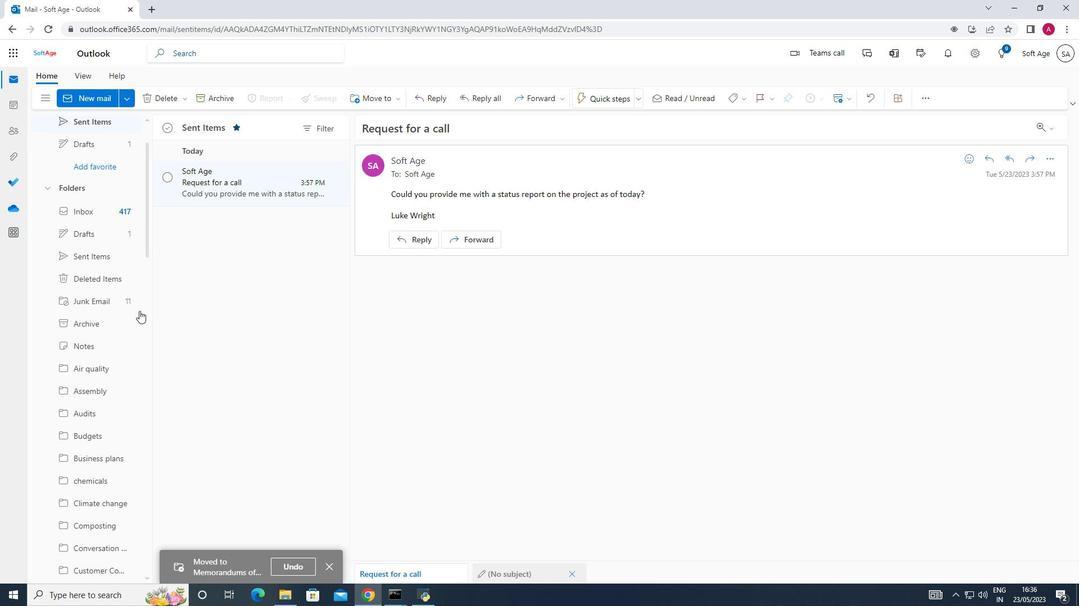 
Action: Mouse scrolled (139, 311) with delta (0, 0)
Screenshot: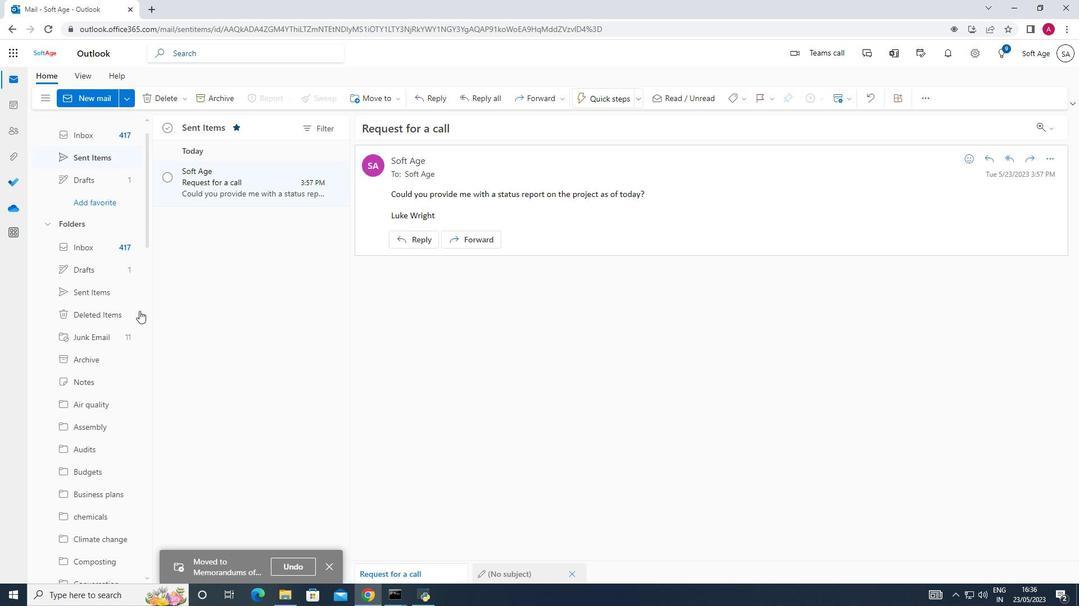 
Action: Mouse moved to (82, 157)
Screenshot: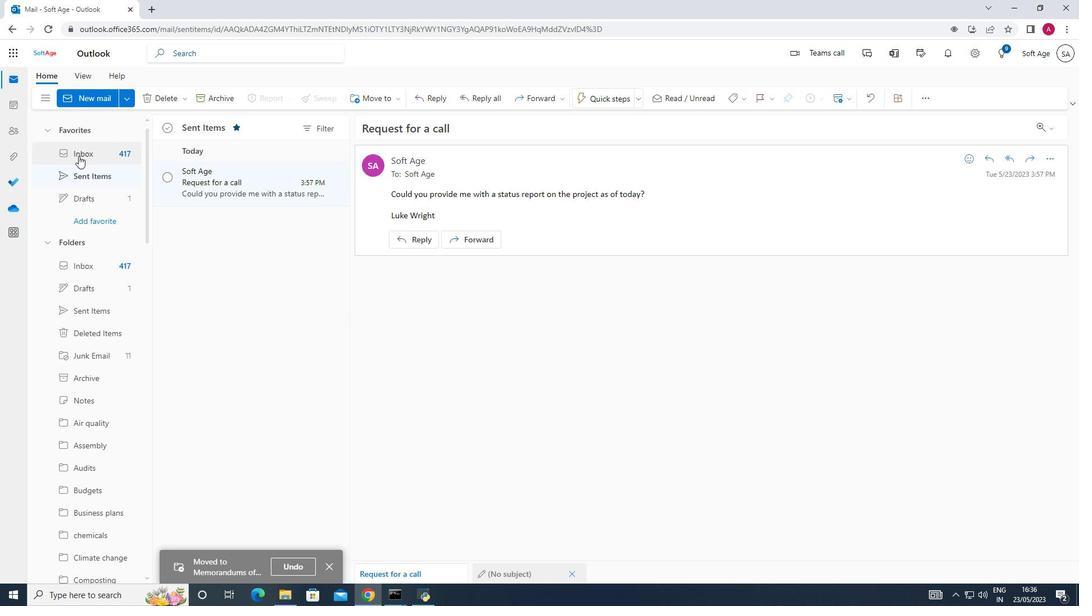 
Action: Mouse pressed left at (82, 157)
Screenshot: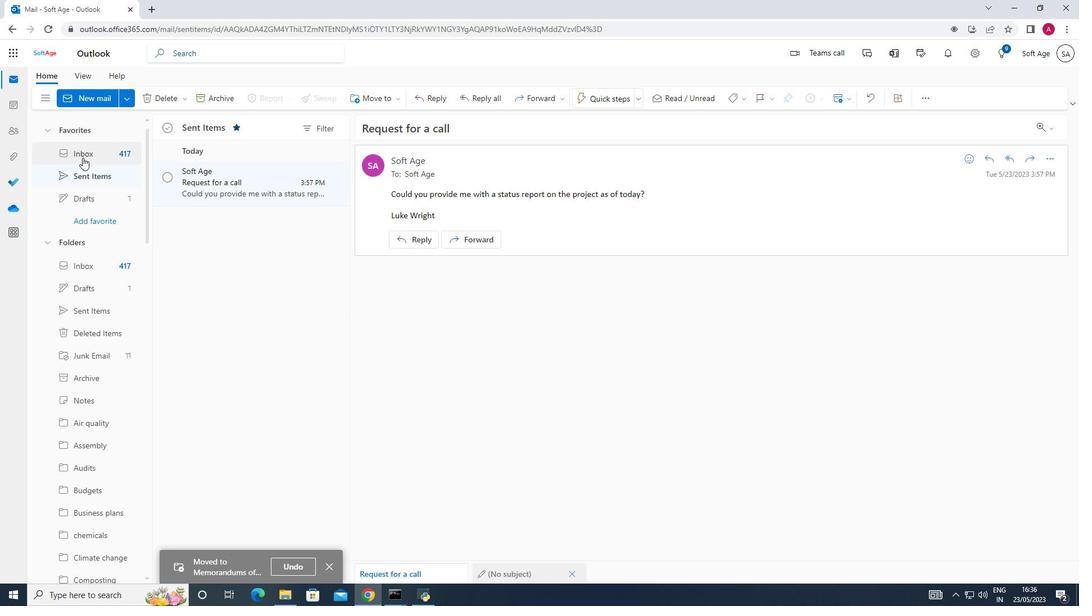 
